 Task: Find connections with filter location Ibi with filter topic #coachingwith filter profile language German with filter current company Accenture in India with filter school IIMT Group of Colleges with filter industry Pet Services with filter service category Outsourcing with filter keywords title Plant Engineer
Action: Mouse moved to (553, 73)
Screenshot: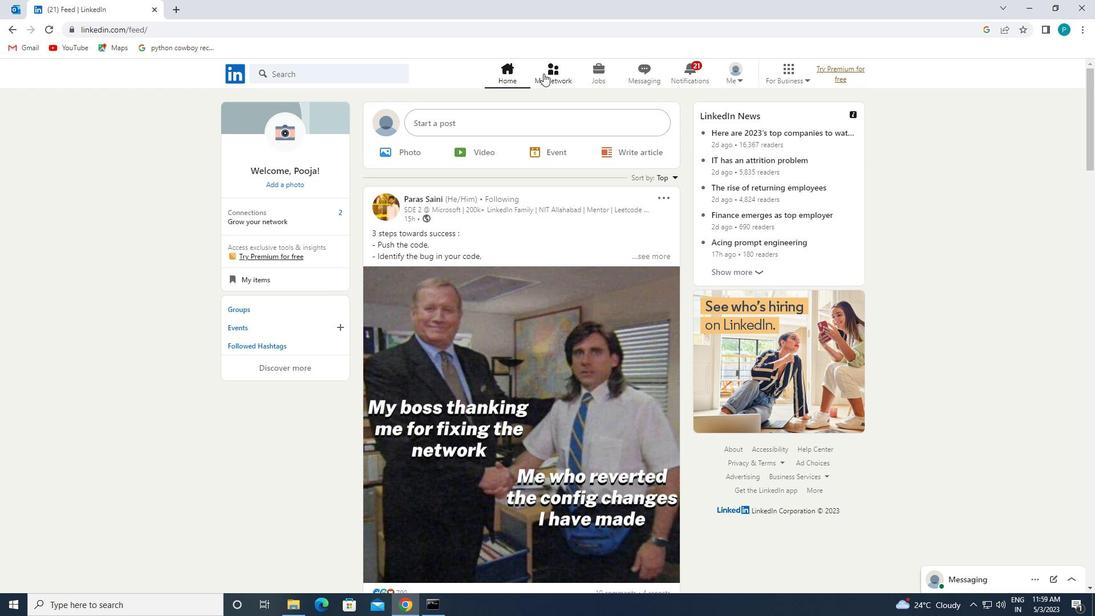 
Action: Mouse pressed left at (553, 73)
Screenshot: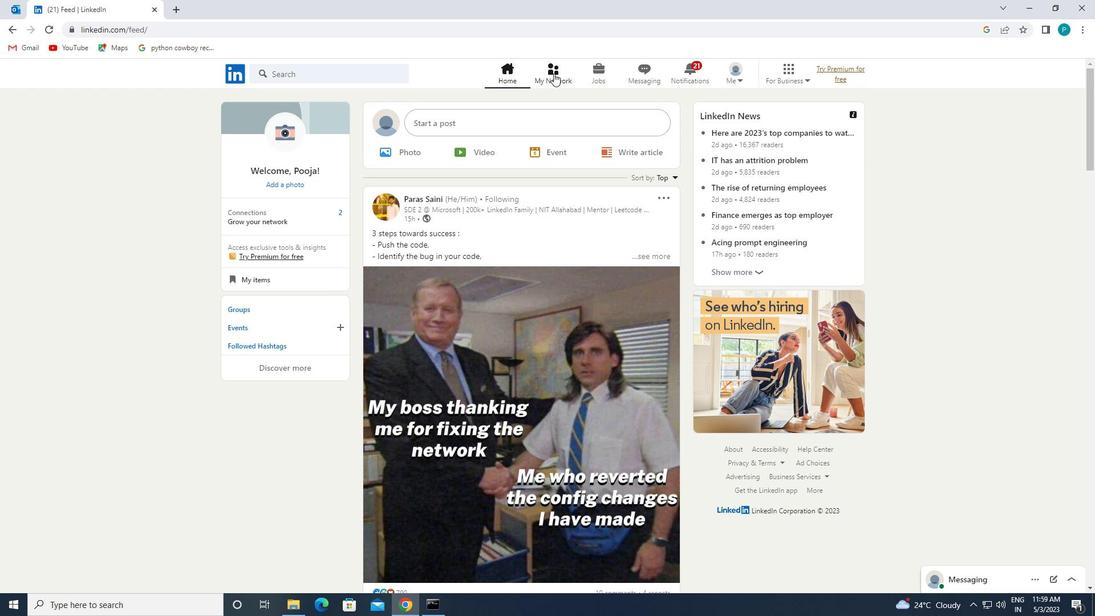 
Action: Mouse moved to (305, 125)
Screenshot: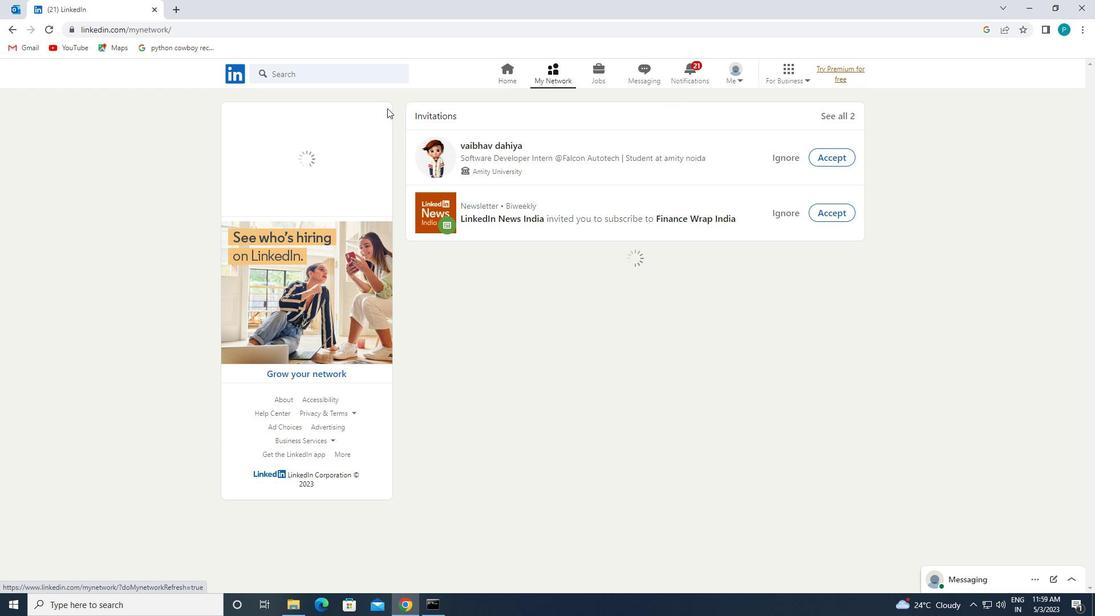 
Action: Mouse pressed left at (305, 125)
Screenshot: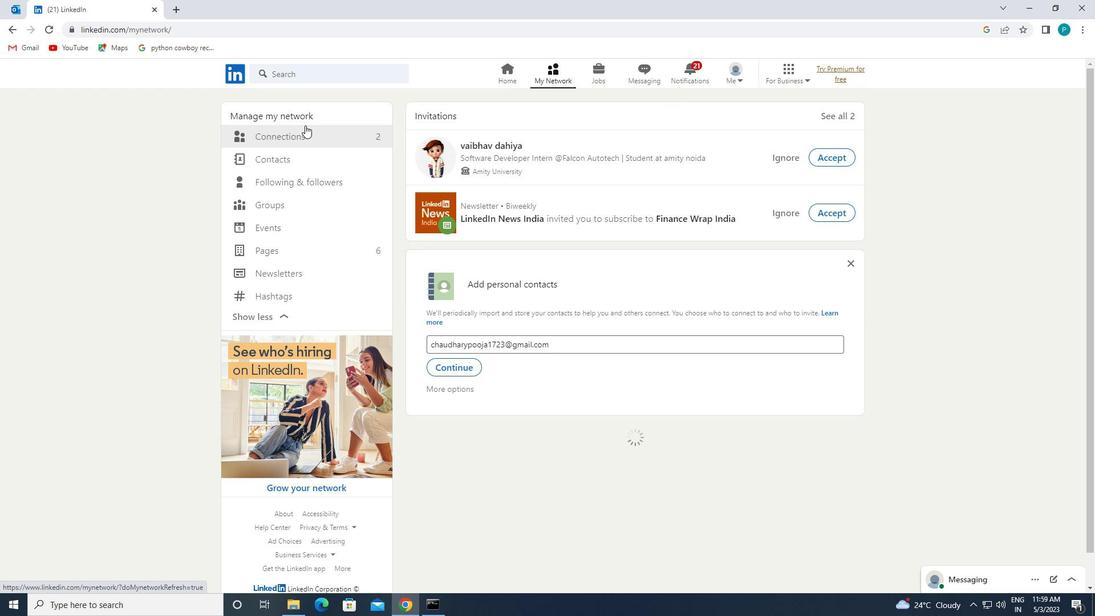 
Action: Mouse moved to (315, 133)
Screenshot: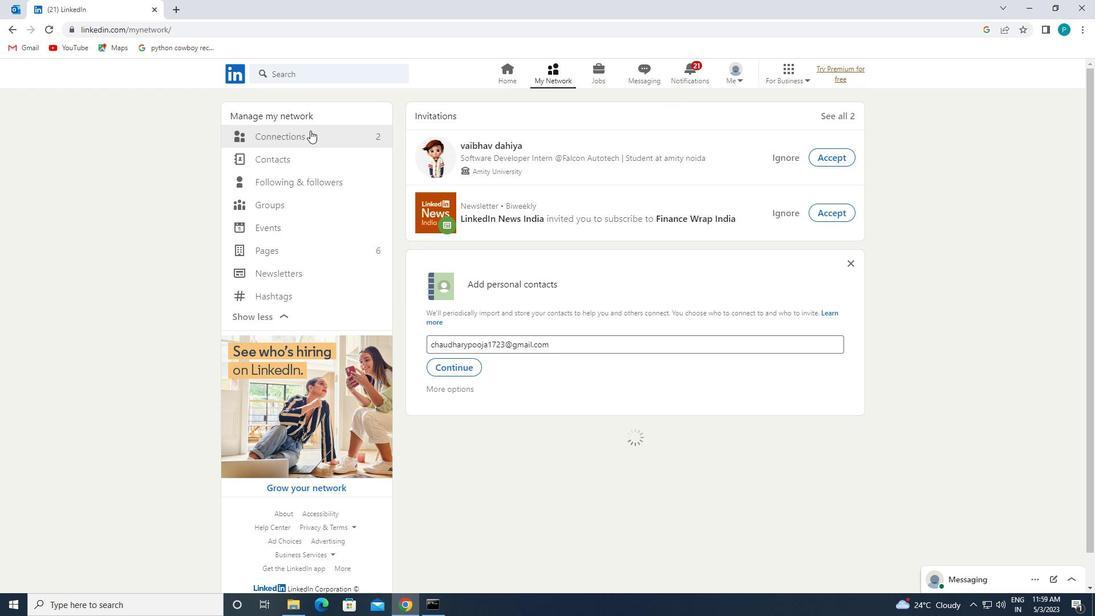 
Action: Mouse pressed left at (315, 133)
Screenshot: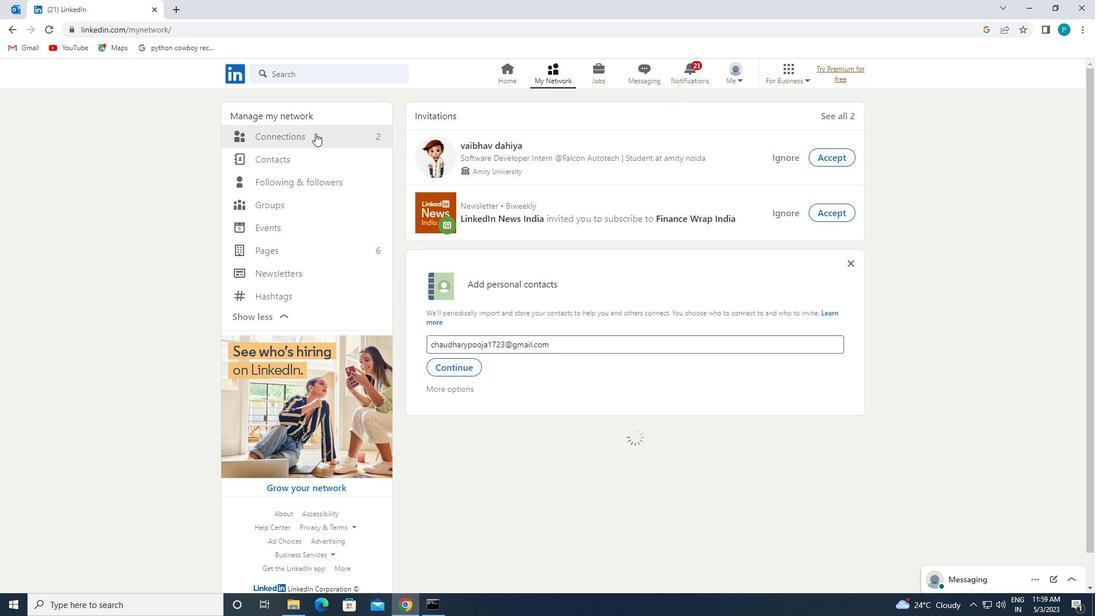 
Action: Mouse moved to (631, 131)
Screenshot: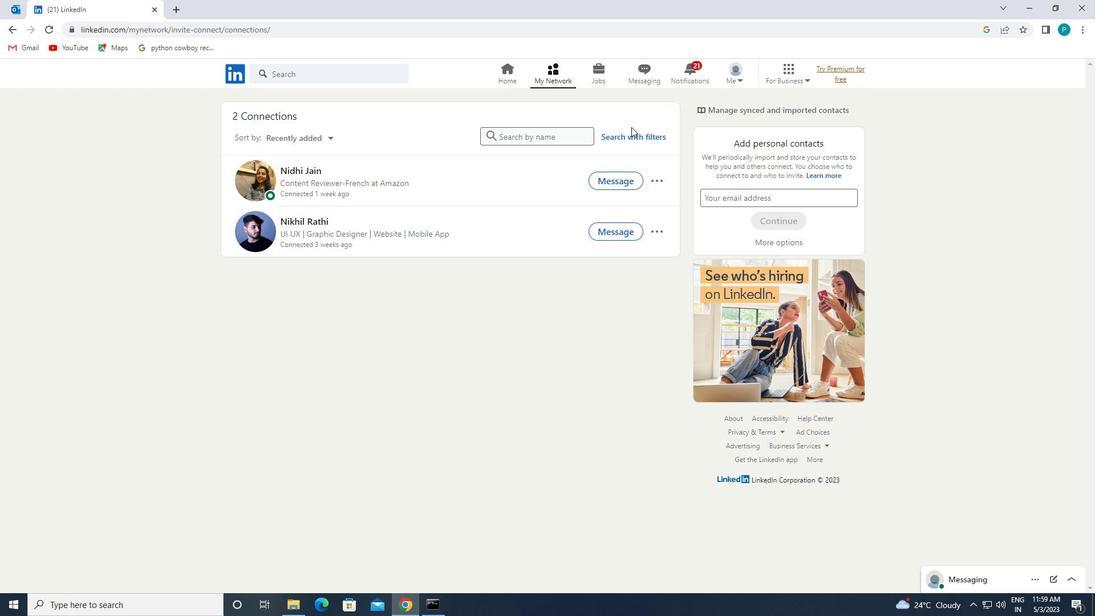 
Action: Mouse pressed left at (631, 131)
Screenshot: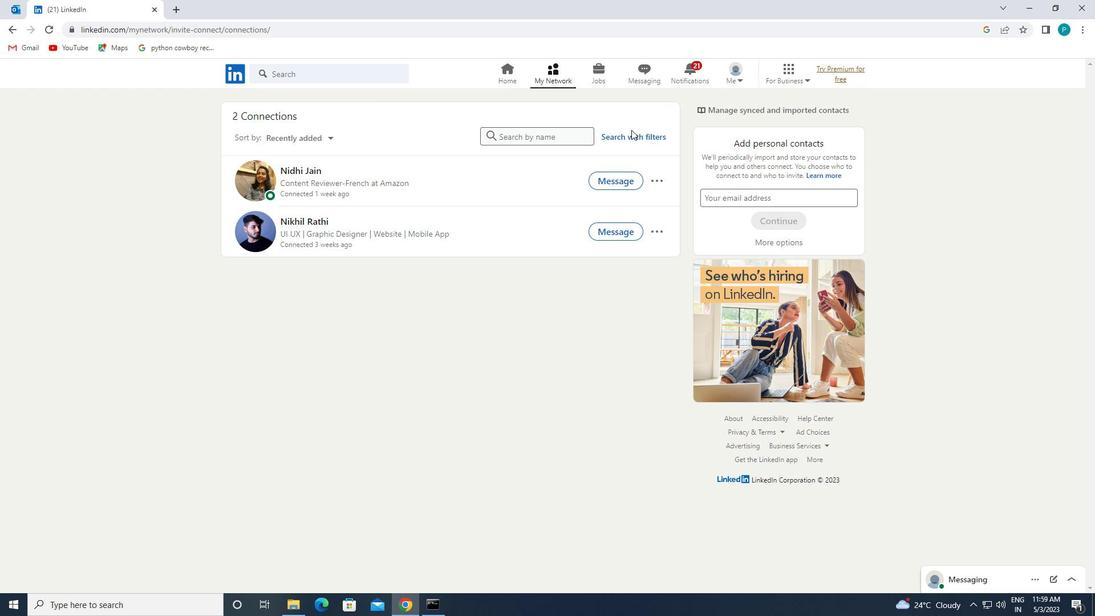 
Action: Mouse moved to (578, 103)
Screenshot: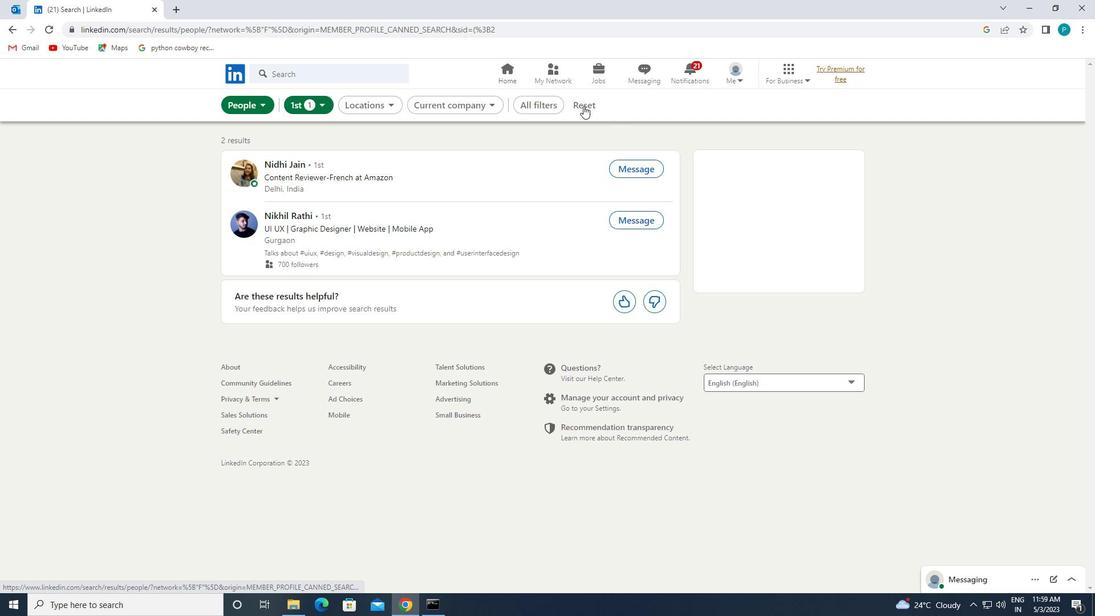 
Action: Mouse pressed left at (578, 103)
Screenshot: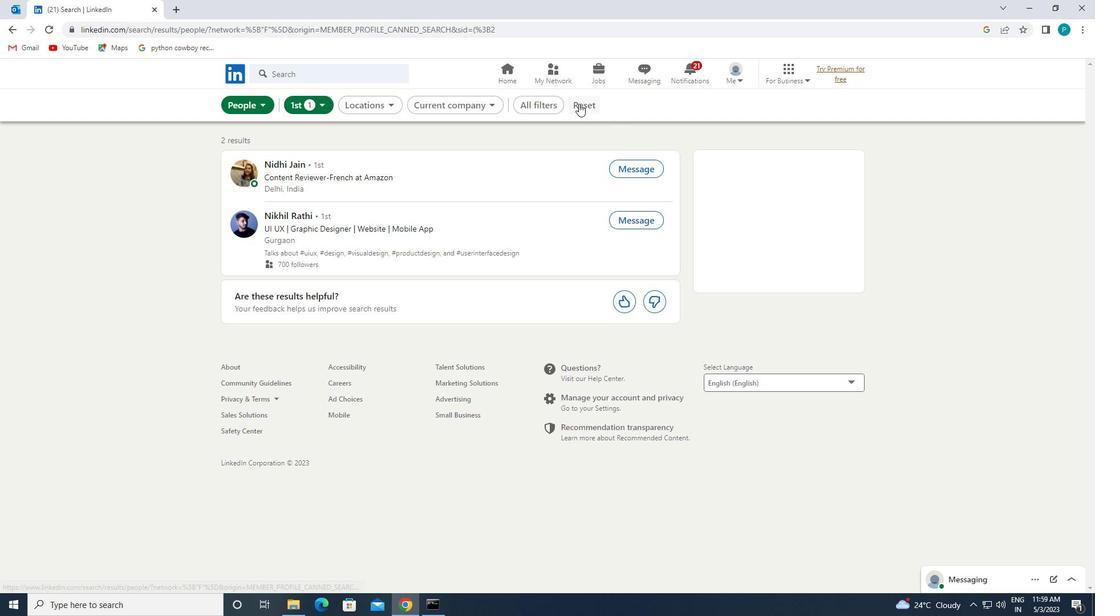 
Action: Mouse moved to (567, 100)
Screenshot: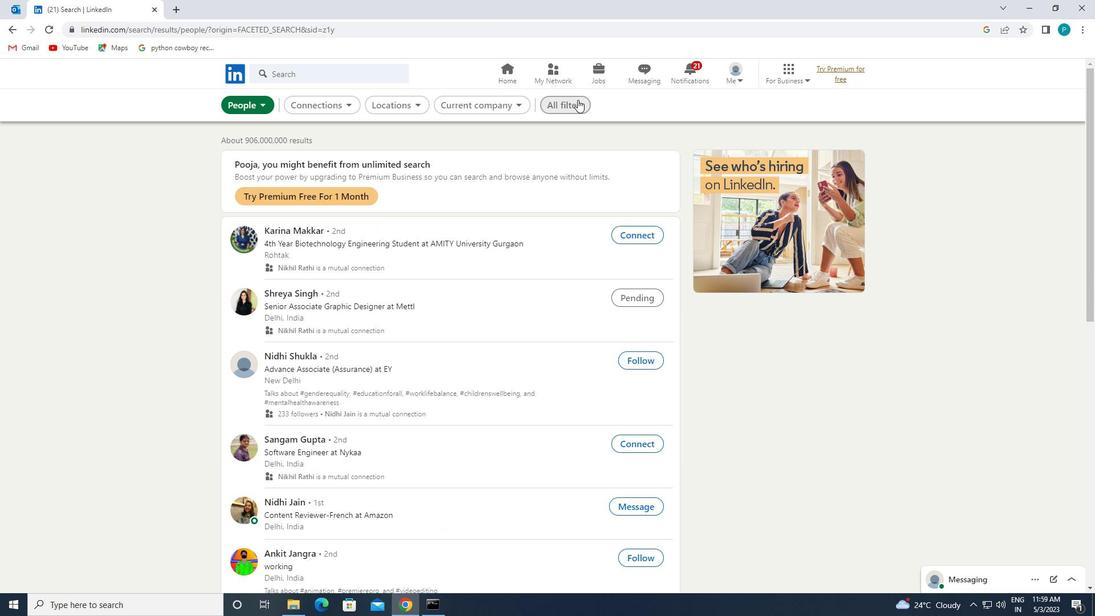 
Action: Mouse pressed left at (567, 100)
Screenshot: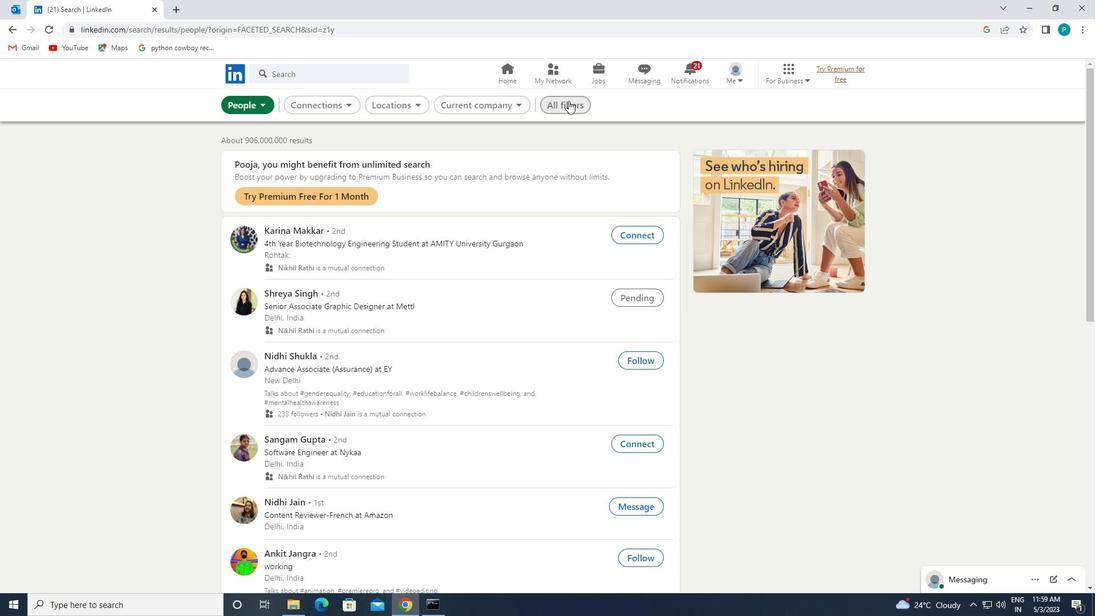 
Action: Mouse moved to (1077, 413)
Screenshot: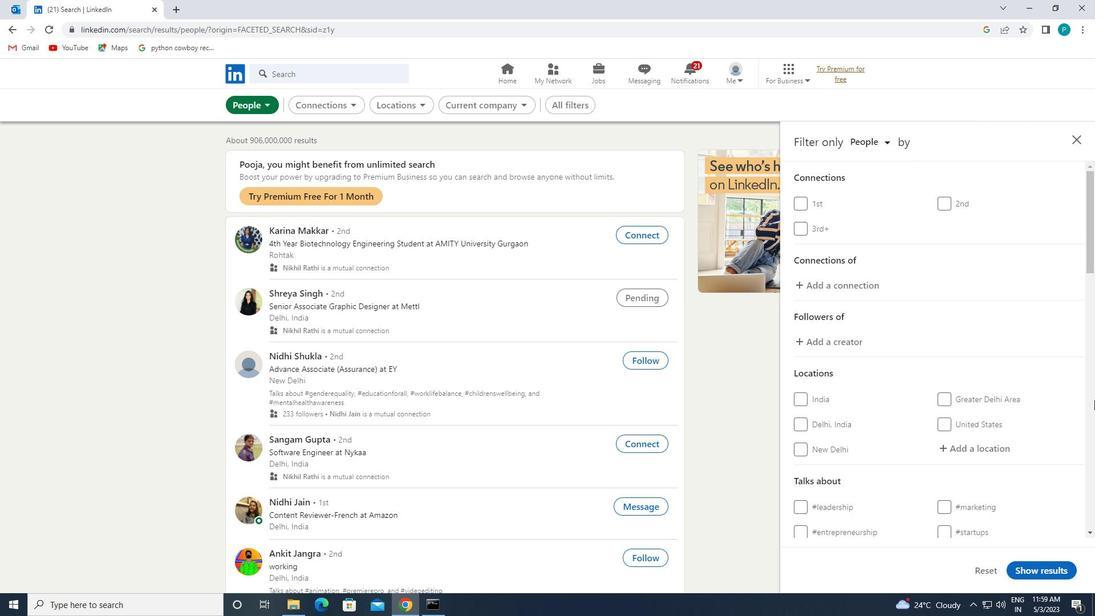 
Action: Mouse scrolled (1077, 412) with delta (0, 0)
Screenshot: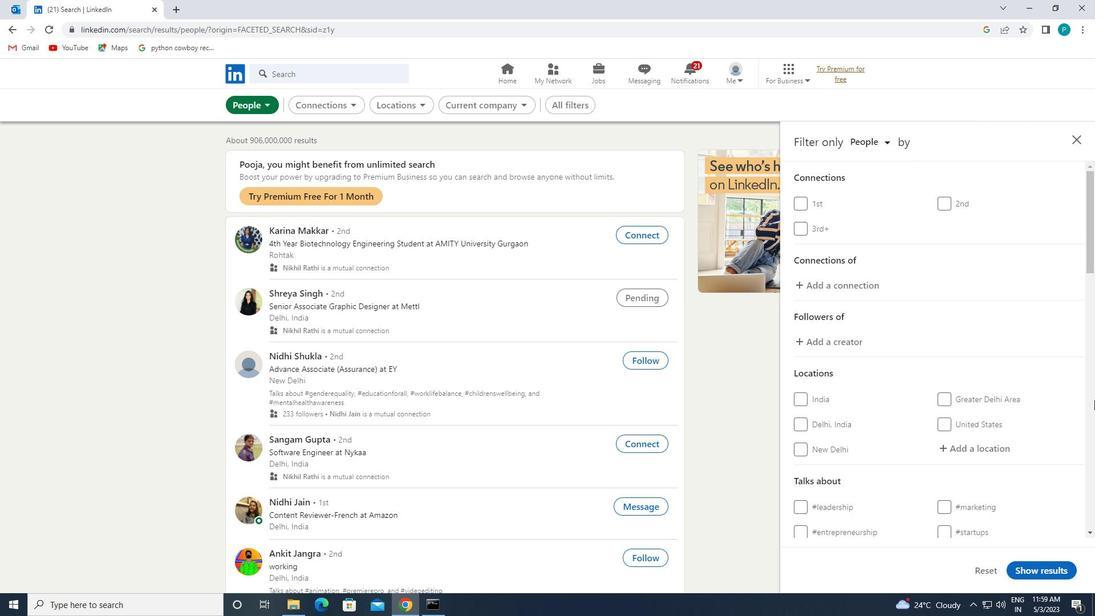 
Action: Mouse moved to (1046, 392)
Screenshot: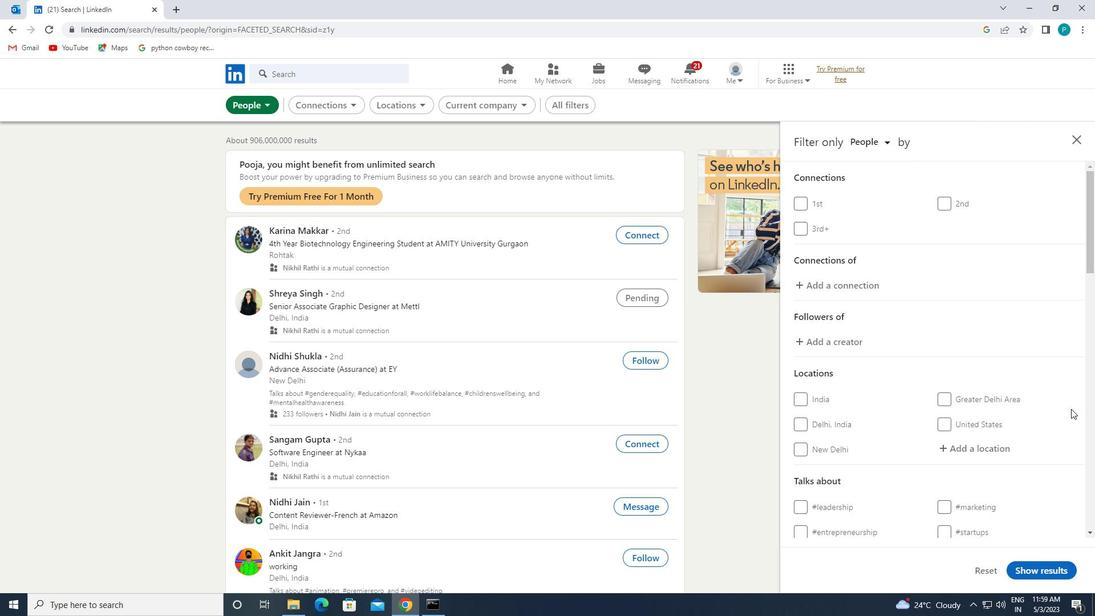 
Action: Mouse scrolled (1046, 392) with delta (0, 0)
Screenshot: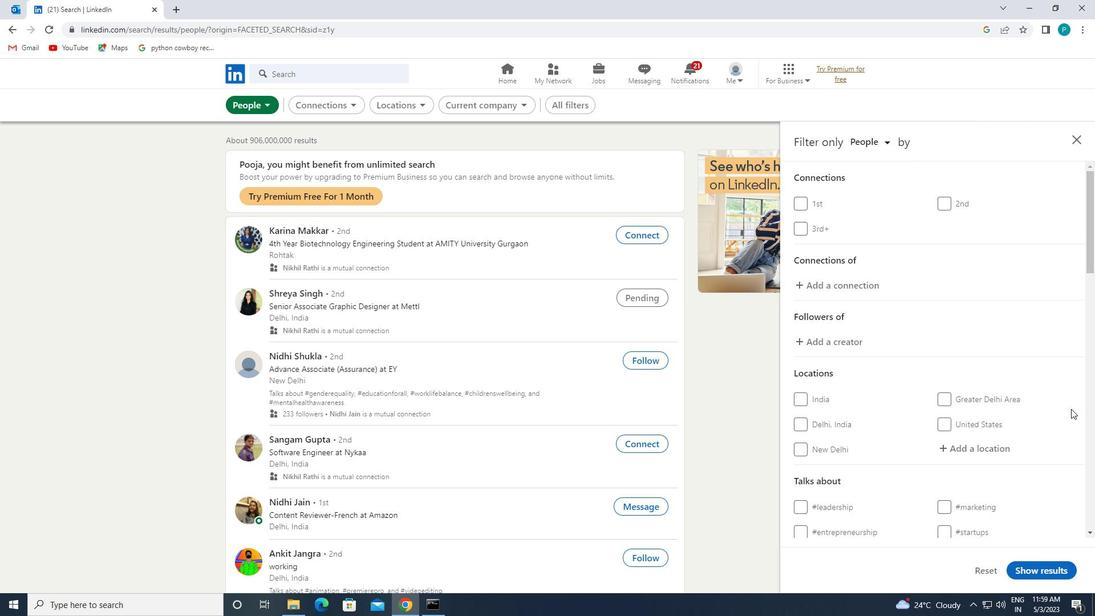 
Action: Mouse moved to (958, 337)
Screenshot: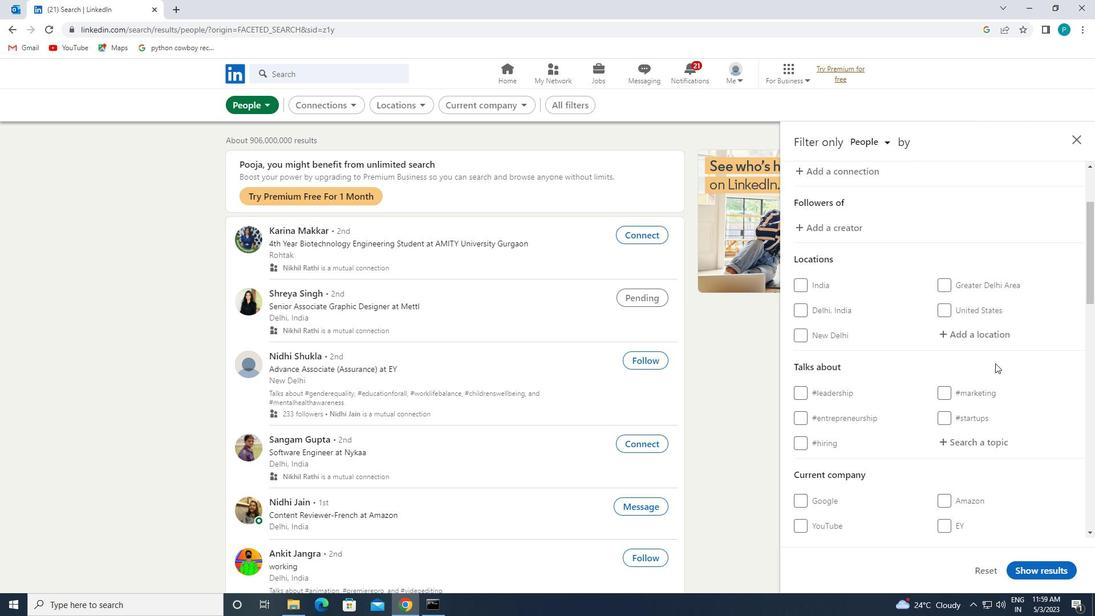 
Action: Mouse pressed left at (958, 337)
Screenshot: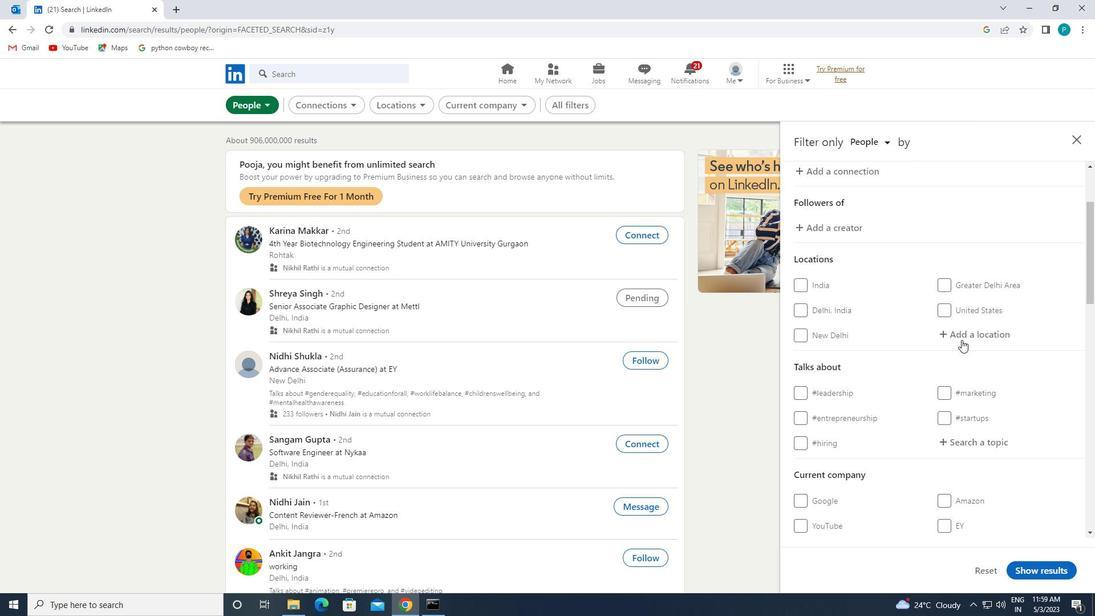 
Action: Key pressed <Key.caps_lock>i<Key.caps_lock>bi
Screenshot: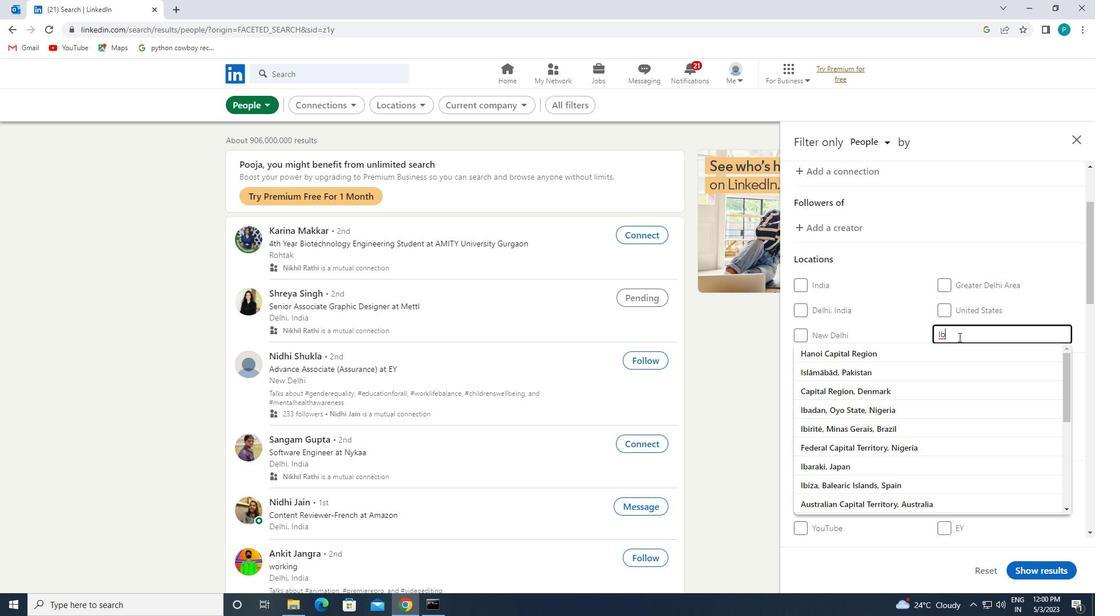 
Action: Mouse moved to (904, 355)
Screenshot: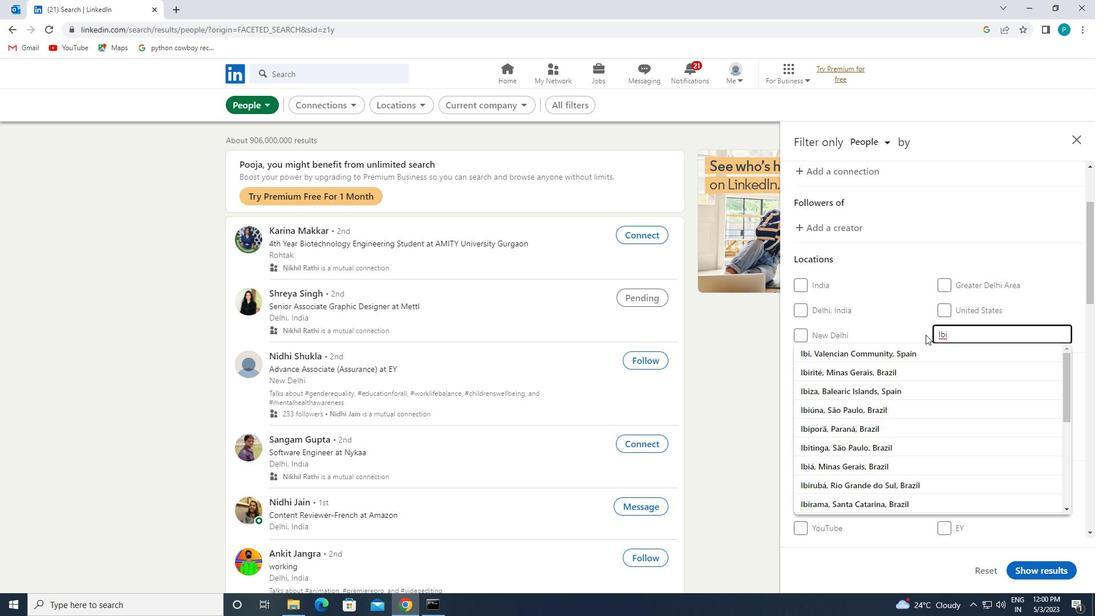 
Action: Mouse pressed left at (904, 355)
Screenshot: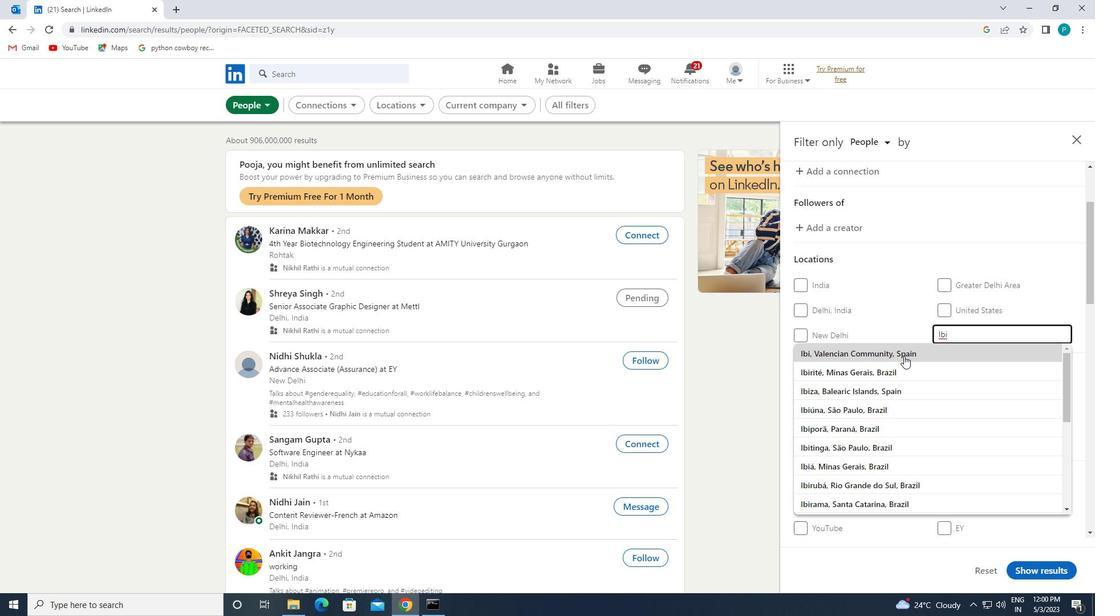 
Action: Mouse moved to (932, 362)
Screenshot: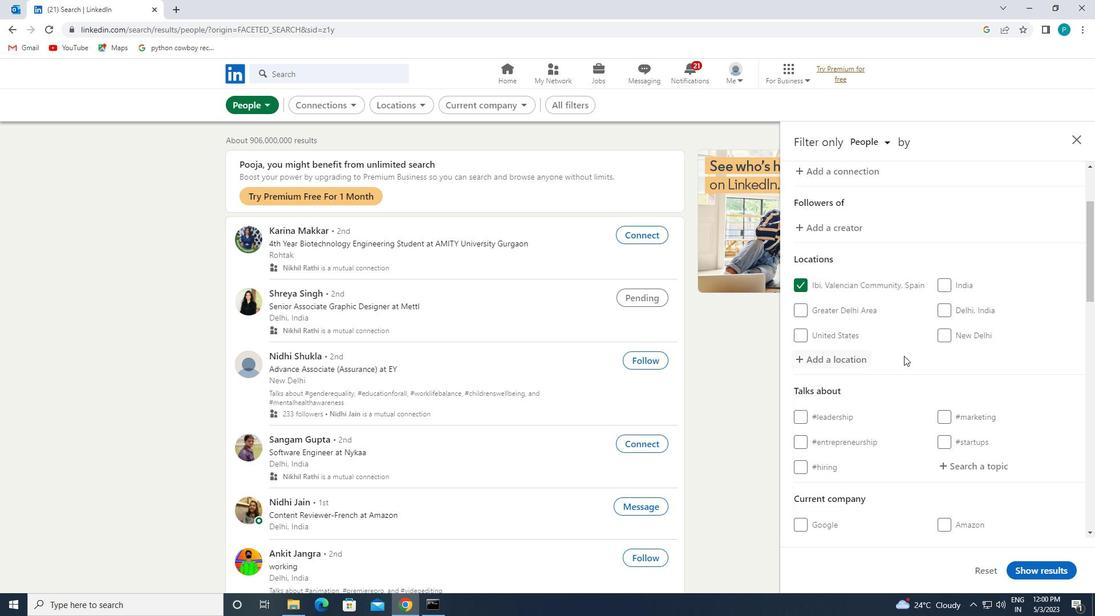 
Action: Mouse scrolled (932, 361) with delta (0, 0)
Screenshot: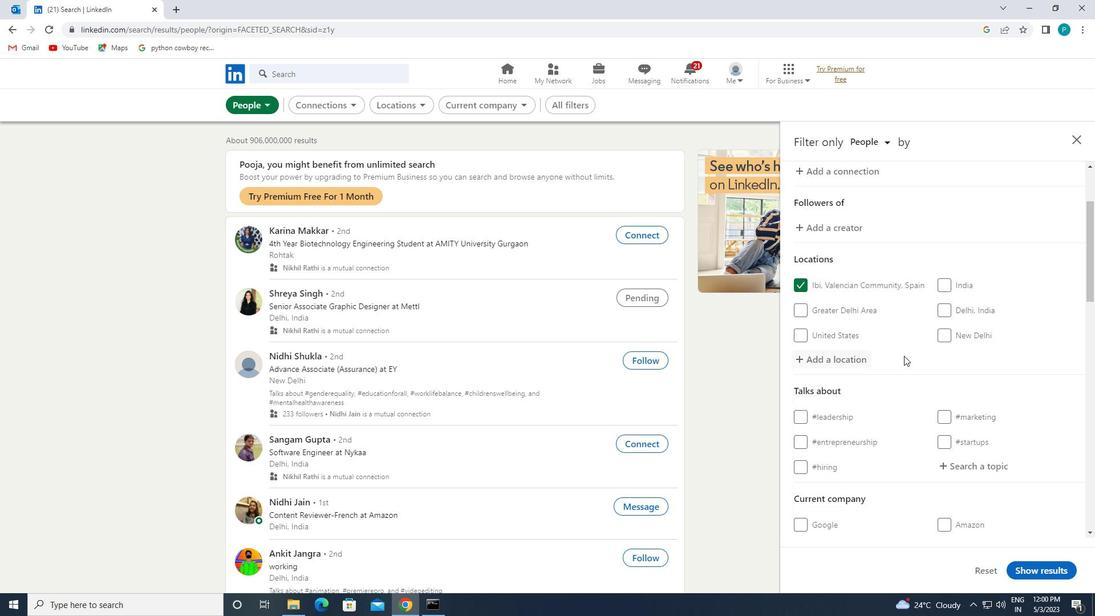 
Action: Mouse scrolled (932, 361) with delta (0, 0)
Screenshot: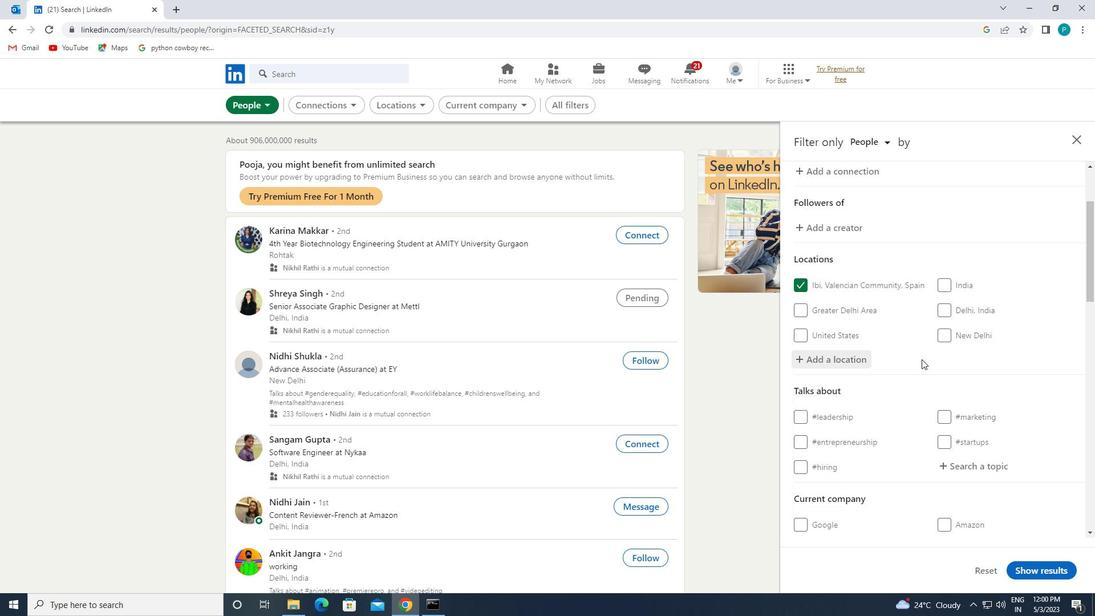 
Action: Mouse moved to (963, 346)
Screenshot: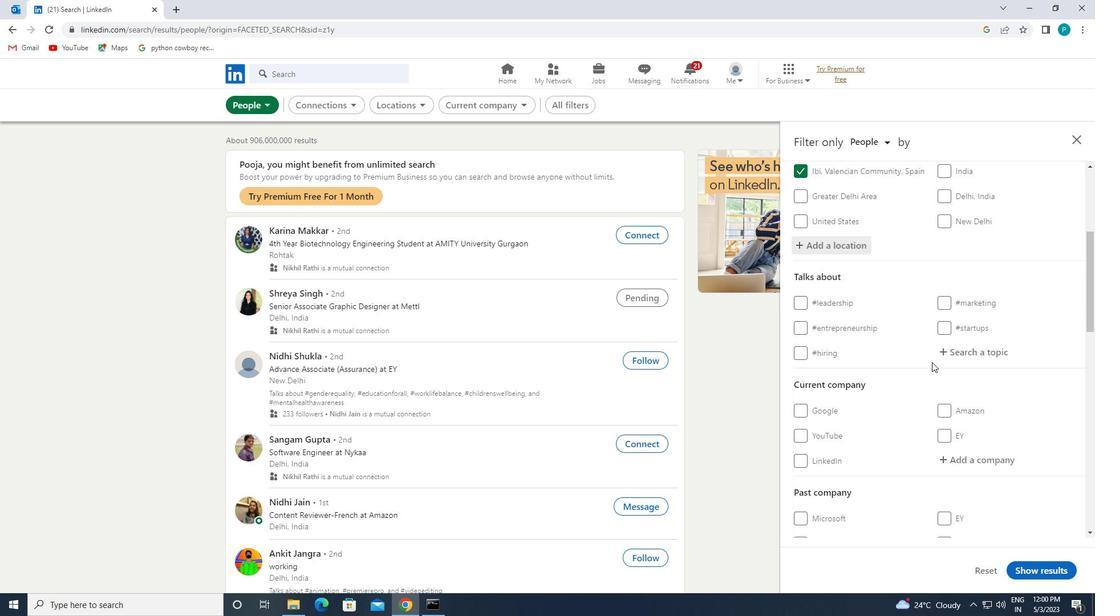 
Action: Mouse pressed left at (963, 346)
Screenshot: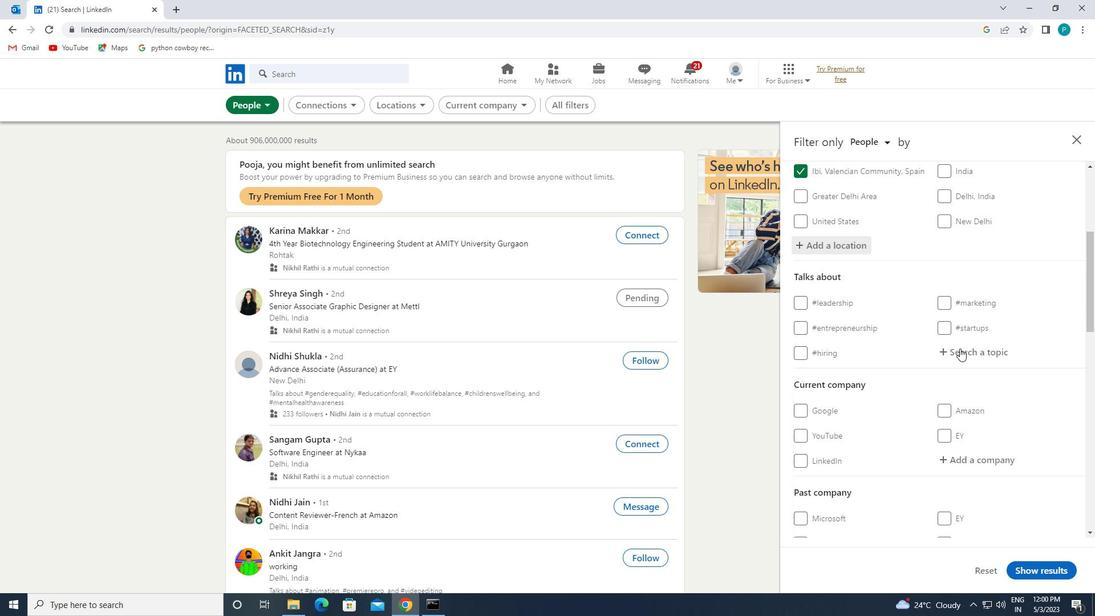 
Action: Key pressed <Key.shift><Key.shift>#COACHING
Screenshot: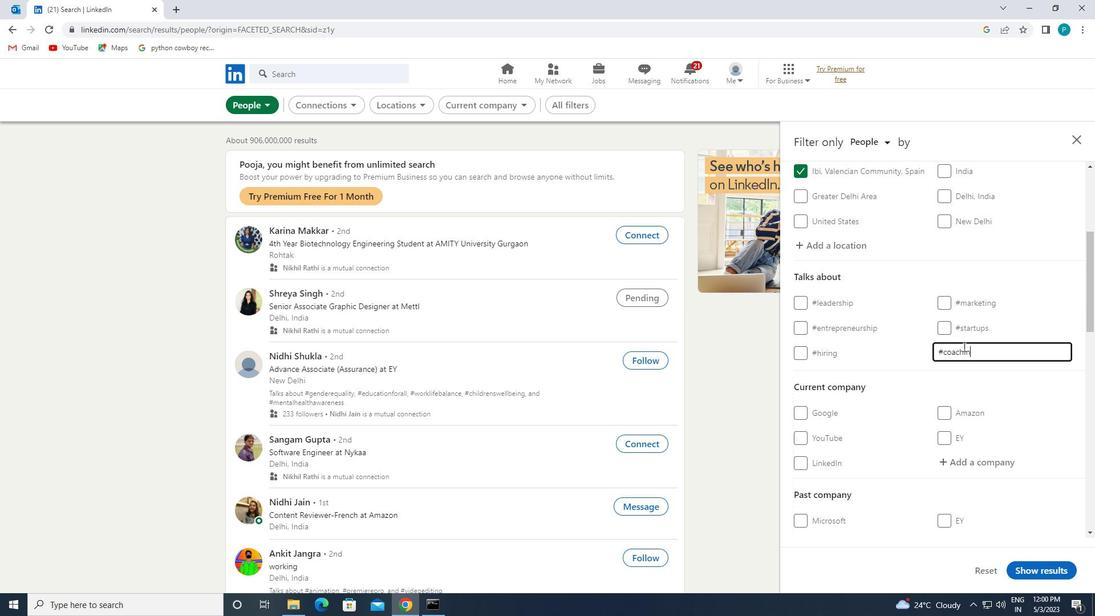 
Action: Mouse moved to (999, 366)
Screenshot: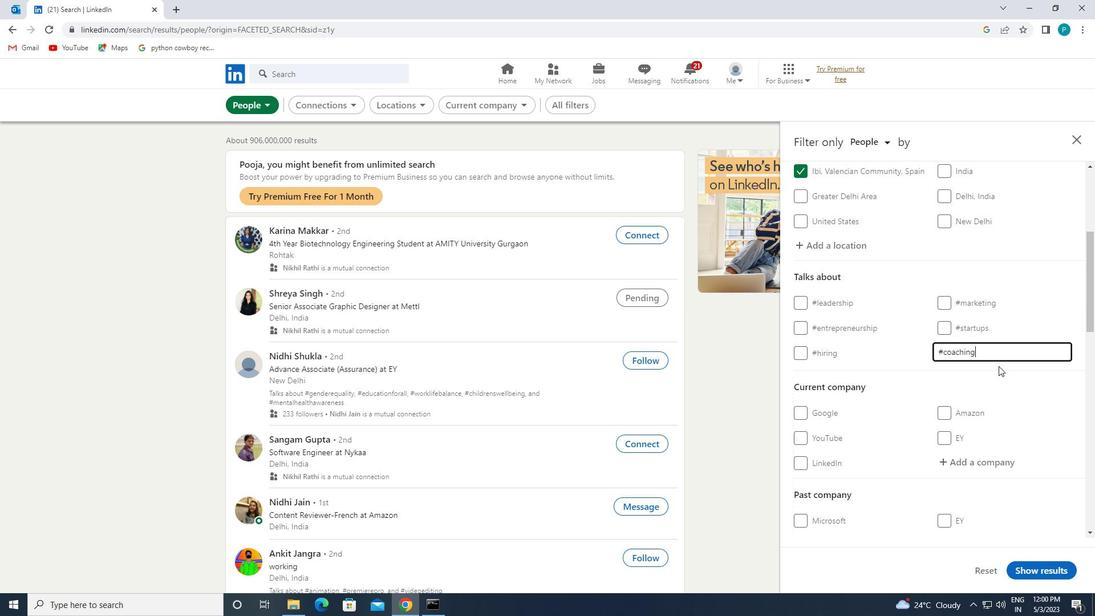 
Action: Mouse scrolled (999, 366) with delta (0, 0)
Screenshot: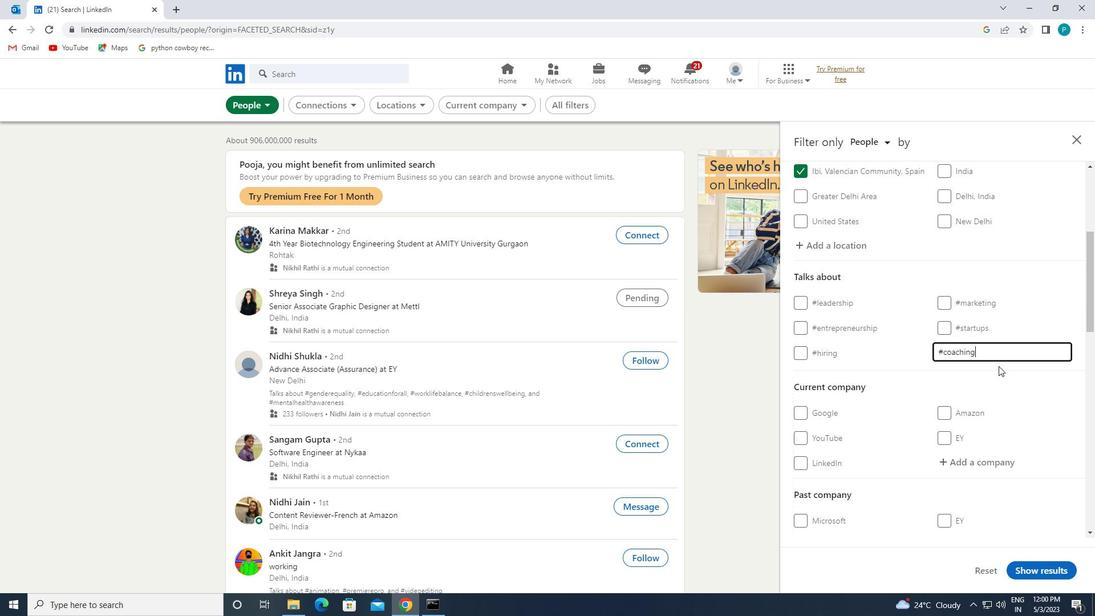 
Action: Mouse moved to (902, 454)
Screenshot: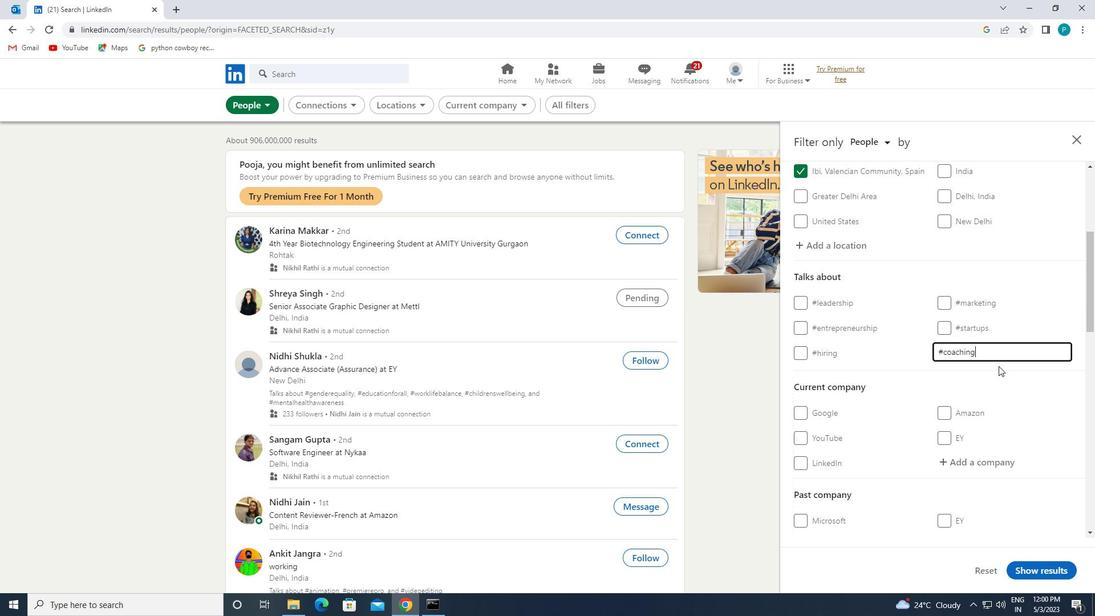 
Action: Mouse scrolled (902, 453) with delta (0, 0)
Screenshot: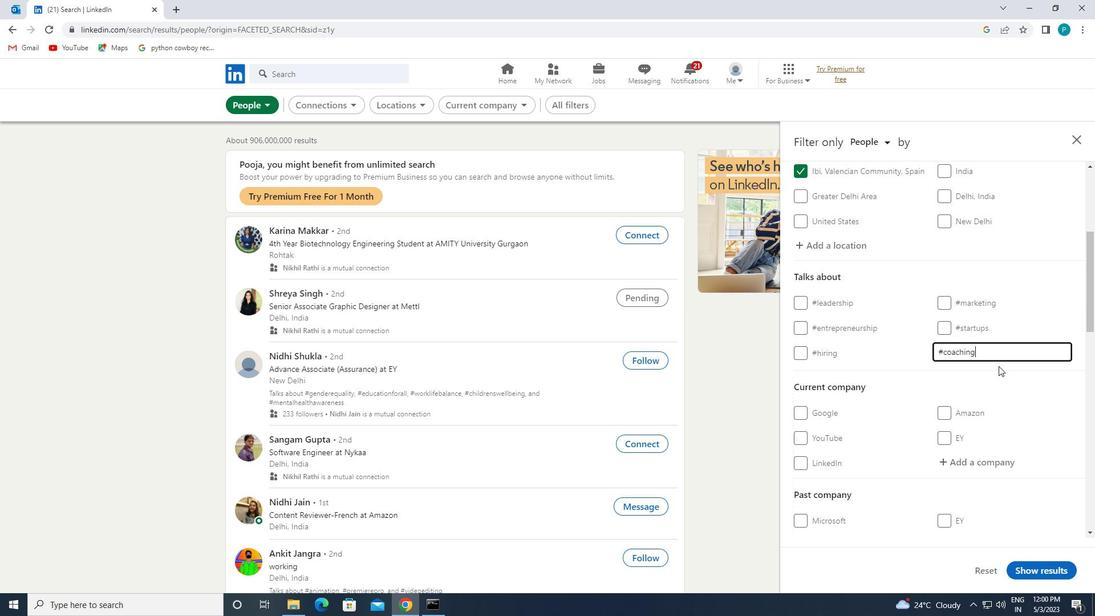 
Action: Mouse moved to (881, 432)
Screenshot: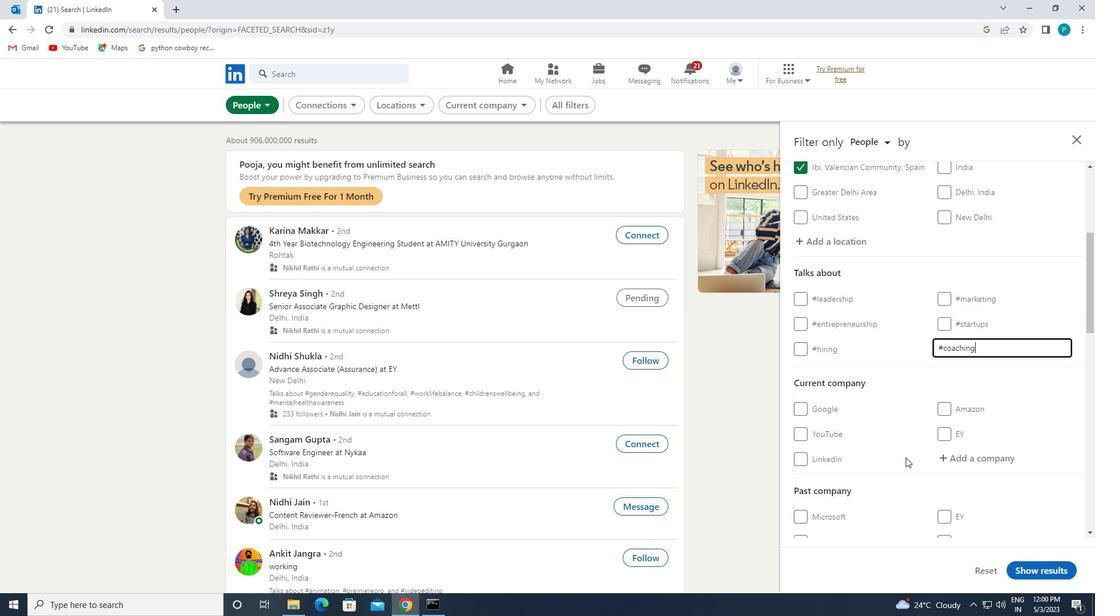 
Action: Mouse scrolled (881, 431) with delta (0, 0)
Screenshot: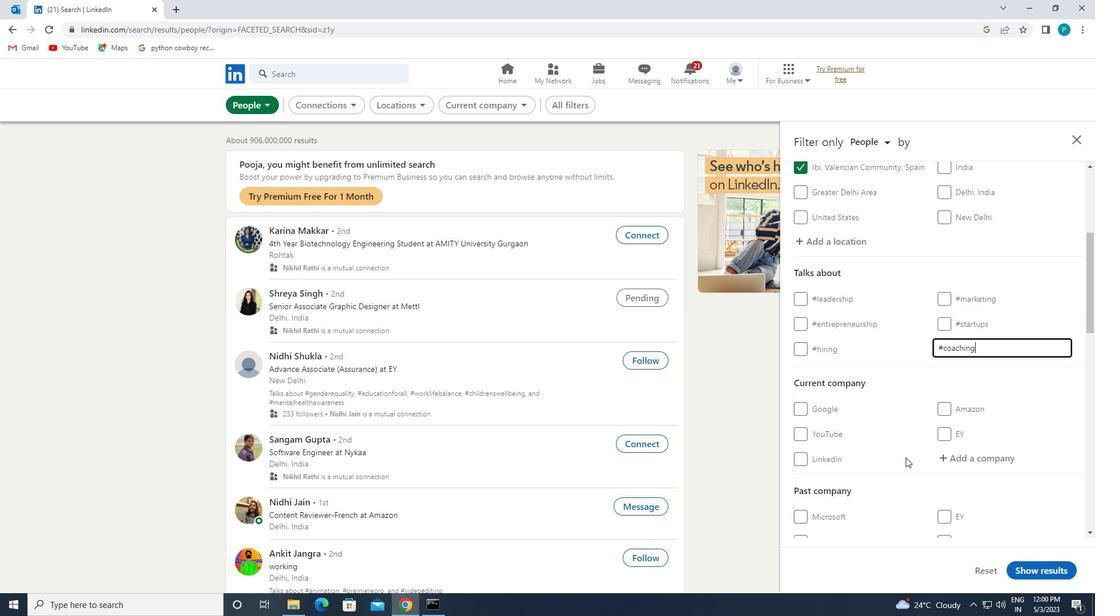 
Action: Mouse moved to (872, 428)
Screenshot: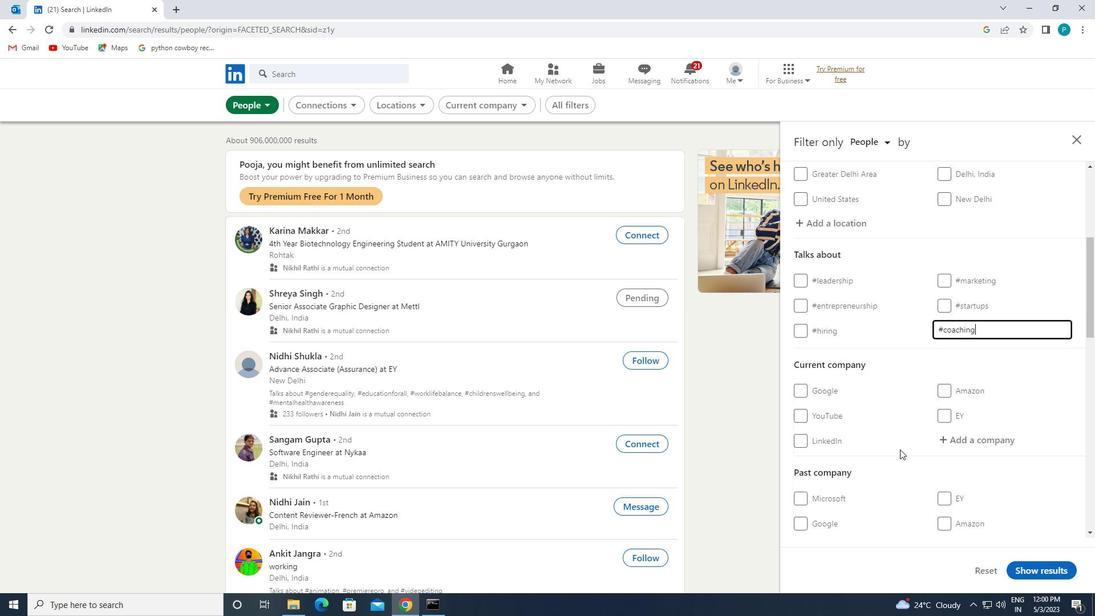
Action: Mouse scrolled (872, 427) with delta (0, 0)
Screenshot: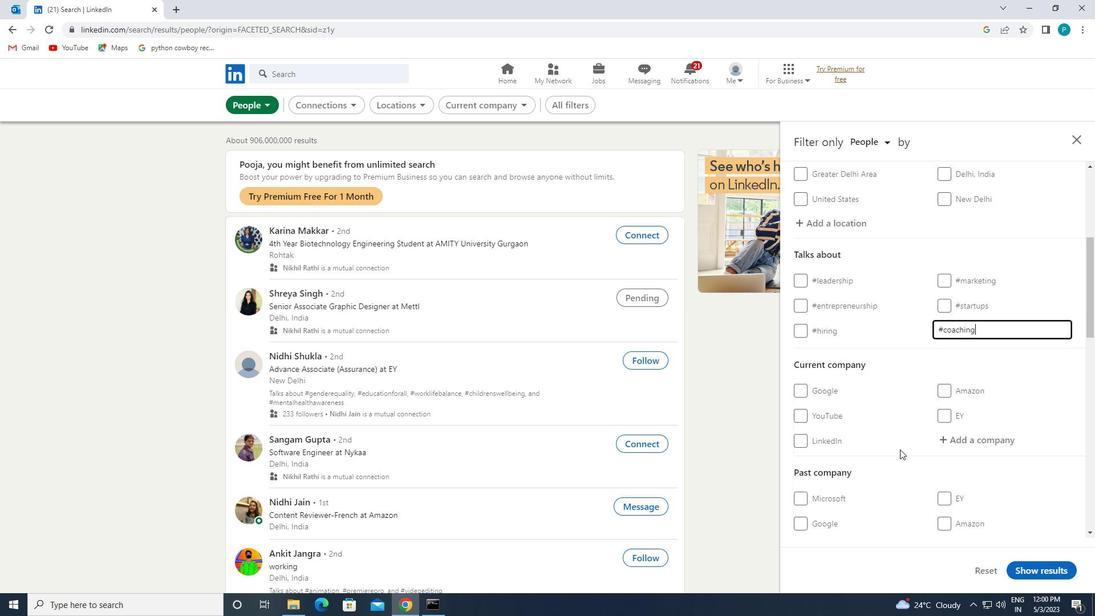 
Action: Mouse moved to (865, 421)
Screenshot: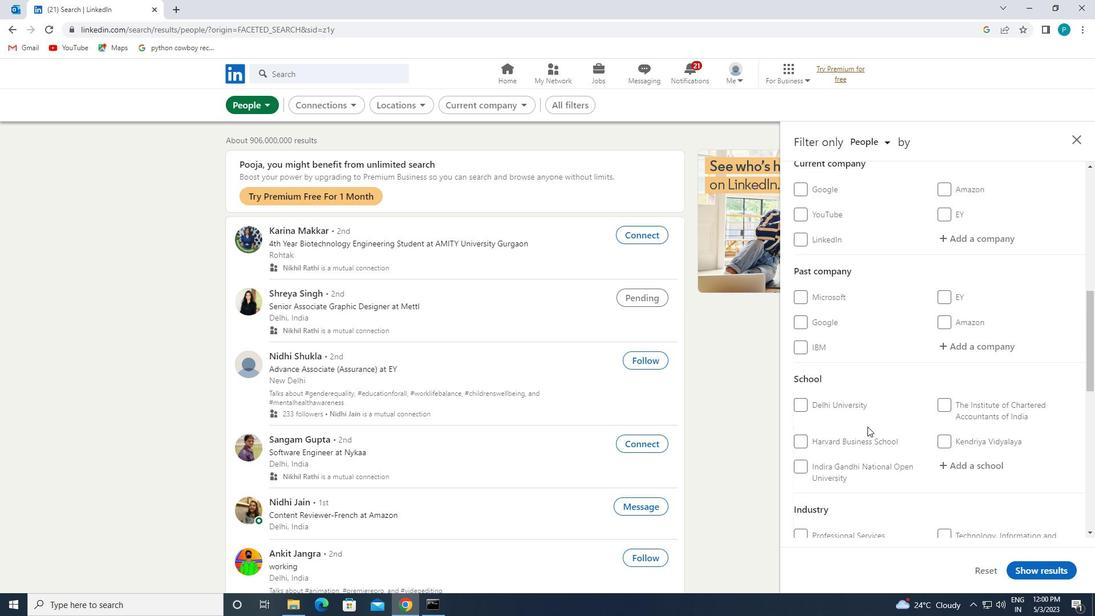 
Action: Mouse scrolled (865, 420) with delta (0, 0)
Screenshot: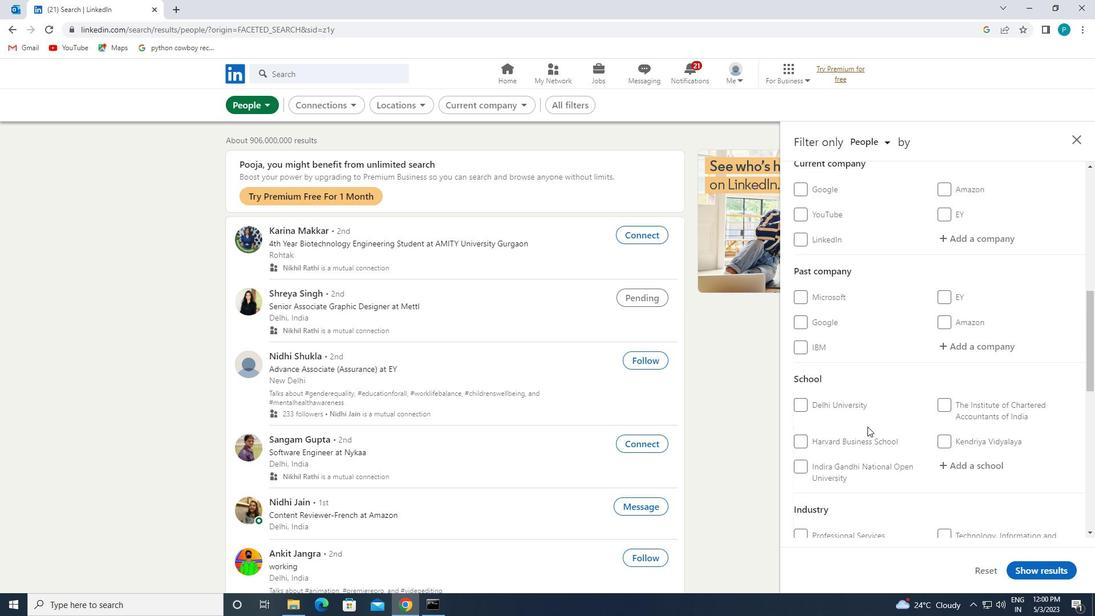 
Action: Mouse scrolled (865, 420) with delta (0, 0)
Screenshot: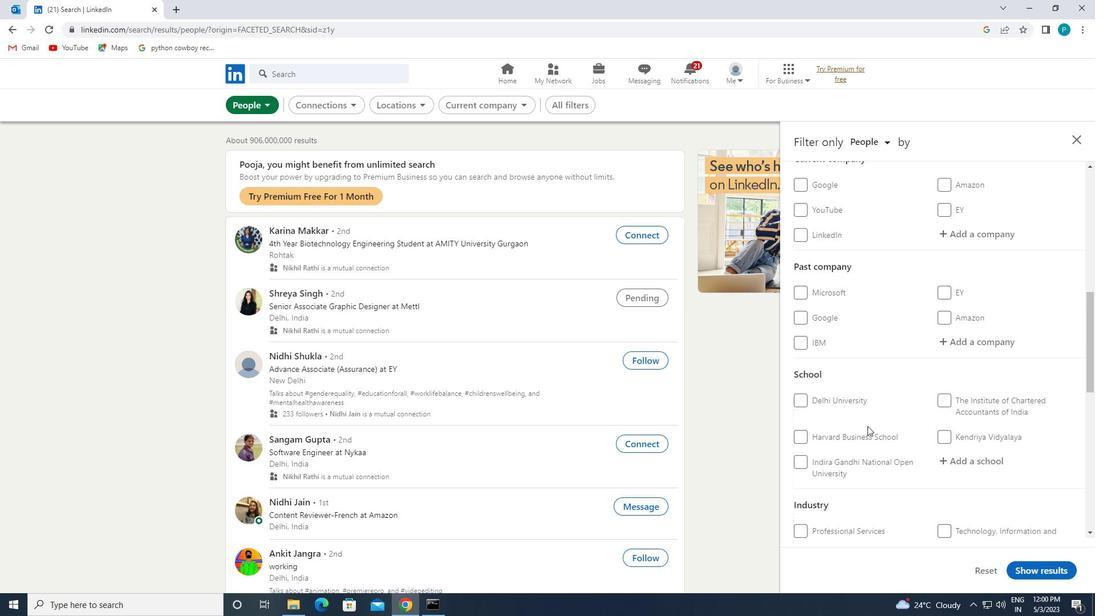 
Action: Mouse moved to (865, 420)
Screenshot: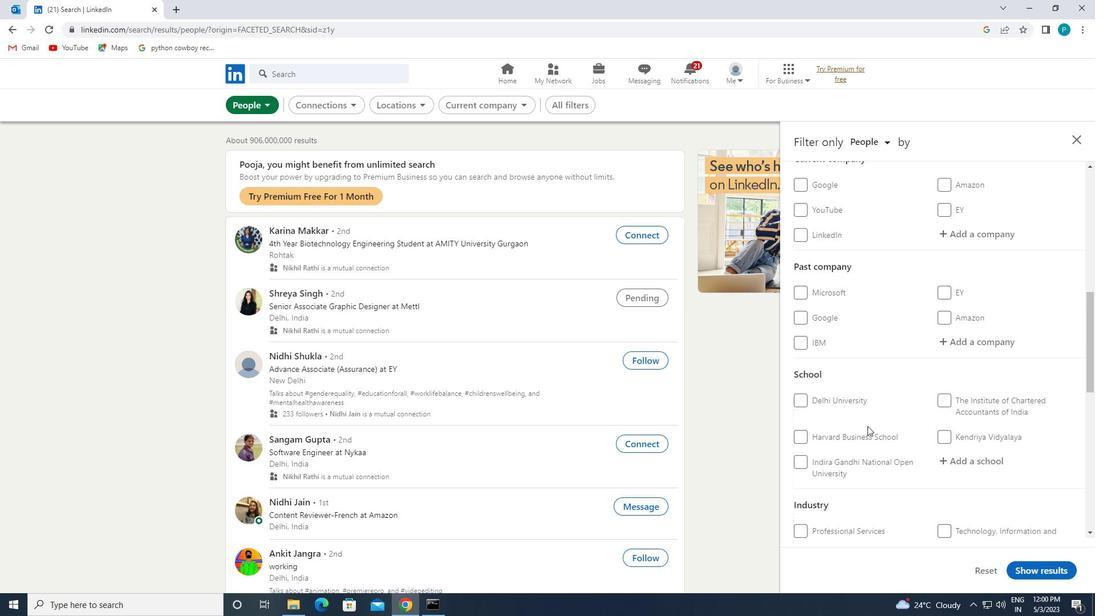 
Action: Mouse scrolled (865, 420) with delta (0, 0)
Screenshot: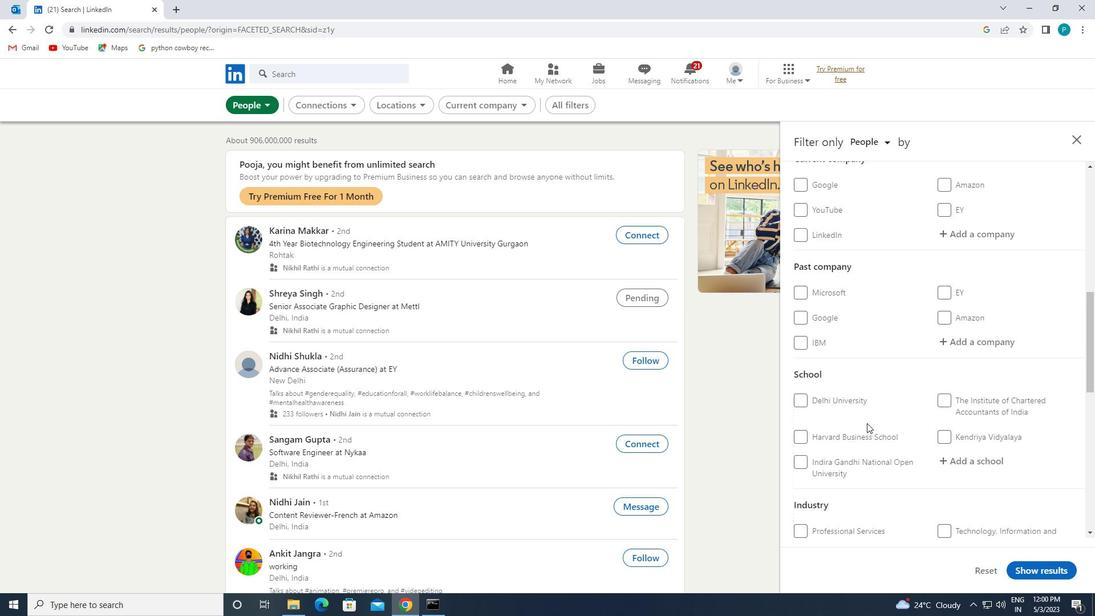 
Action: Mouse moved to (857, 421)
Screenshot: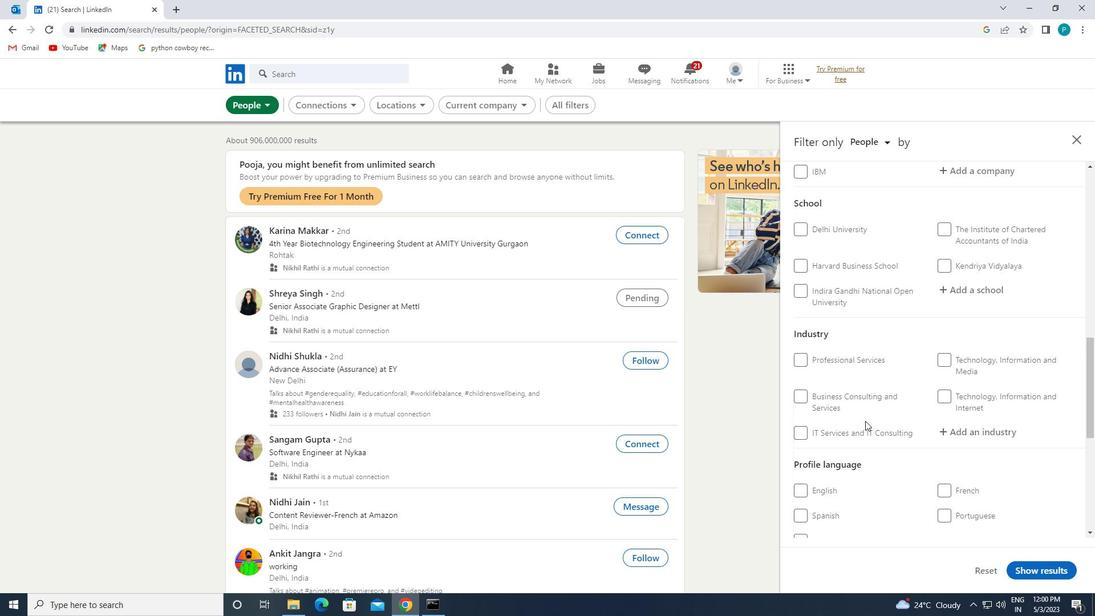 
Action: Mouse scrolled (857, 420) with delta (0, 0)
Screenshot: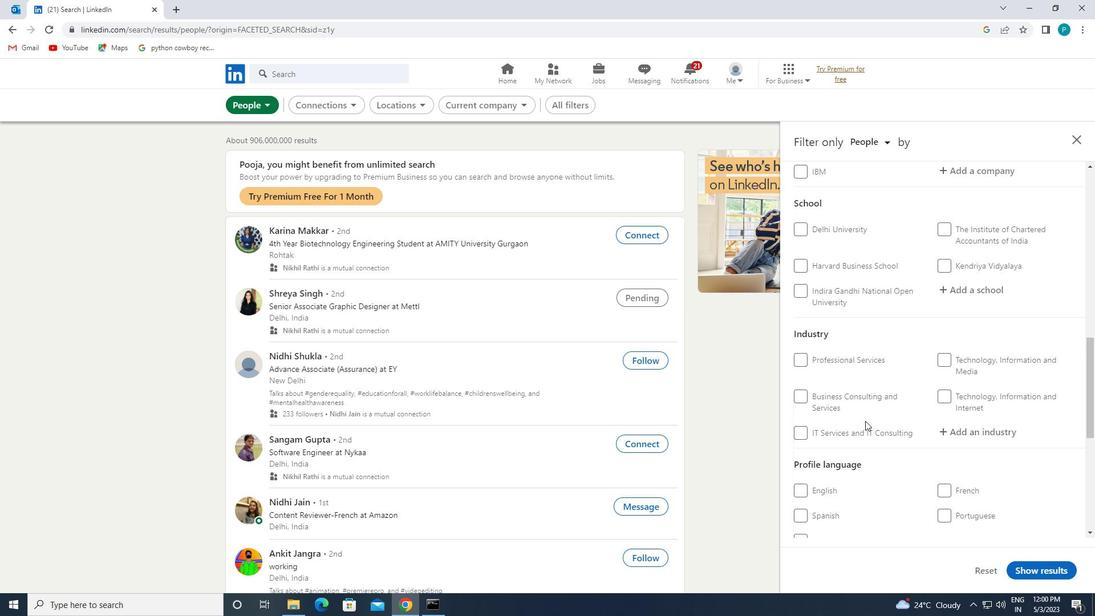 
Action: Mouse scrolled (857, 420) with delta (0, 0)
Screenshot: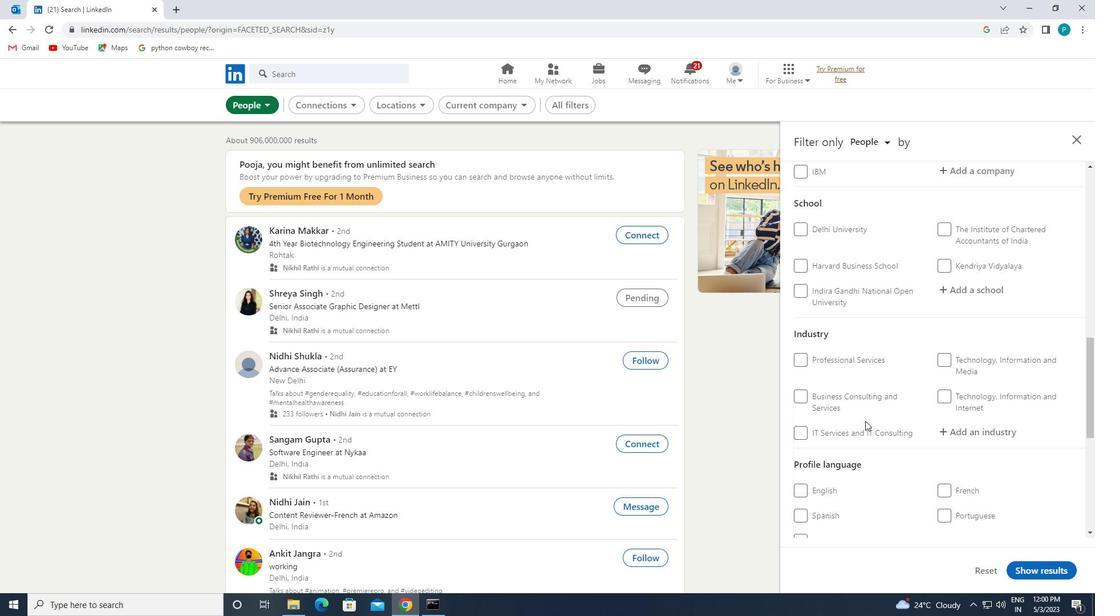 
Action: Mouse moved to (827, 422)
Screenshot: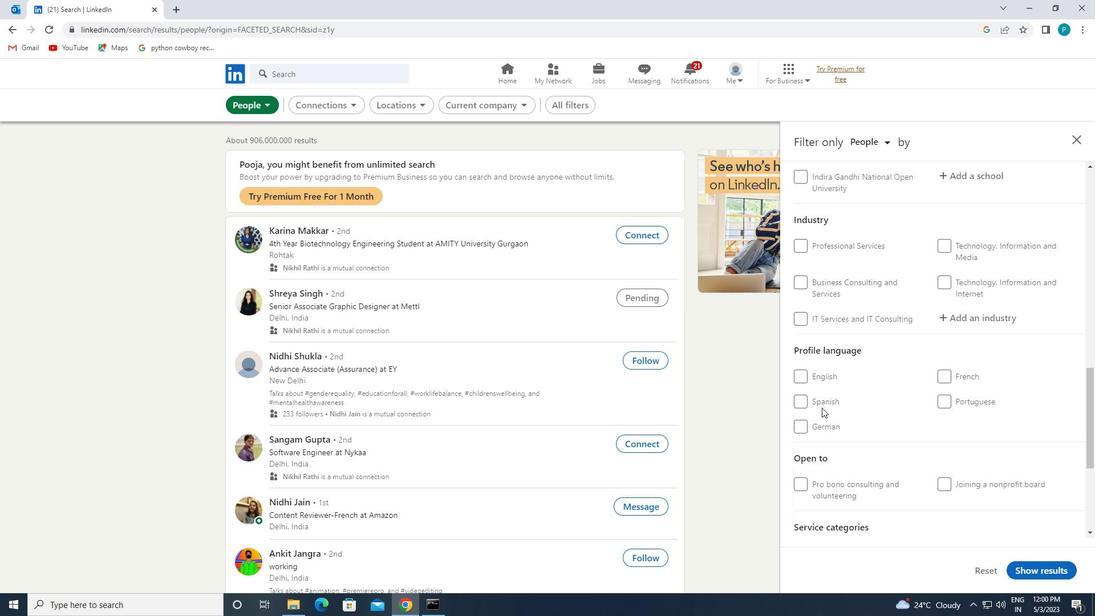 
Action: Mouse pressed left at (827, 422)
Screenshot: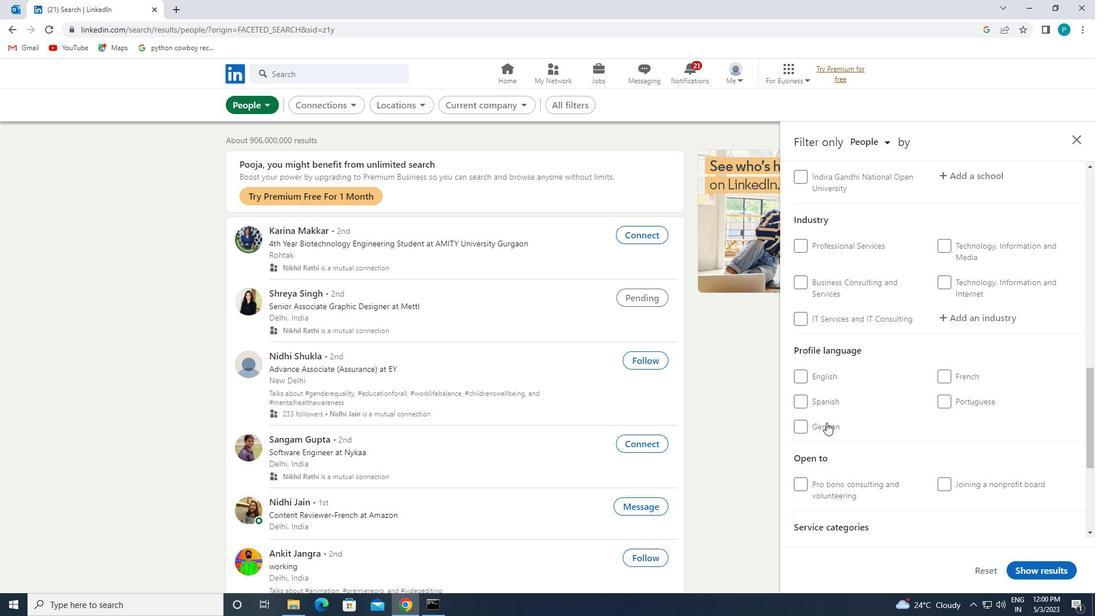 
Action: Mouse moved to (896, 421)
Screenshot: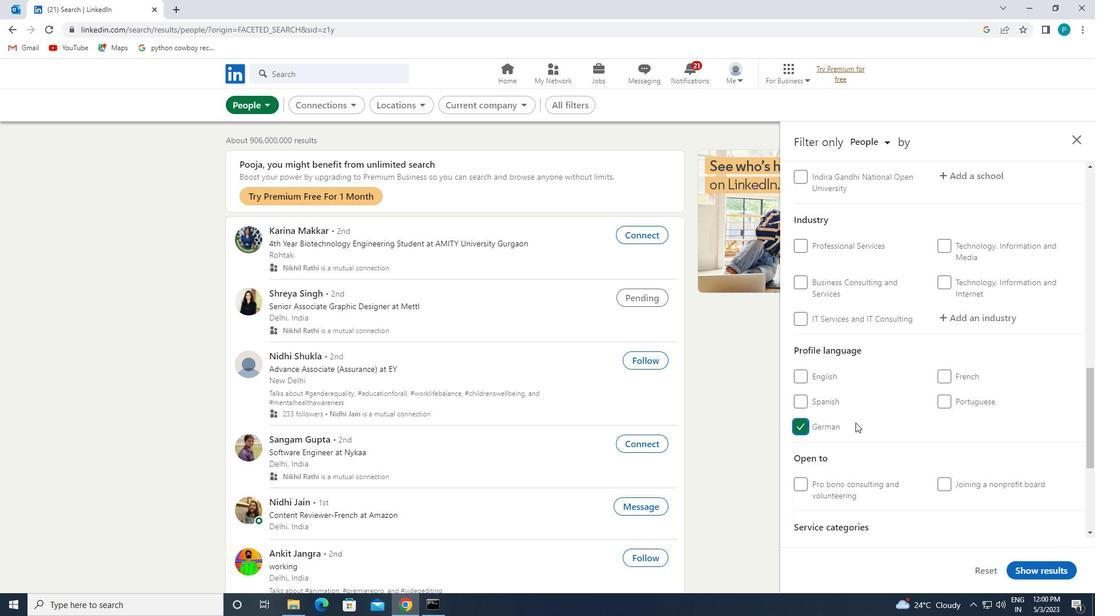 
Action: Mouse scrolled (896, 422) with delta (0, 0)
Screenshot: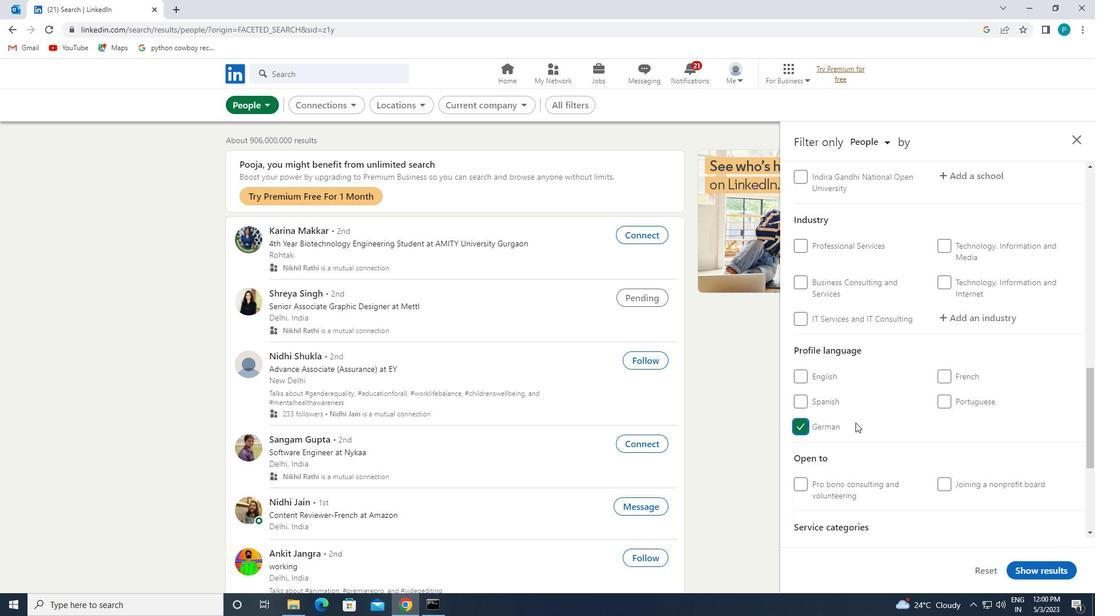 
Action: Mouse scrolled (896, 422) with delta (0, 0)
Screenshot: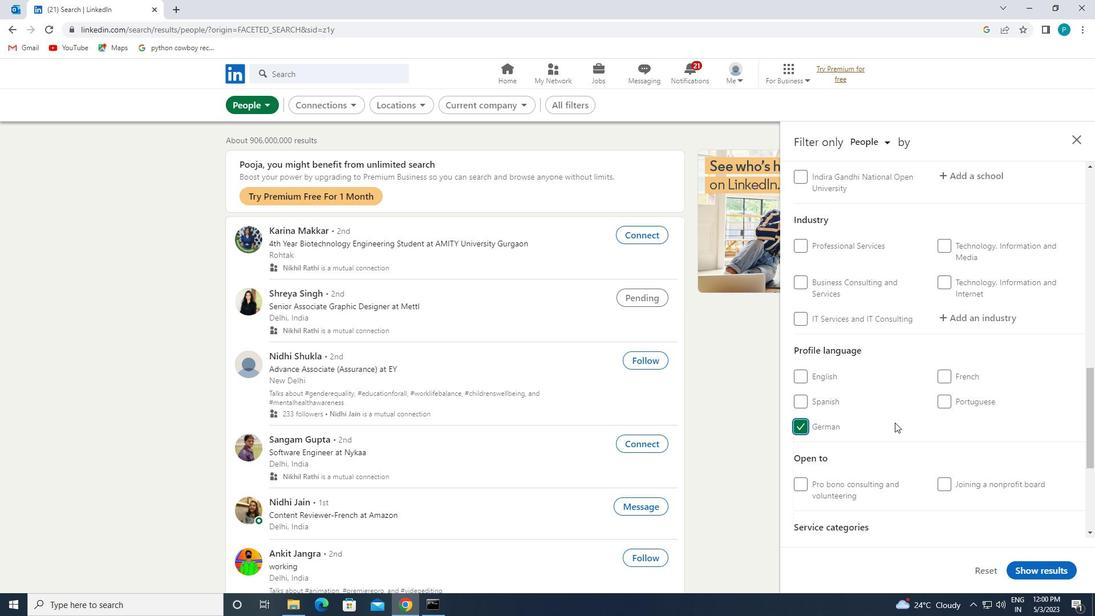 
Action: Mouse scrolled (896, 422) with delta (0, 0)
Screenshot: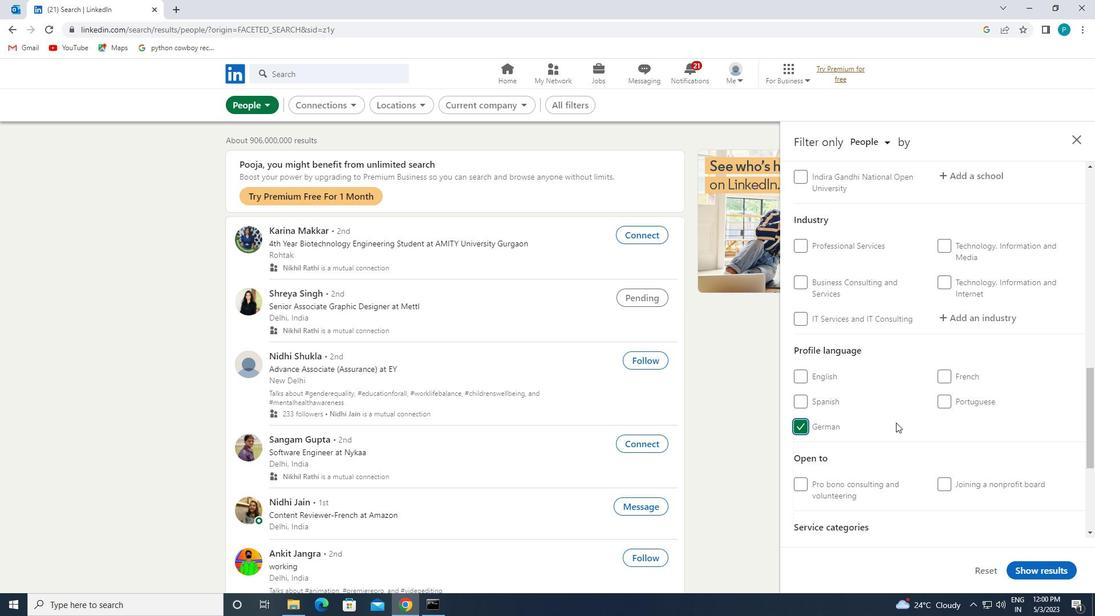 
Action: Mouse moved to (897, 420)
Screenshot: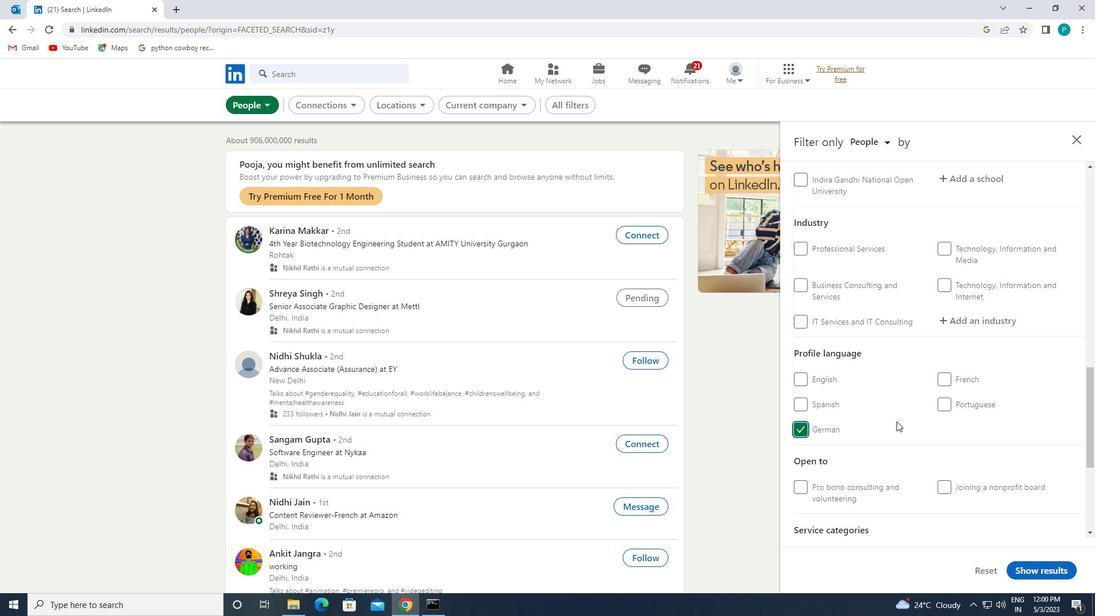 
Action: Mouse scrolled (897, 421) with delta (0, 0)
Screenshot: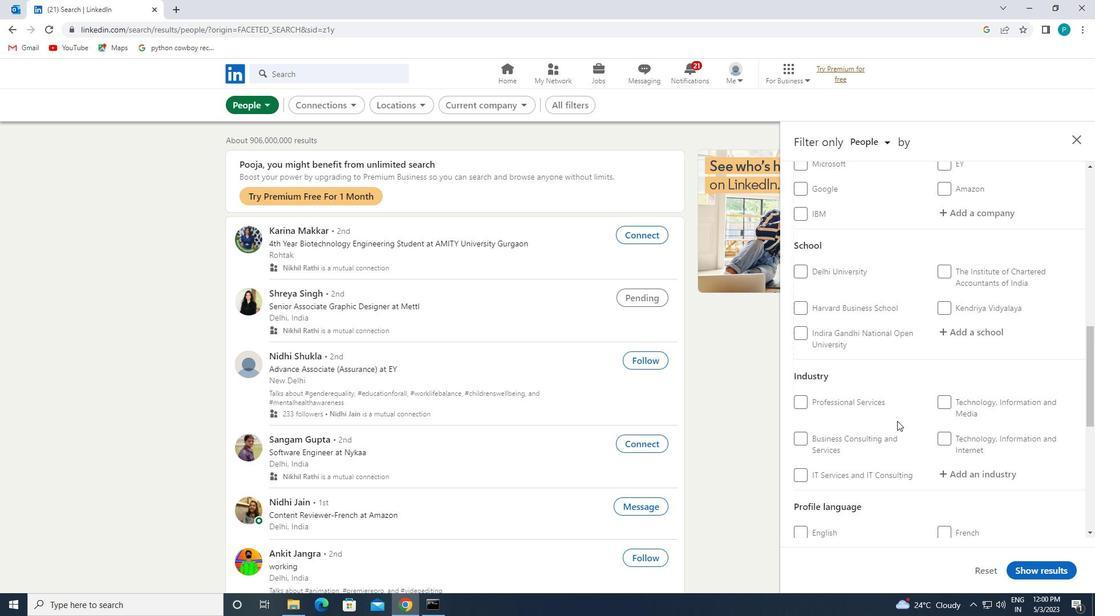 
Action: Mouse scrolled (897, 421) with delta (0, 0)
Screenshot: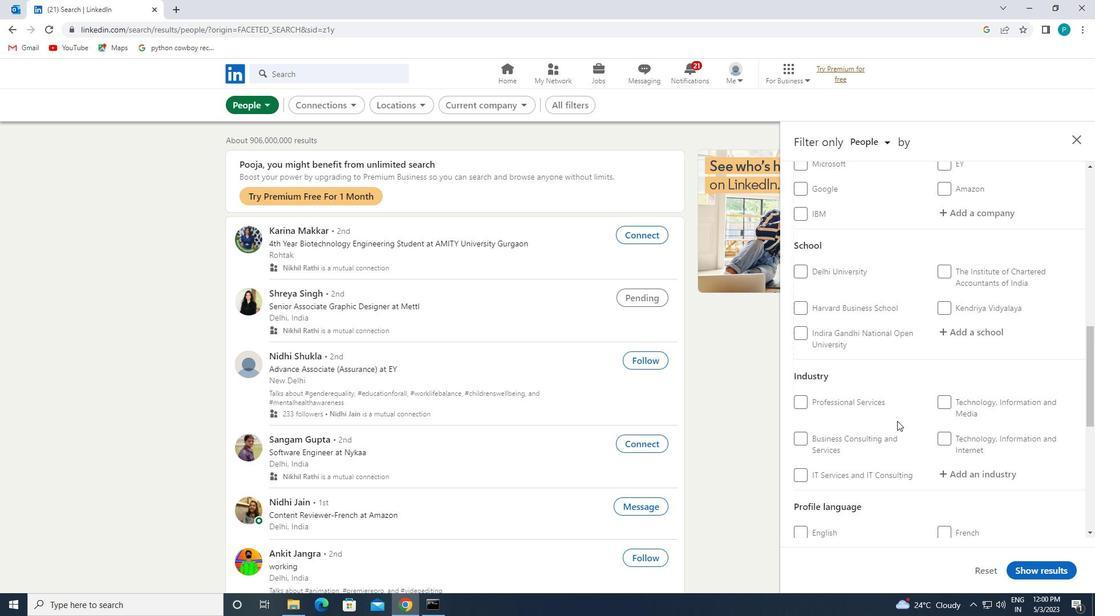 
Action: Mouse scrolled (897, 421) with delta (0, 0)
Screenshot: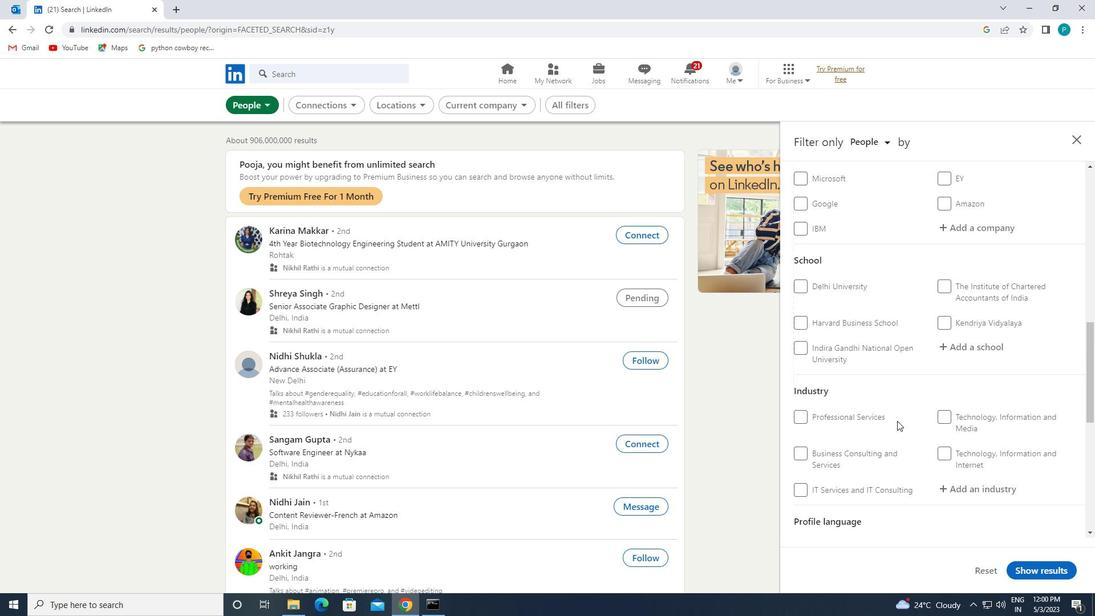 
Action: Mouse moved to (950, 294)
Screenshot: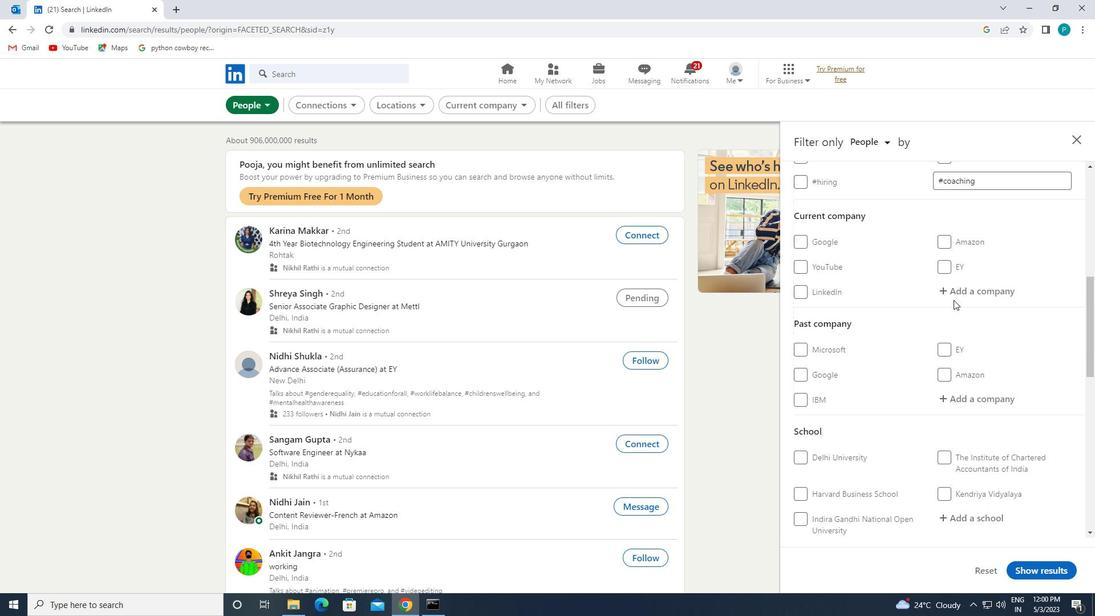 
Action: Mouse scrolled (950, 294) with delta (0, 0)
Screenshot: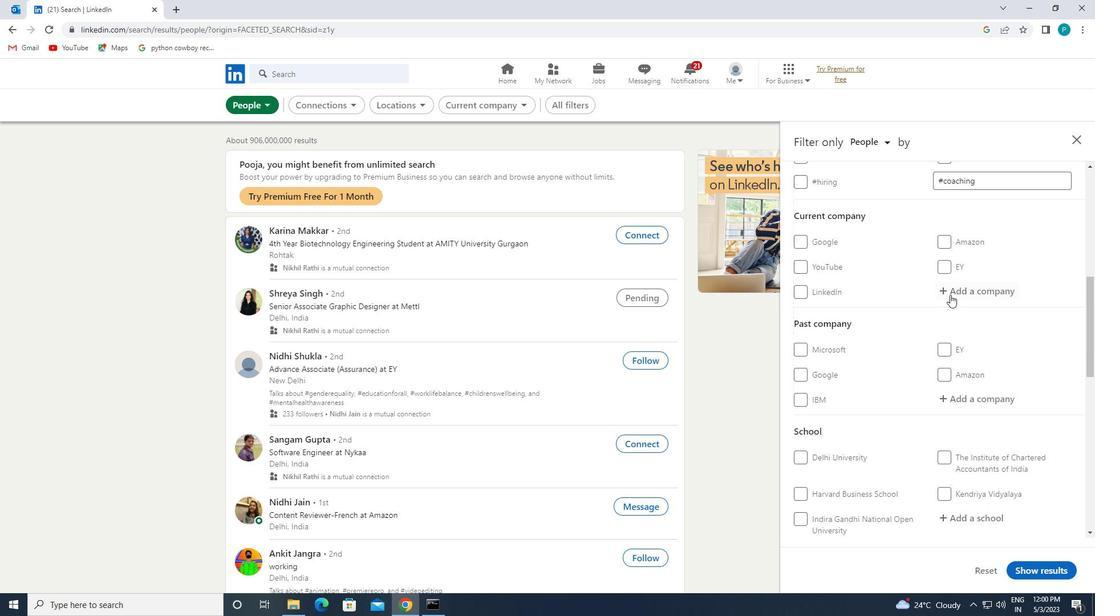 
Action: Mouse moved to (983, 333)
Screenshot: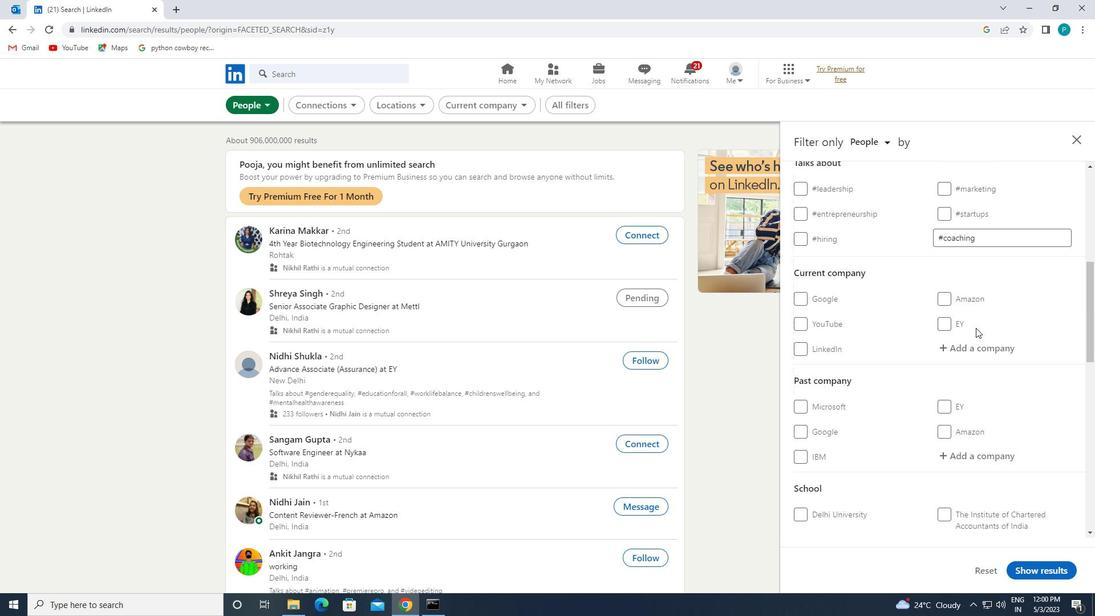 
Action: Mouse pressed left at (983, 333)
Screenshot: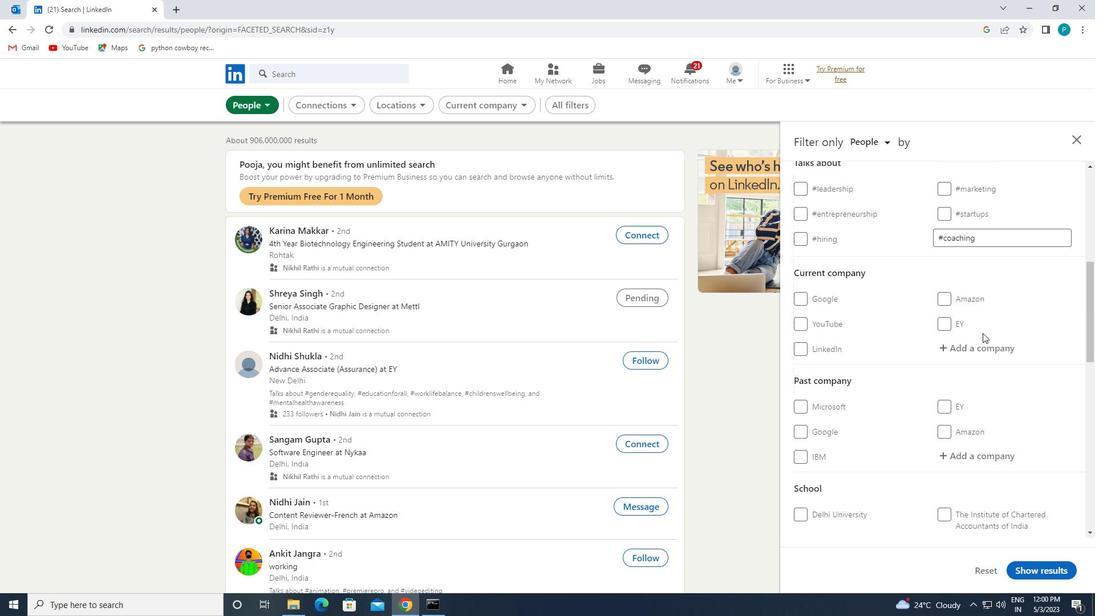 
Action: Mouse moved to (994, 341)
Screenshot: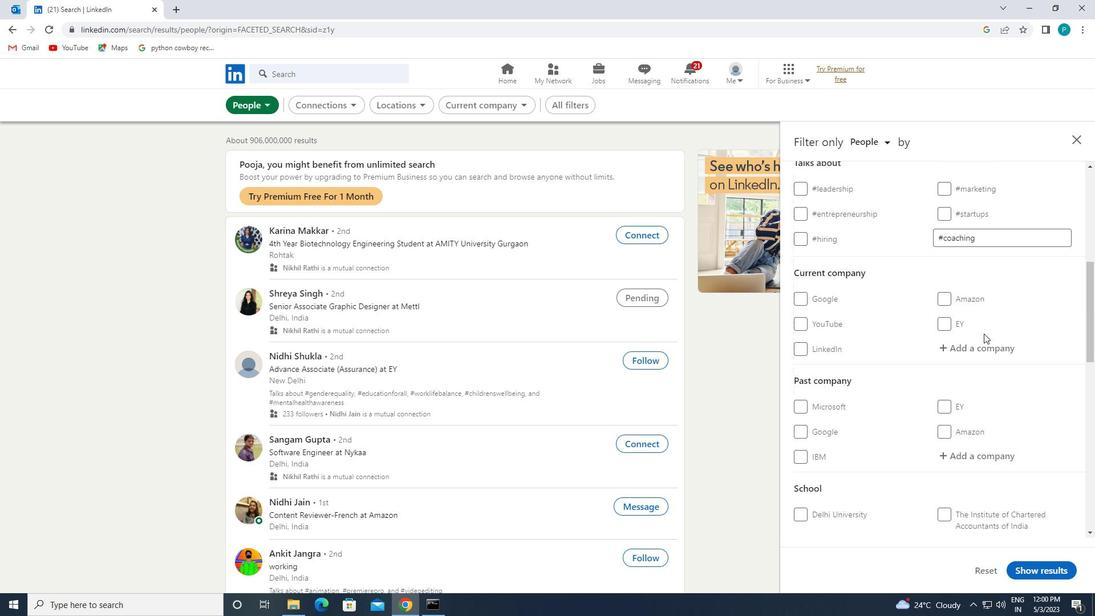 
Action: Mouse pressed left at (994, 341)
Screenshot: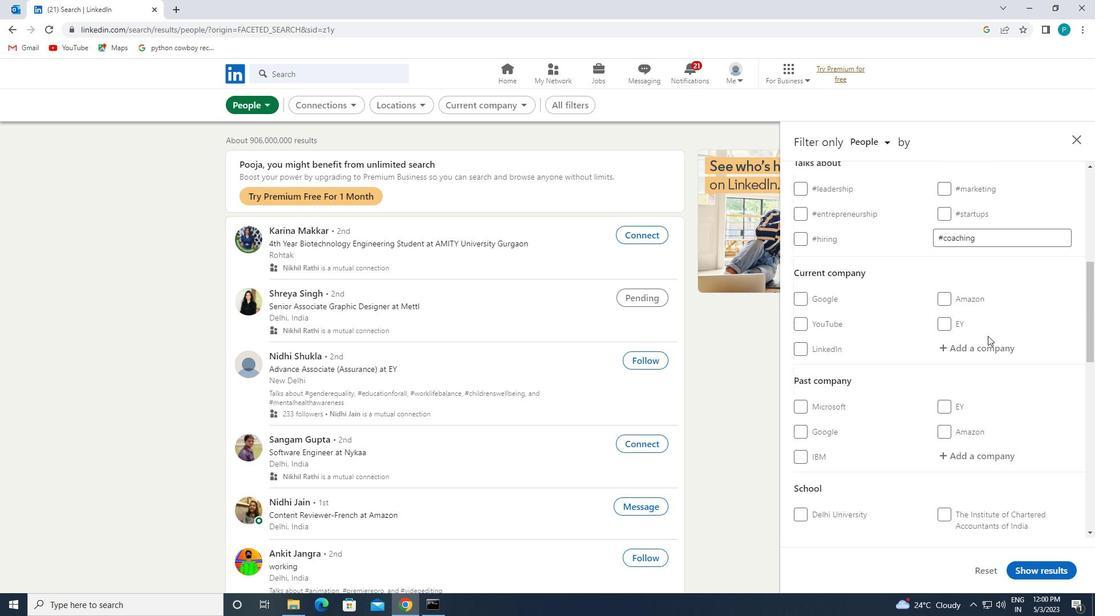 
Action: Mouse moved to (1006, 354)
Screenshot: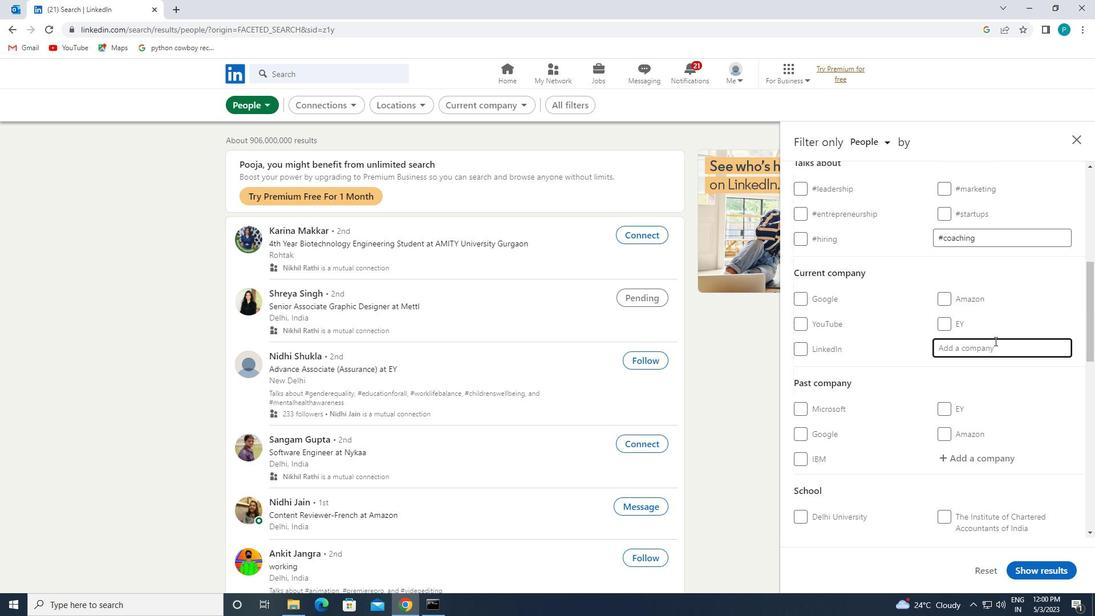 
Action: Key pressed <Key.caps_lock>A<Key.caps_lock>CCENTURE
Screenshot: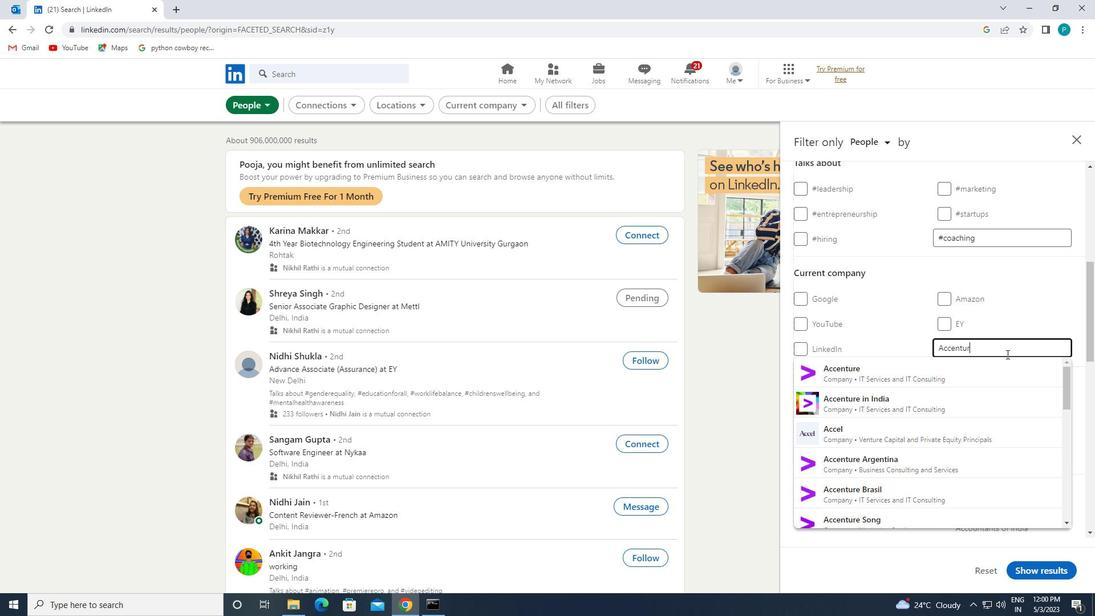 
Action: Mouse moved to (930, 398)
Screenshot: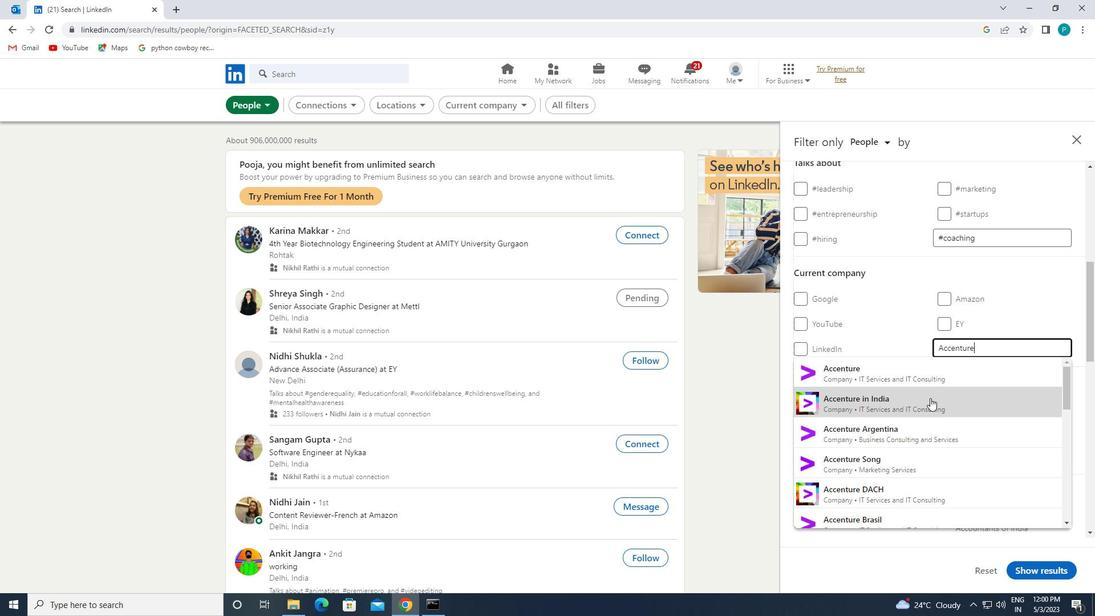 
Action: Mouse pressed left at (930, 398)
Screenshot: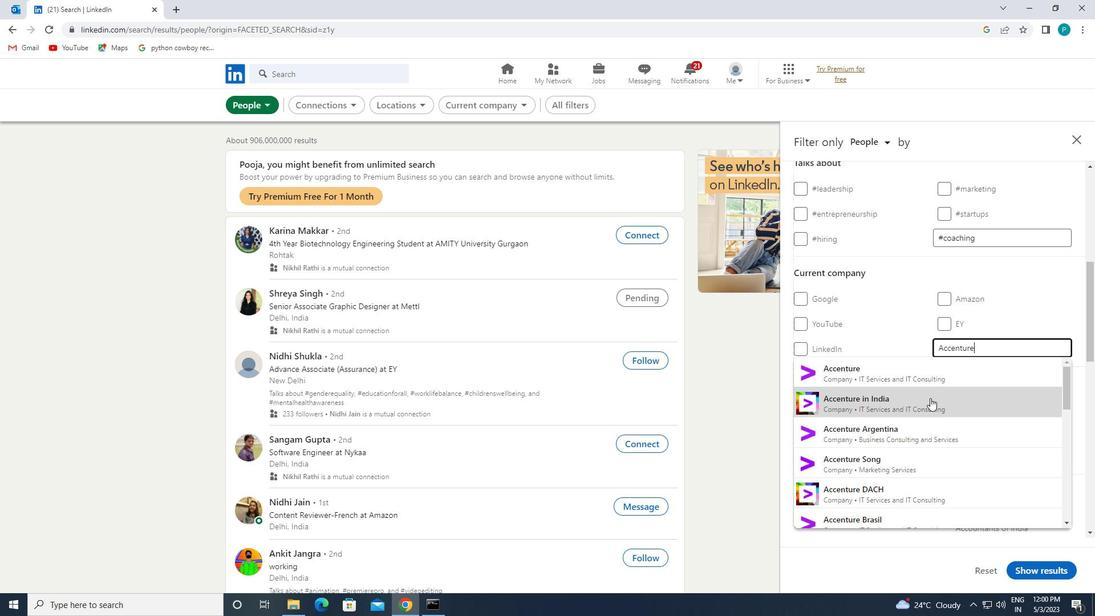 
Action: Mouse scrolled (930, 398) with delta (0, 0)
Screenshot: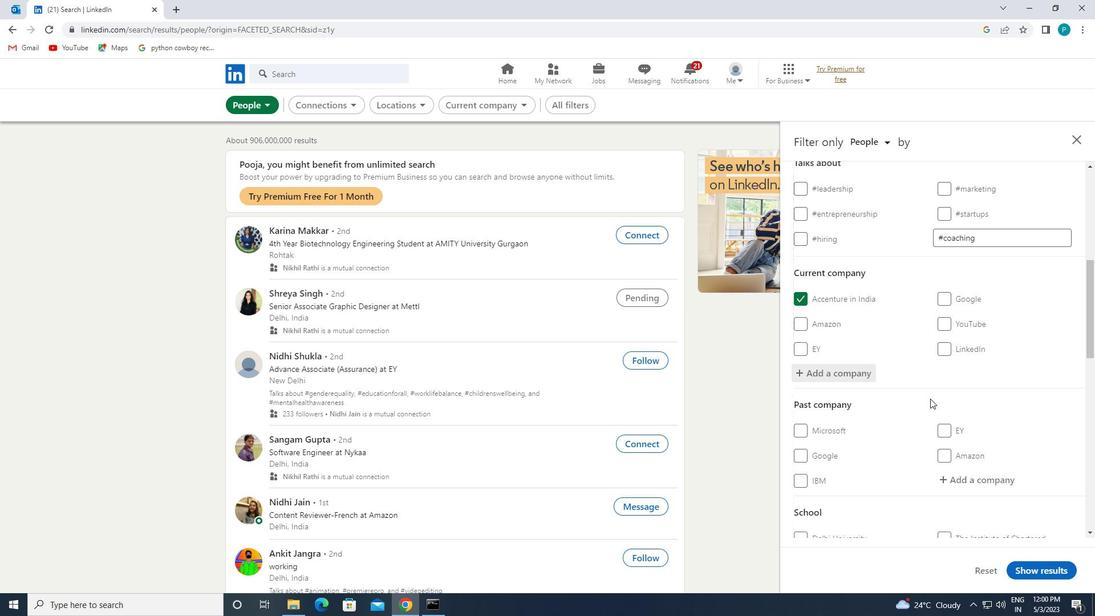 
Action: Mouse scrolled (930, 398) with delta (0, 0)
Screenshot: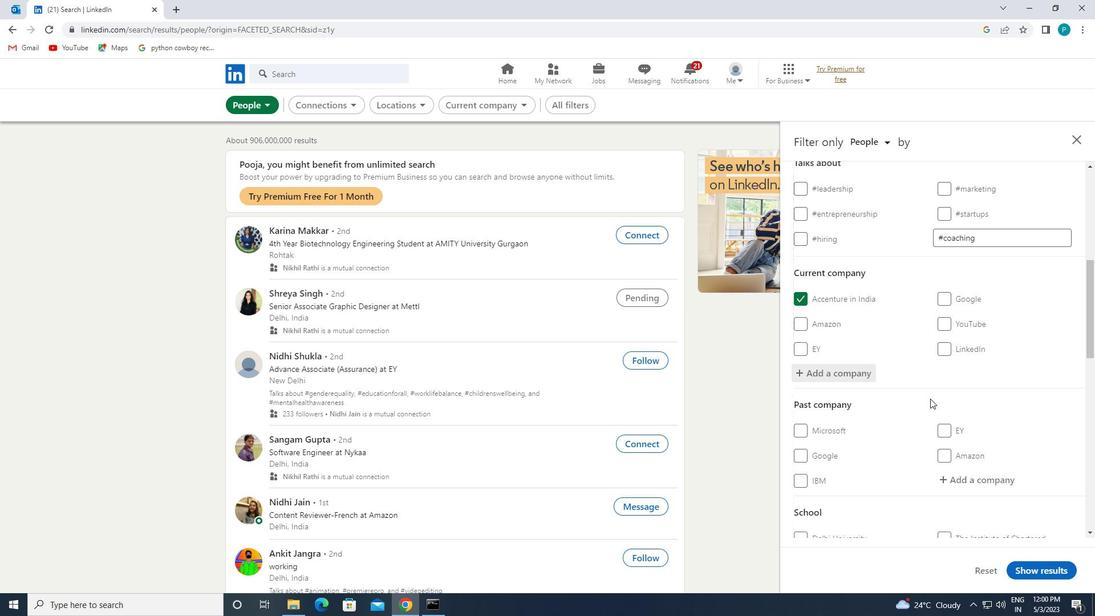 
Action: Mouse scrolled (930, 398) with delta (0, 0)
Screenshot: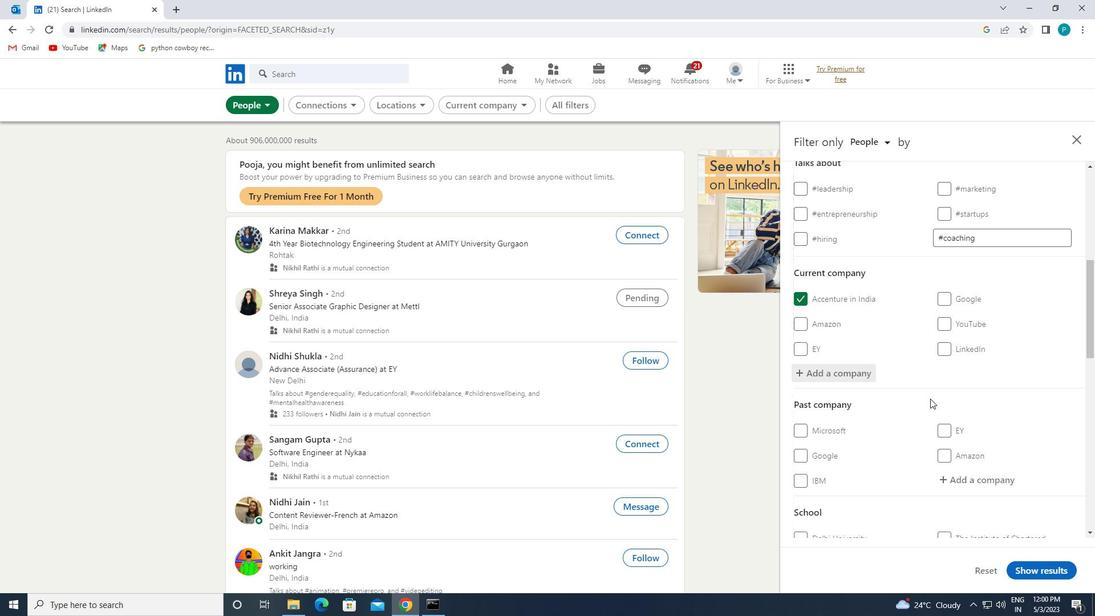 
Action: Mouse moved to (969, 420)
Screenshot: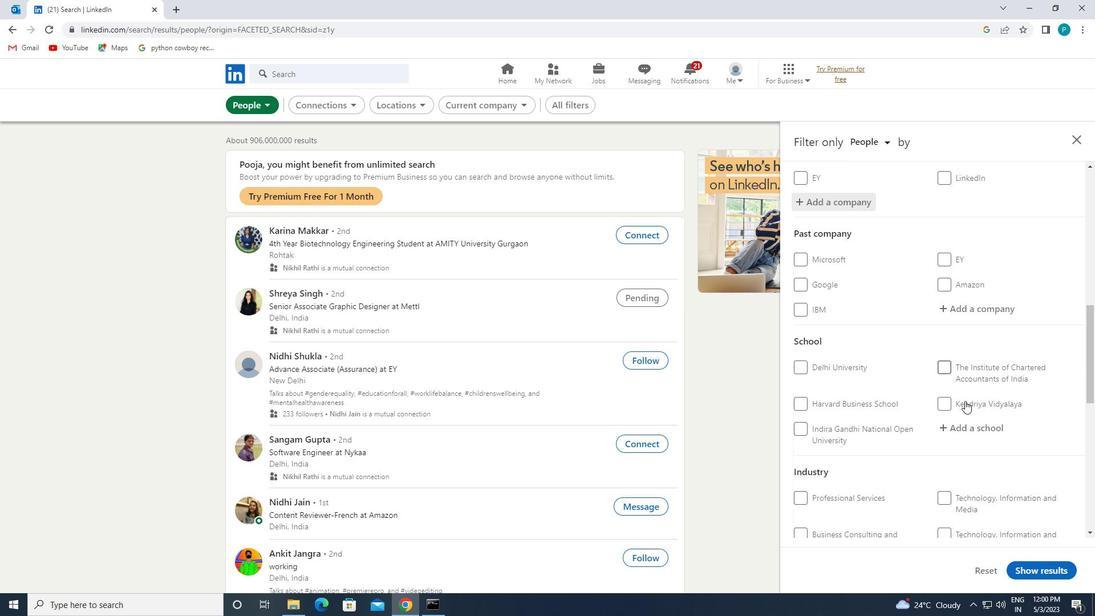 
Action: Mouse pressed left at (969, 420)
Screenshot: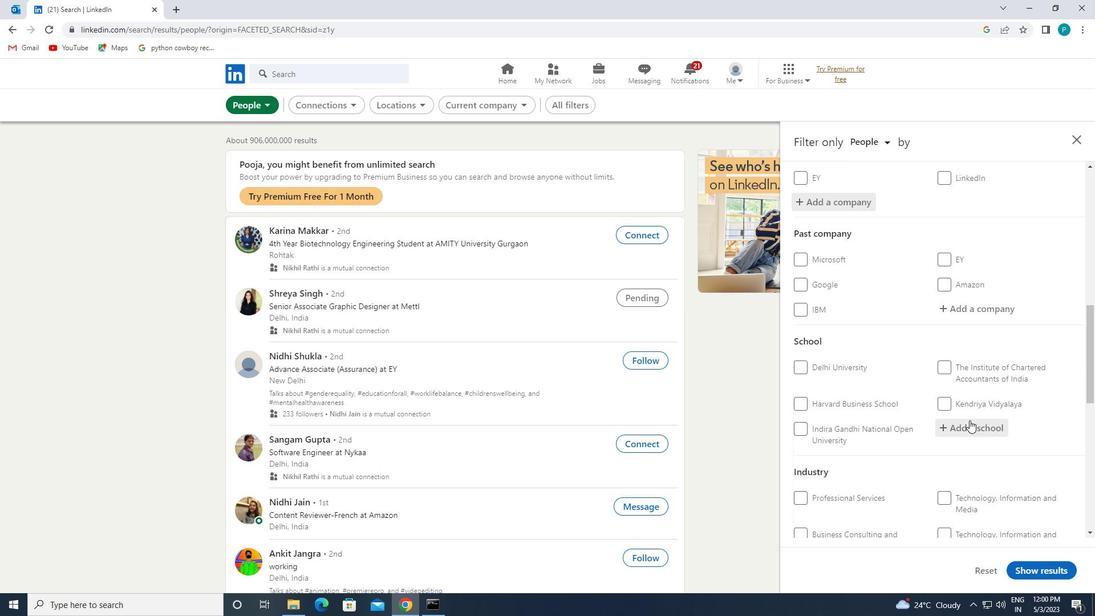 
Action: Mouse moved to (965, 426)
Screenshot: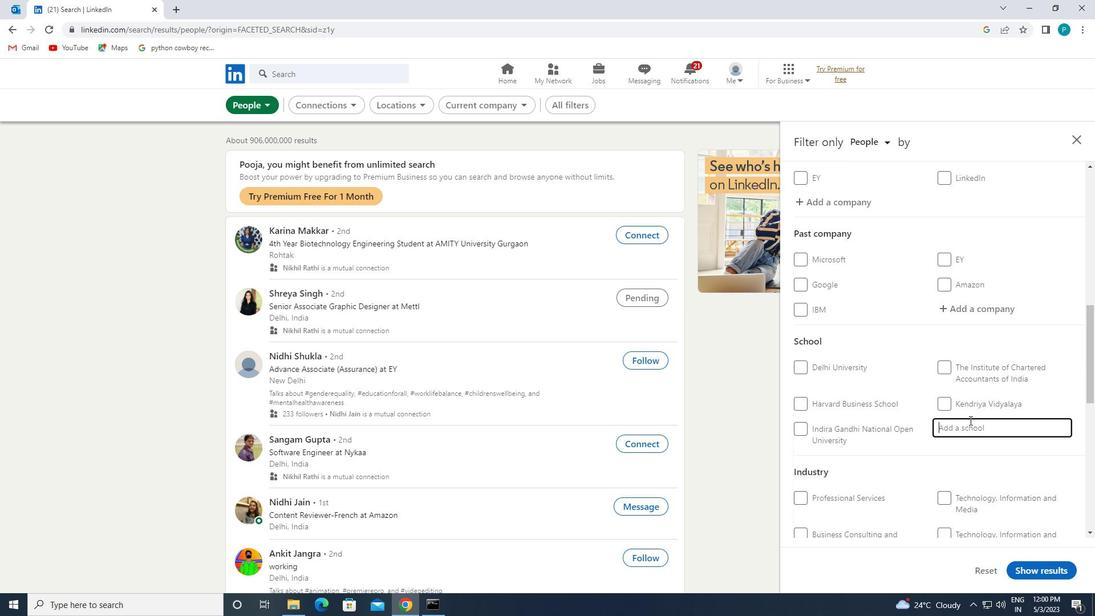 
Action: Key pressed <Key.caps_lock>IIMT
Screenshot: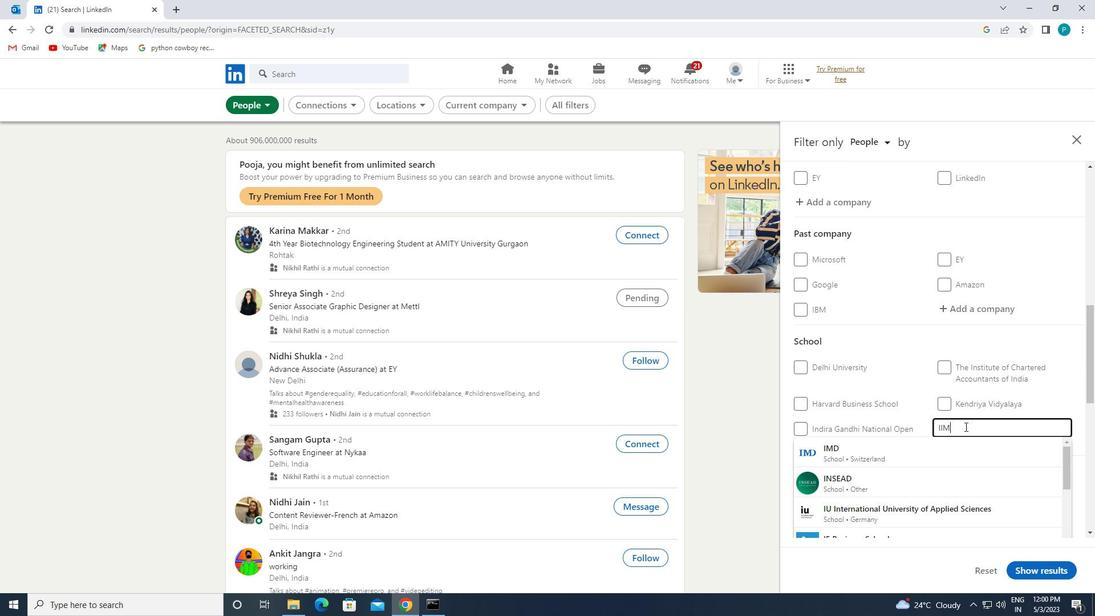 
Action: Mouse moved to (877, 490)
Screenshot: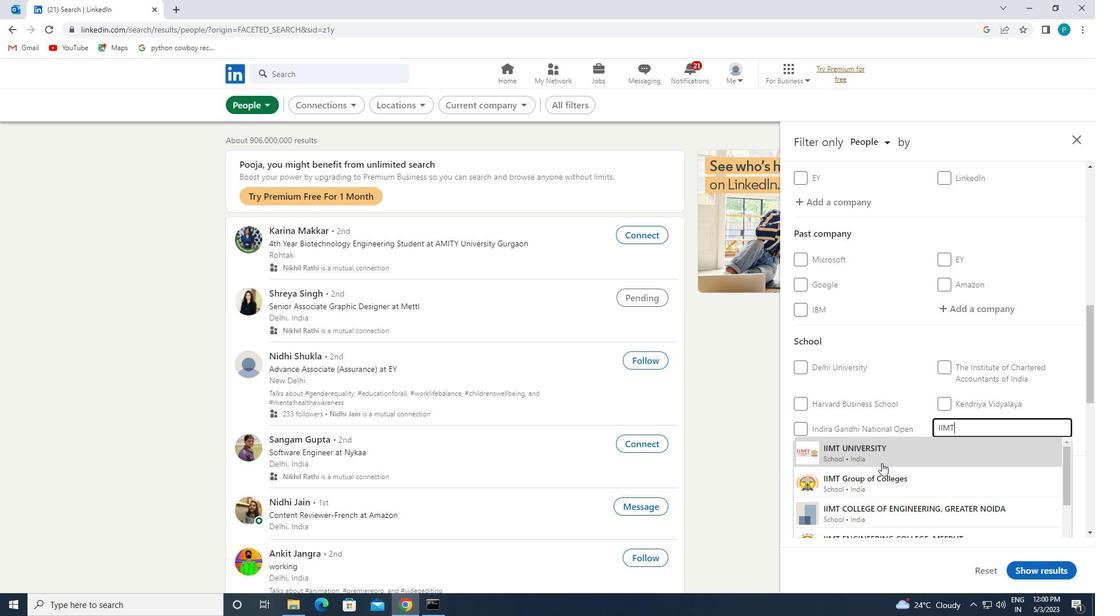 
Action: Mouse pressed left at (877, 490)
Screenshot: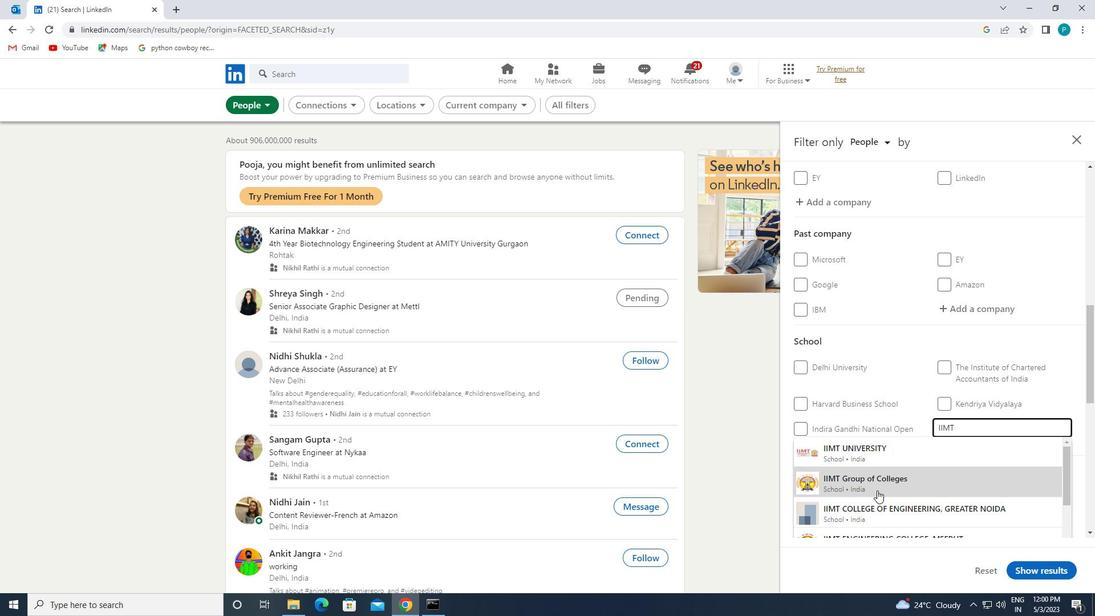 
Action: Mouse moved to (876, 488)
Screenshot: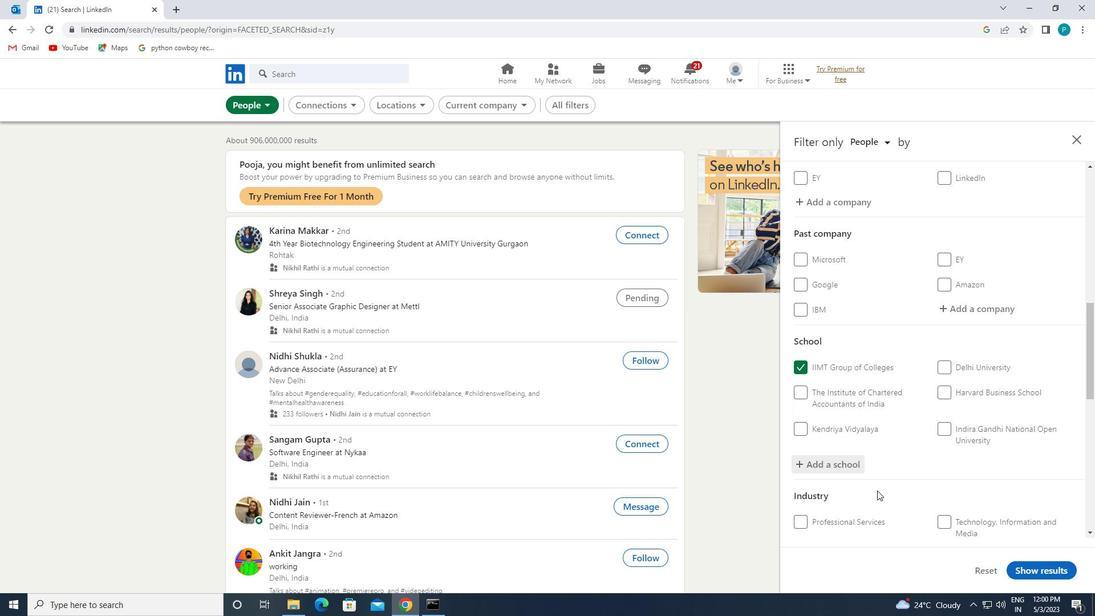 
Action: Mouse scrolled (876, 487) with delta (0, 0)
Screenshot: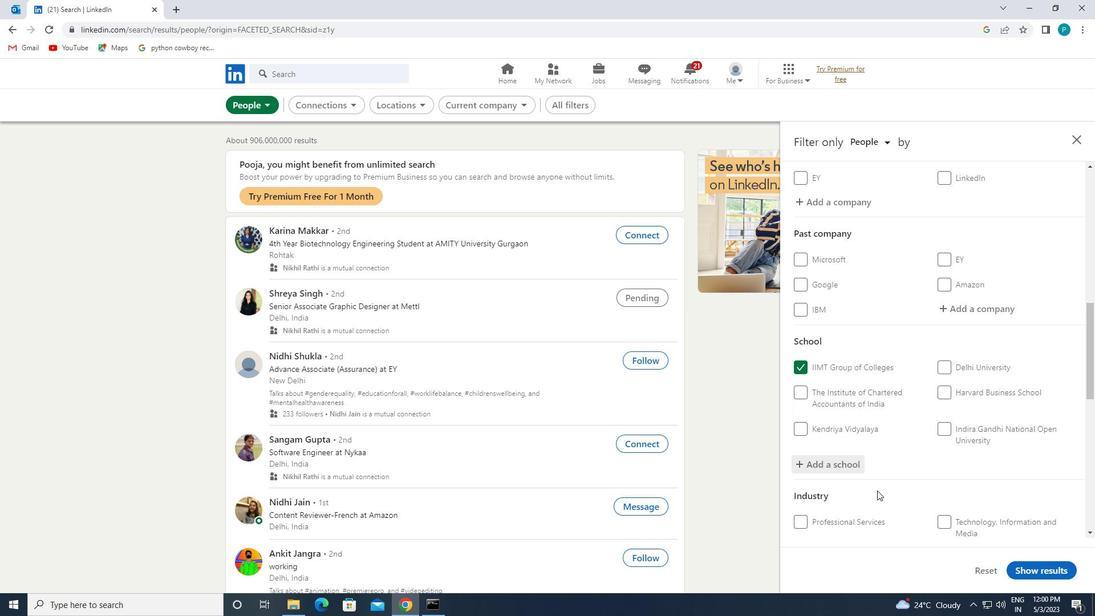 
Action: Mouse moved to (874, 484)
Screenshot: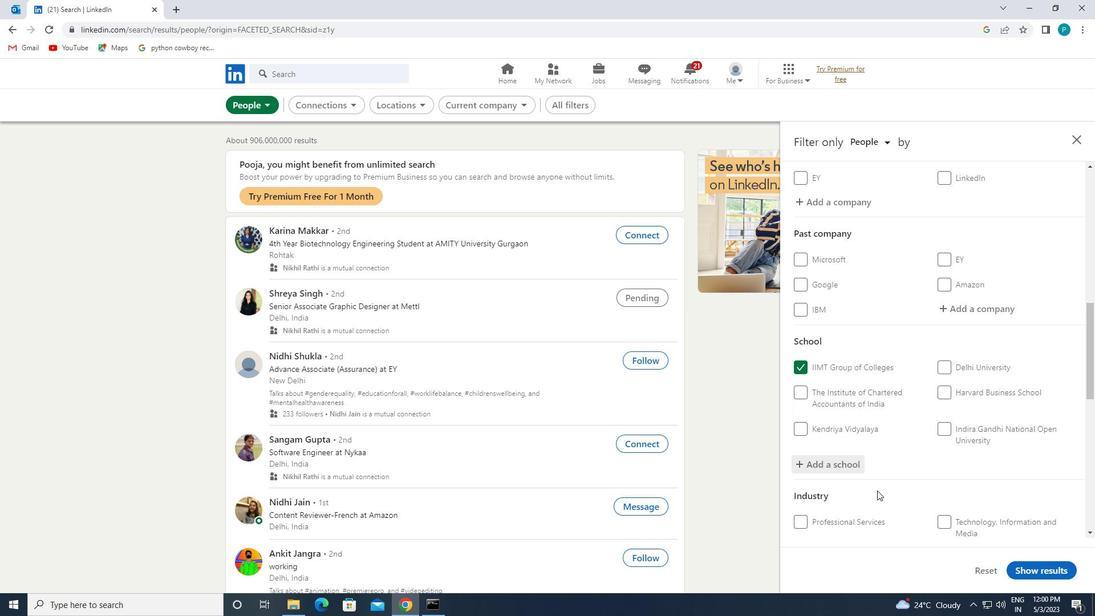 
Action: Mouse scrolled (874, 484) with delta (0, 0)
Screenshot: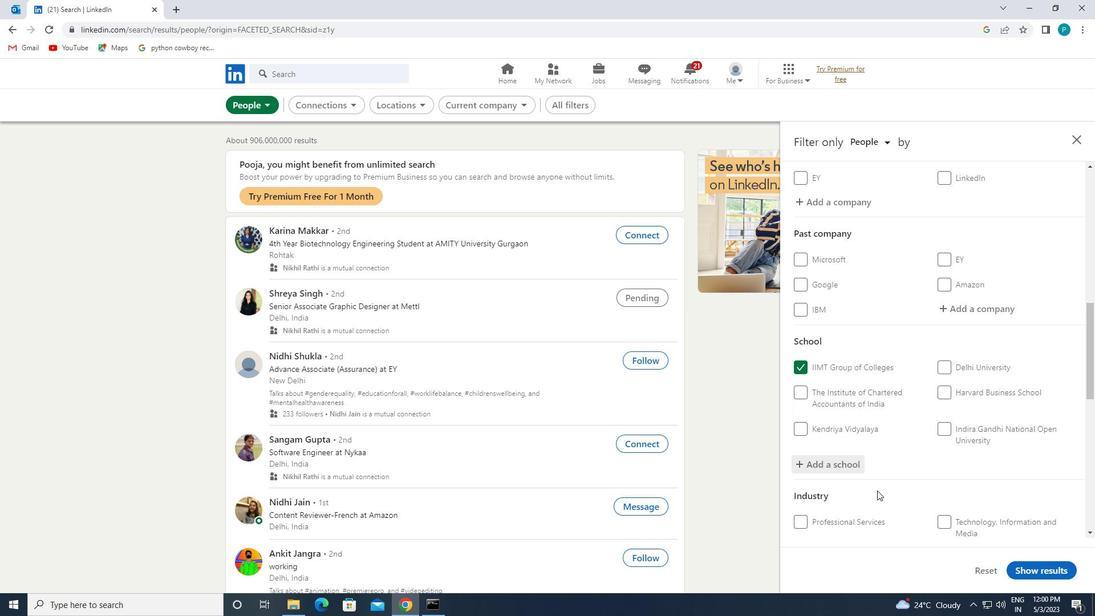 
Action: Mouse moved to (873, 481)
Screenshot: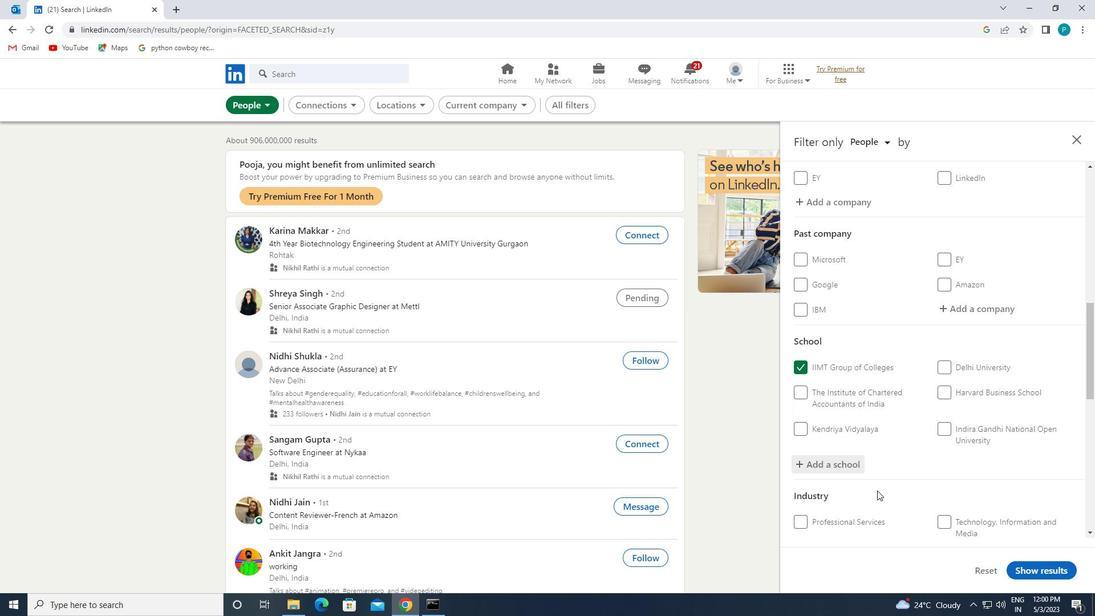 
Action: Mouse scrolled (873, 480) with delta (0, 0)
Screenshot: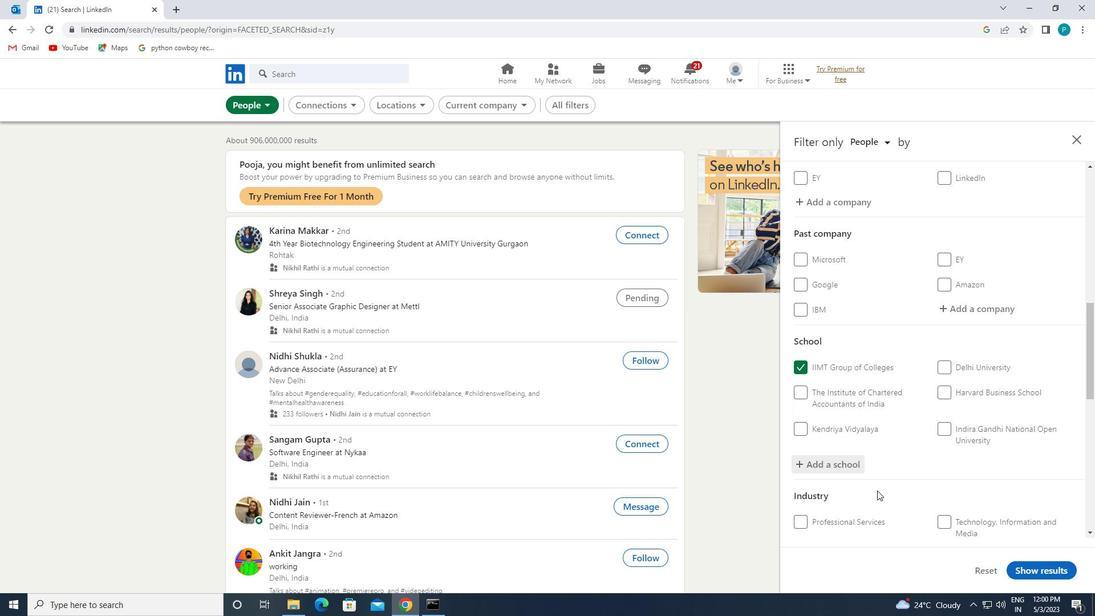 
Action: Mouse moved to (871, 476)
Screenshot: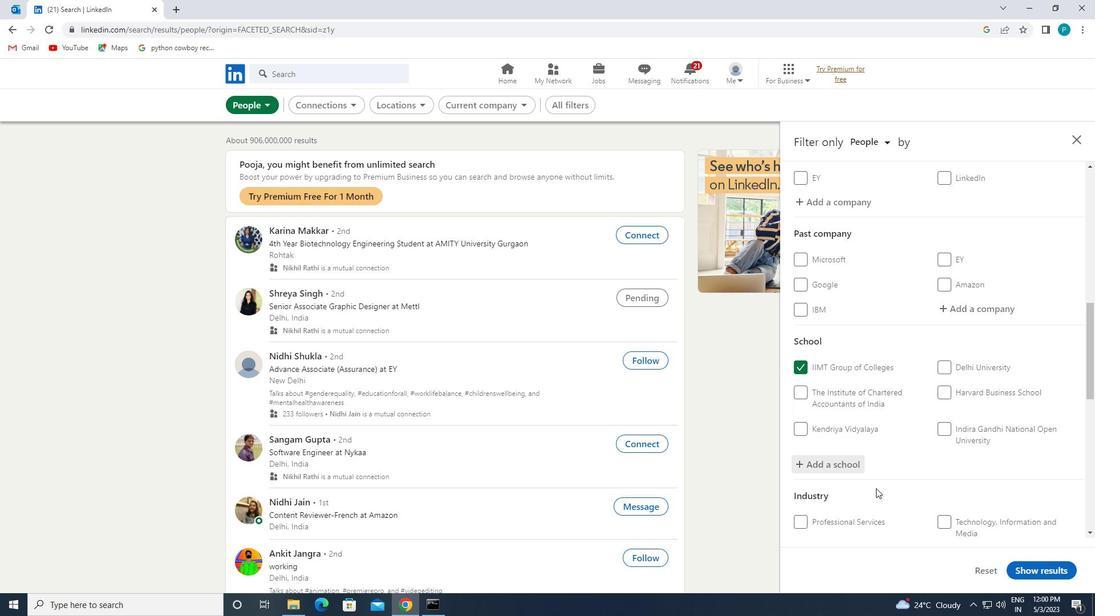 
Action: Mouse scrolled (871, 476) with delta (0, 0)
Screenshot: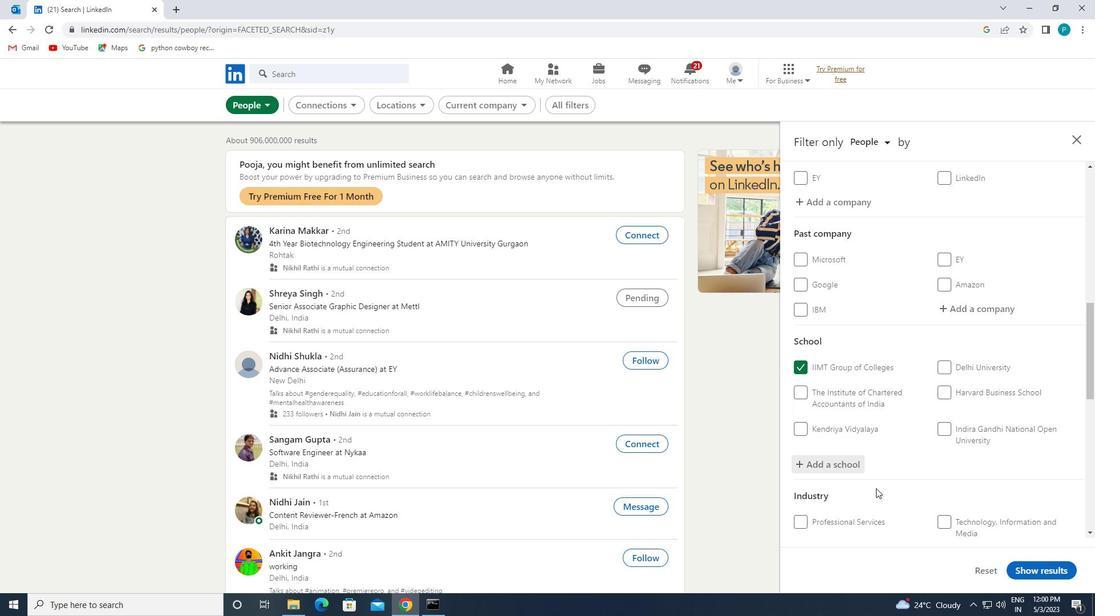 
Action: Mouse moved to (955, 373)
Screenshot: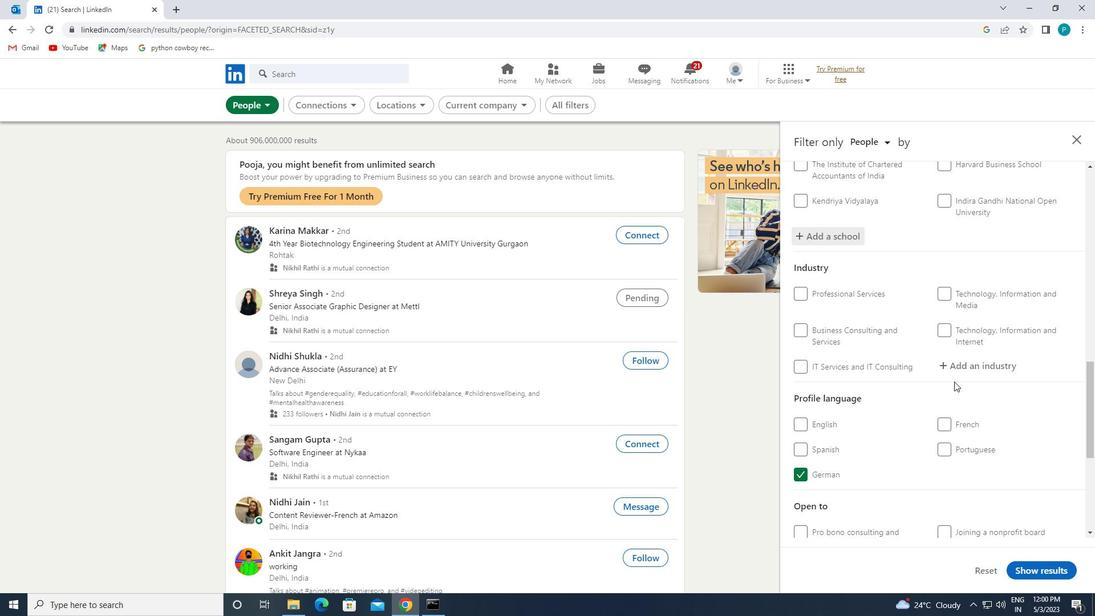
Action: Mouse pressed left at (955, 373)
Screenshot: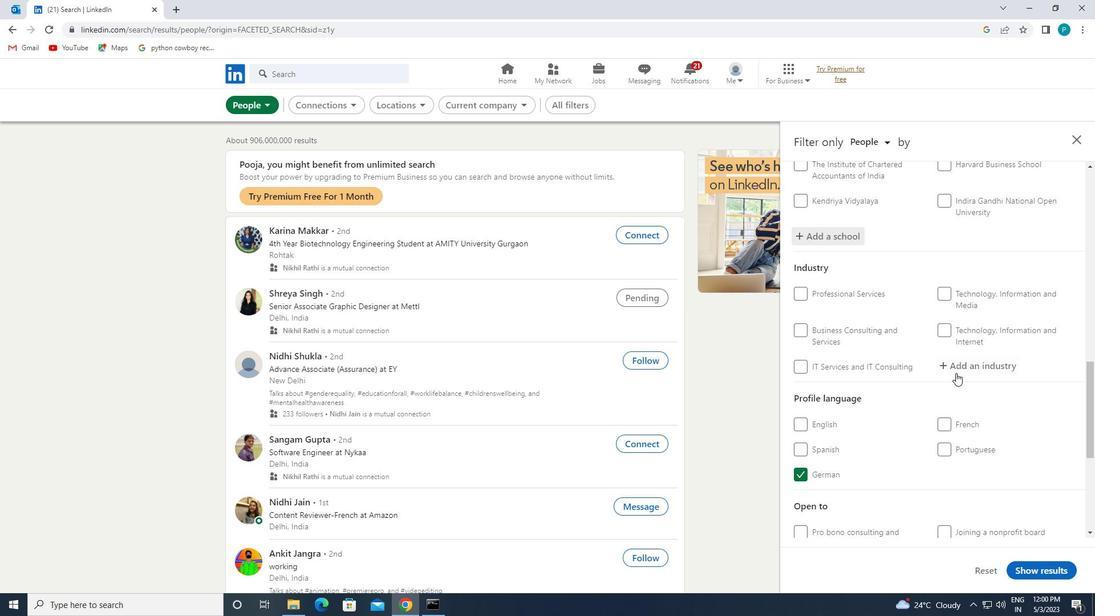 
Action: Key pressed <Key.caps_lock>P<Key.caps_lock>ET<Key.backspace><Key.backspace><Key.backspace>P<Key.caps_lock>ET
Screenshot: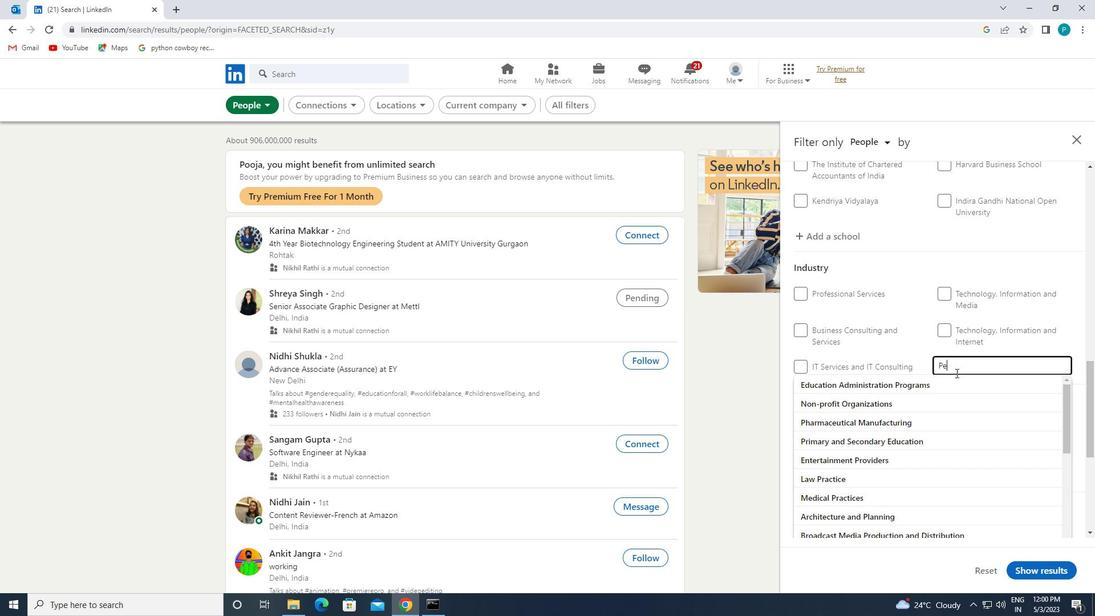 
Action: Mouse moved to (902, 381)
Screenshot: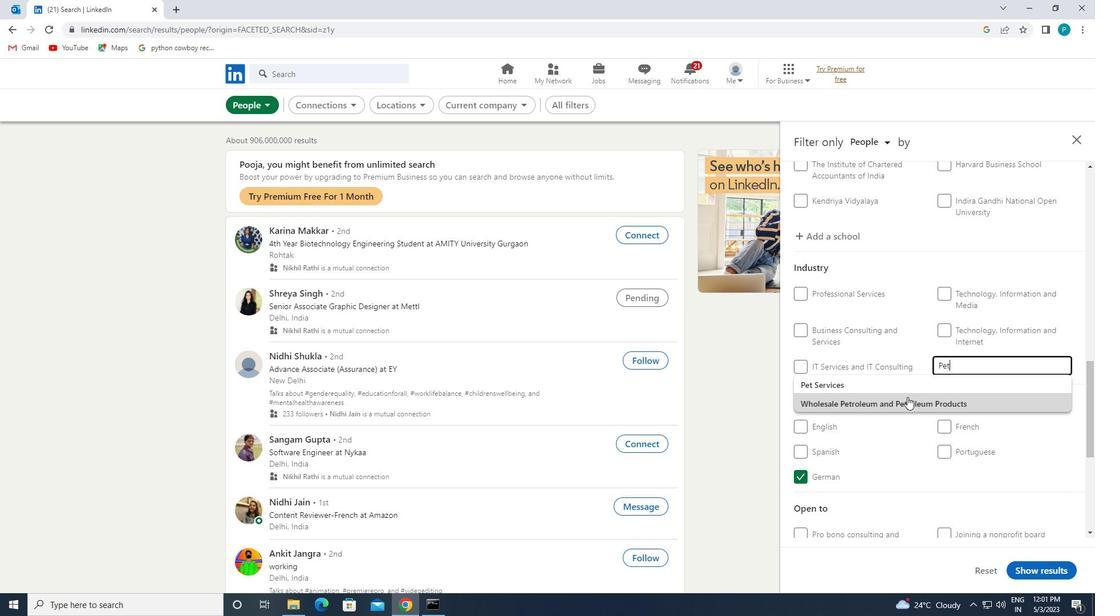 
Action: Mouse pressed left at (902, 381)
Screenshot: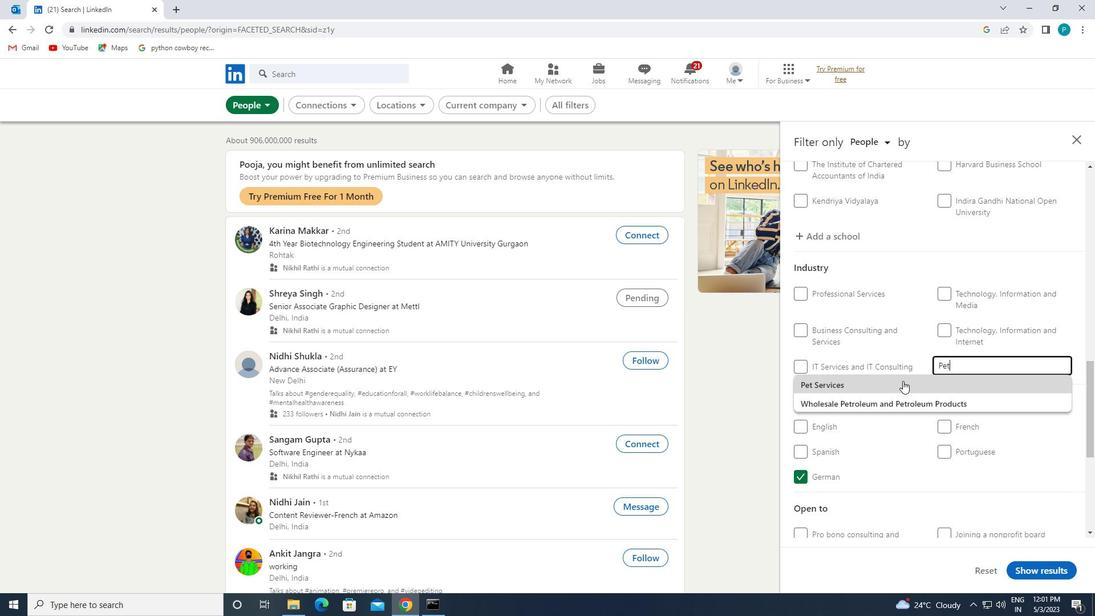 
Action: Mouse moved to (1006, 451)
Screenshot: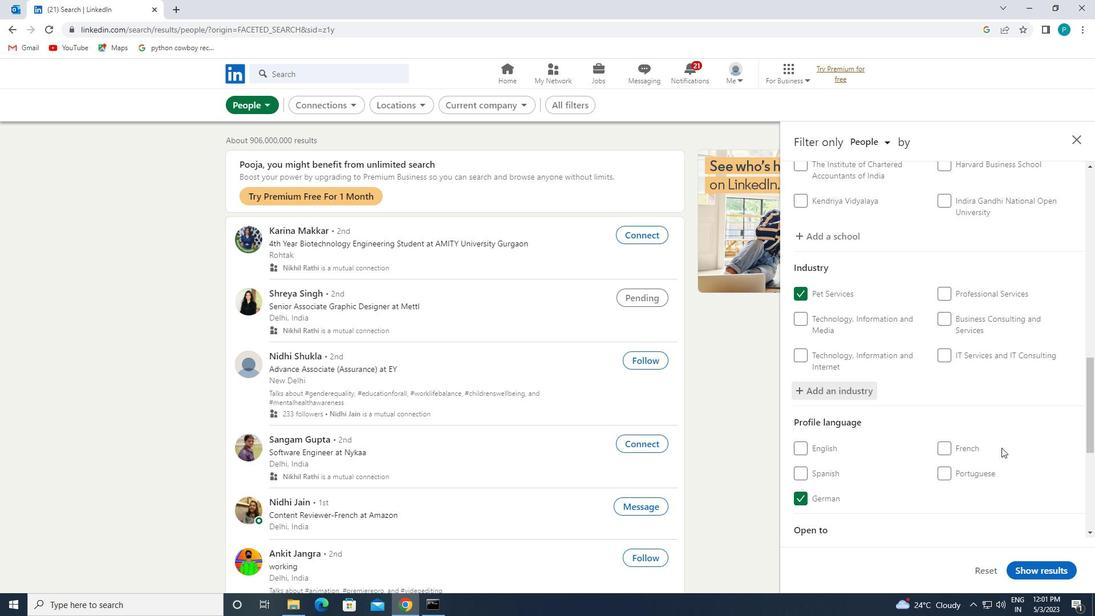 
Action: Mouse scrolled (1006, 451) with delta (0, 0)
Screenshot: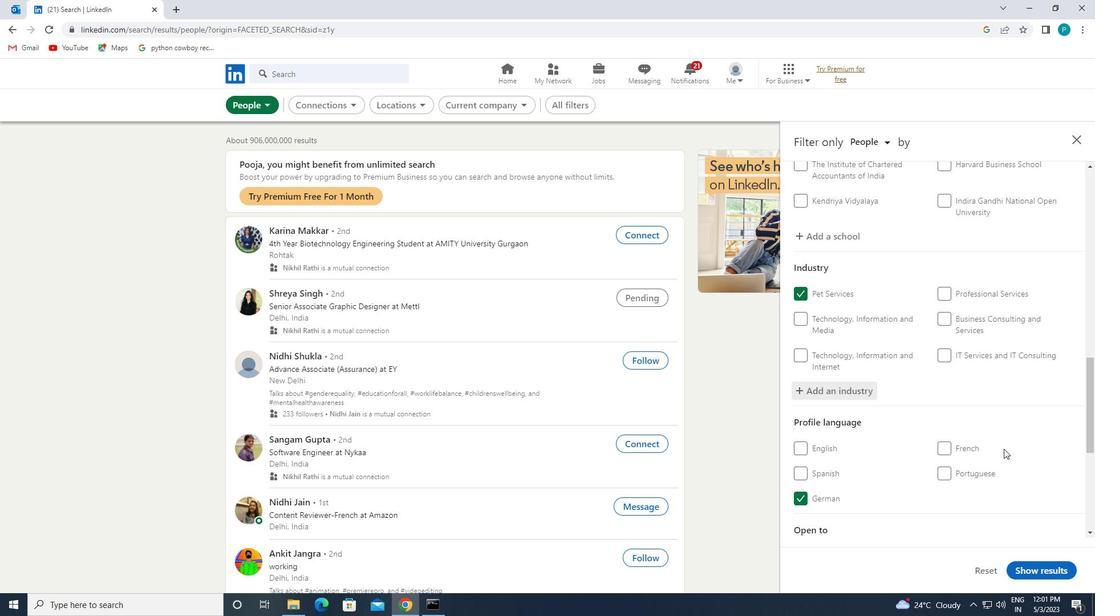 
Action: Mouse moved to (1006, 451)
Screenshot: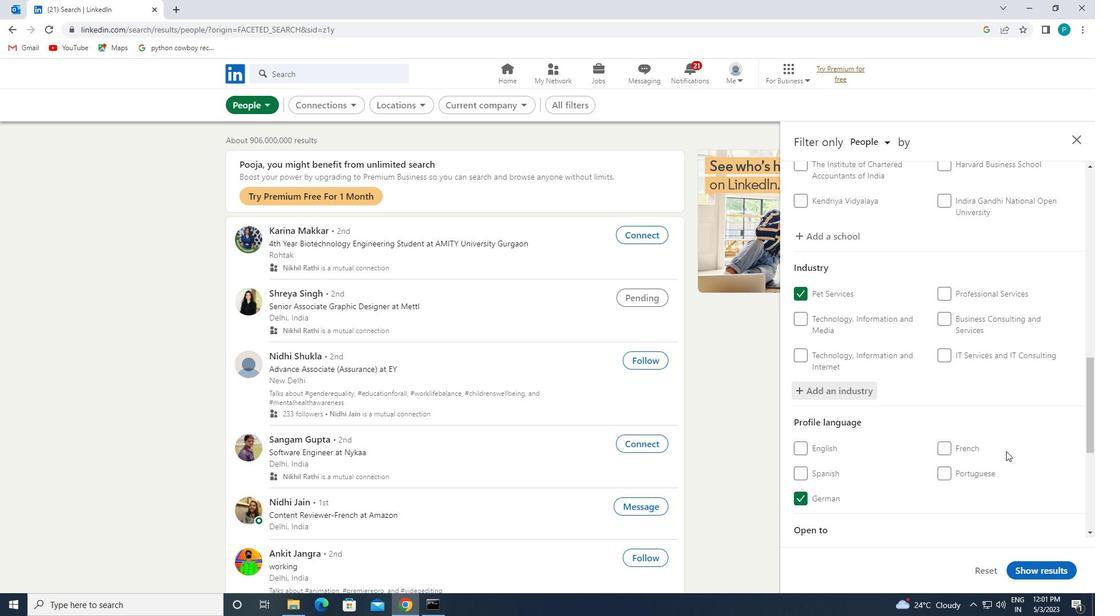 
Action: Mouse scrolled (1006, 451) with delta (0, 0)
Screenshot: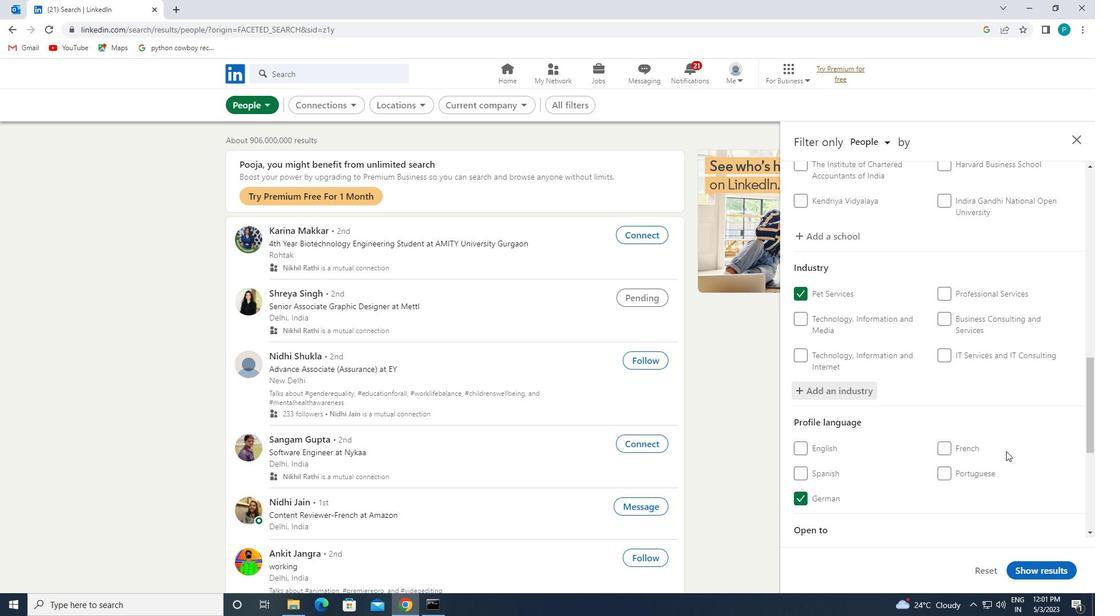 
Action: Mouse moved to (1013, 454)
Screenshot: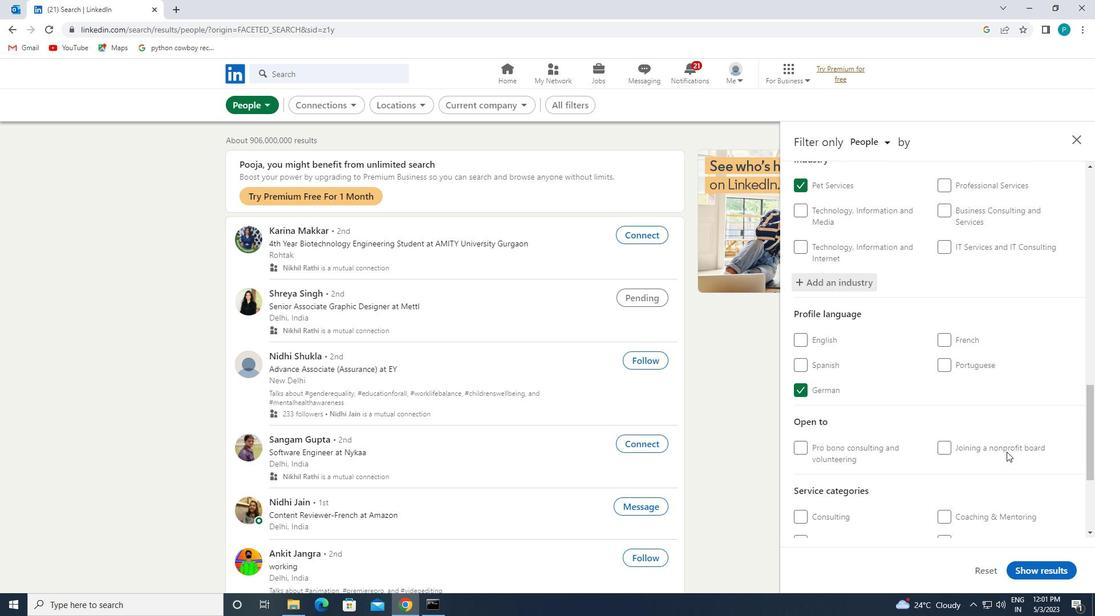 
Action: Mouse scrolled (1013, 453) with delta (0, 0)
Screenshot: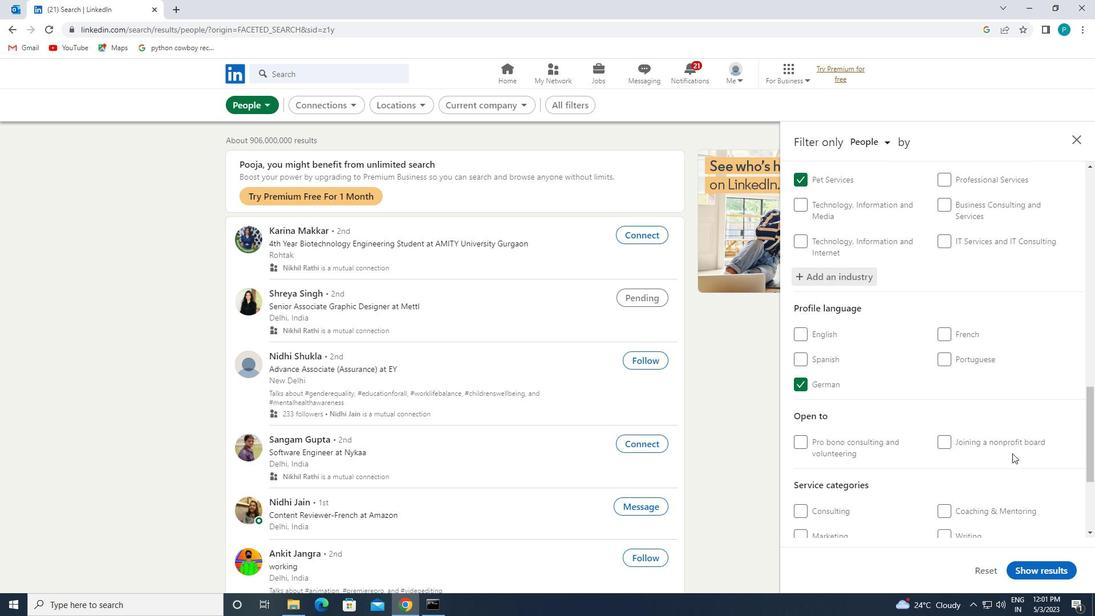 
Action: Mouse scrolled (1013, 453) with delta (0, 0)
Screenshot: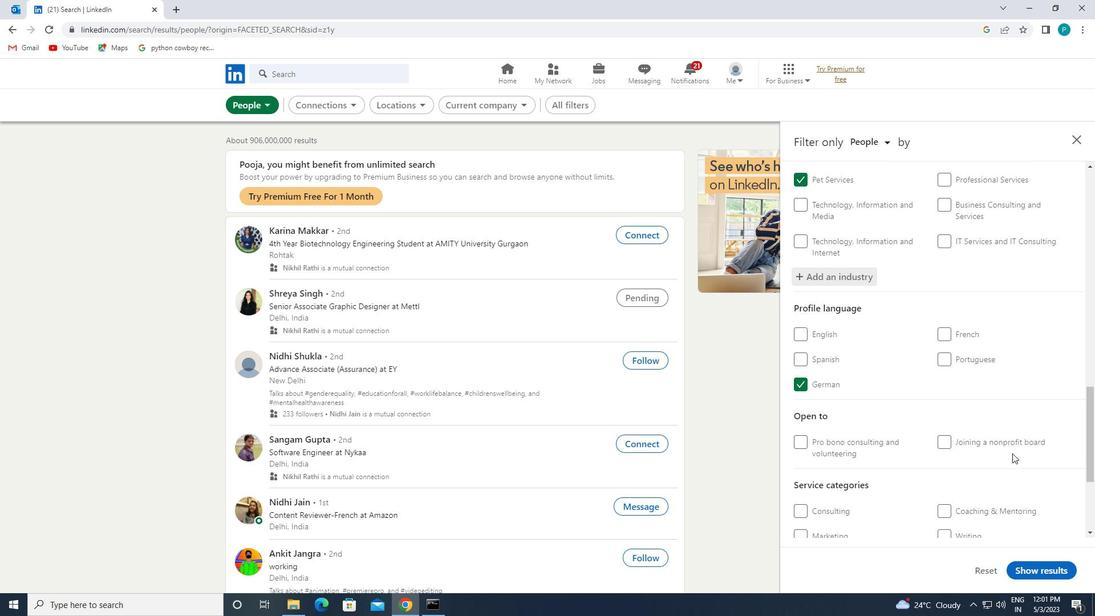 
Action: Mouse moved to (987, 444)
Screenshot: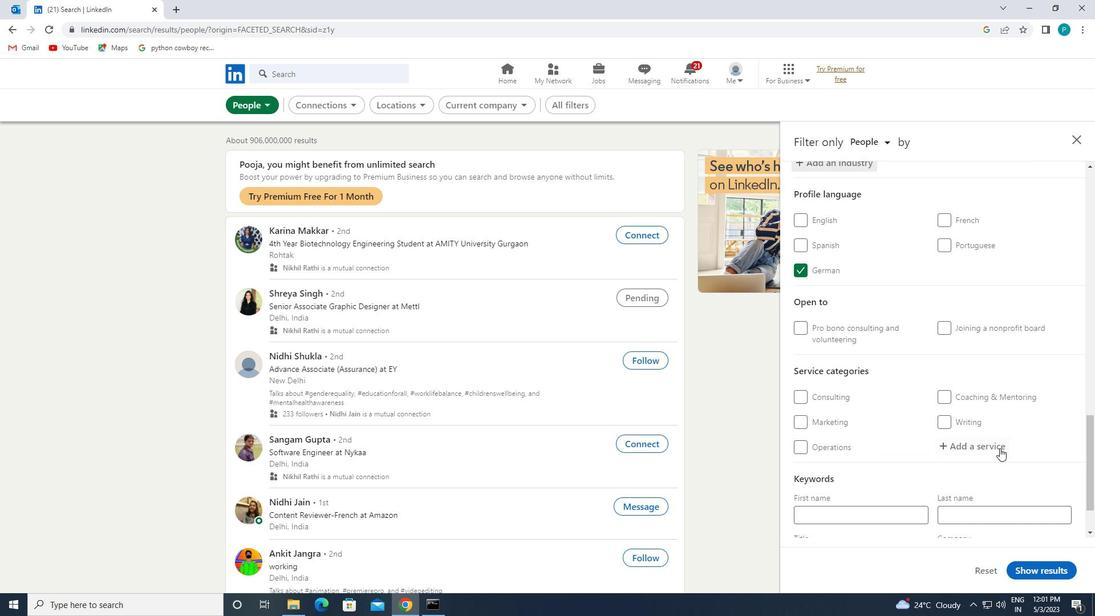 
Action: Mouse pressed left at (987, 444)
Screenshot: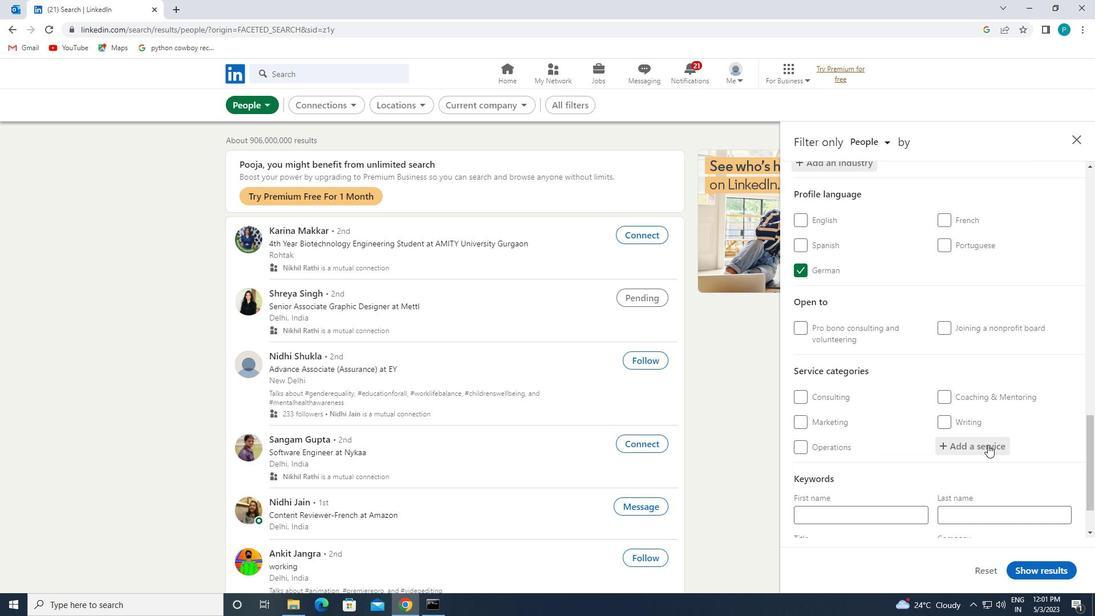 
Action: Mouse moved to (991, 447)
Screenshot: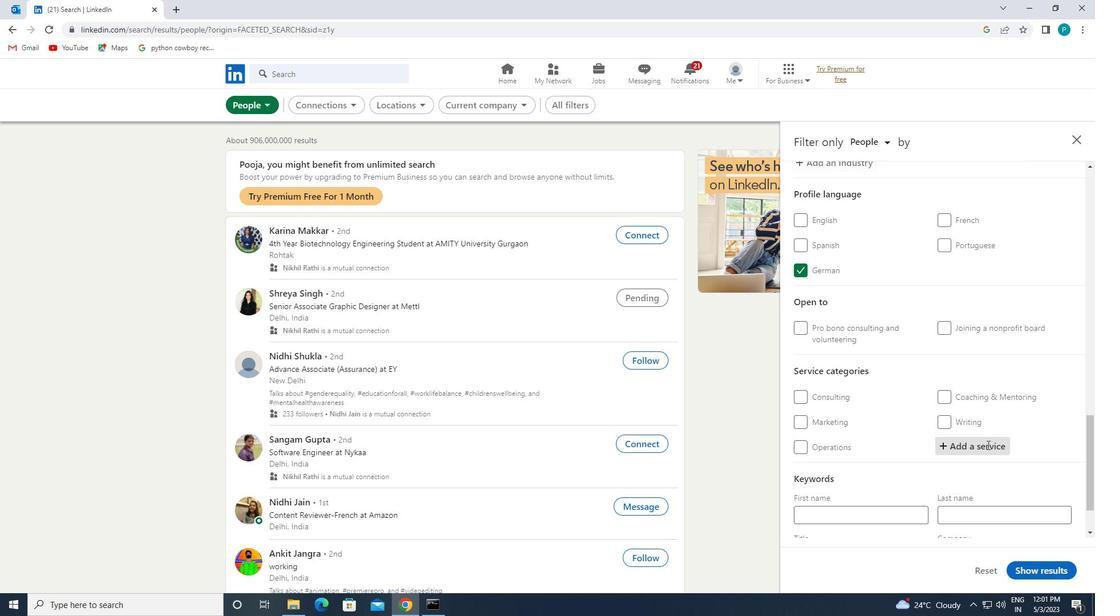 
Action: Key pressed <Key.caps_lock>O<Key.caps_lock>UTSOURC
Screenshot: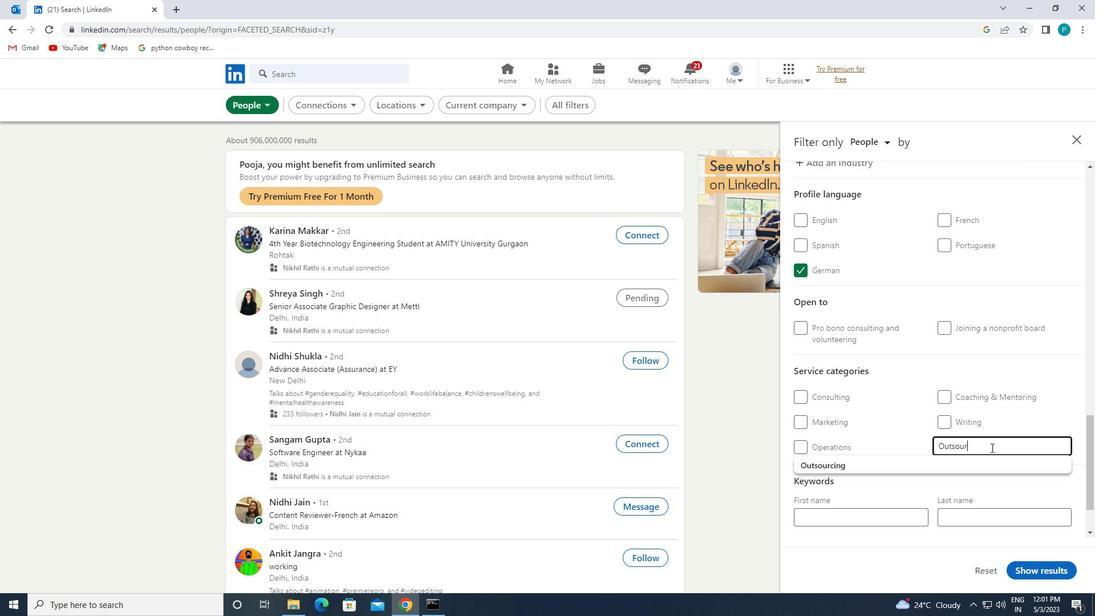 
Action: Mouse moved to (880, 469)
Screenshot: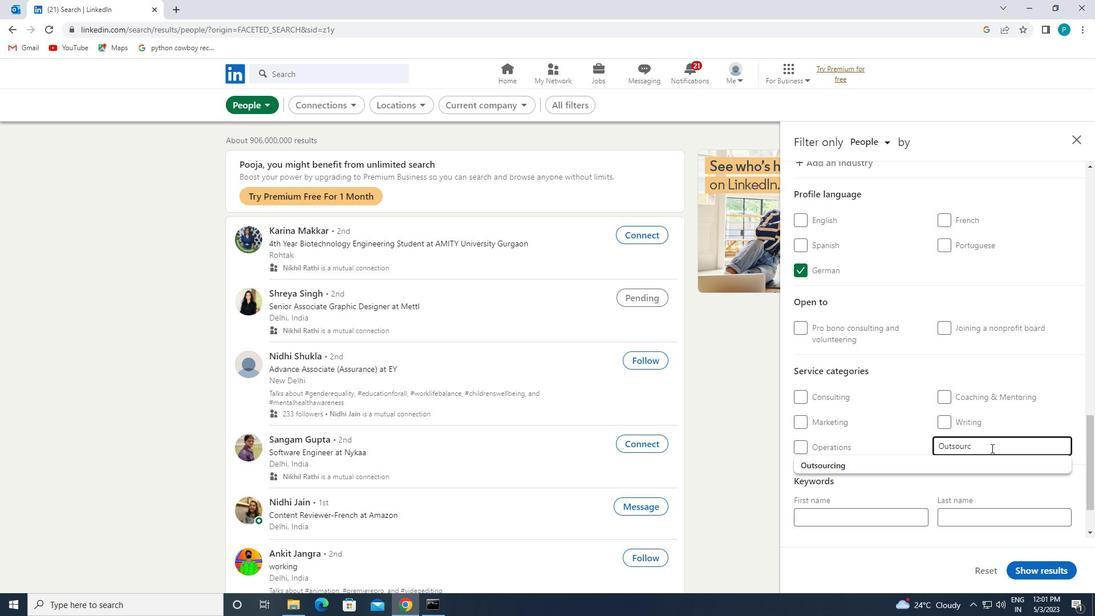 
Action: Mouse pressed left at (880, 469)
Screenshot: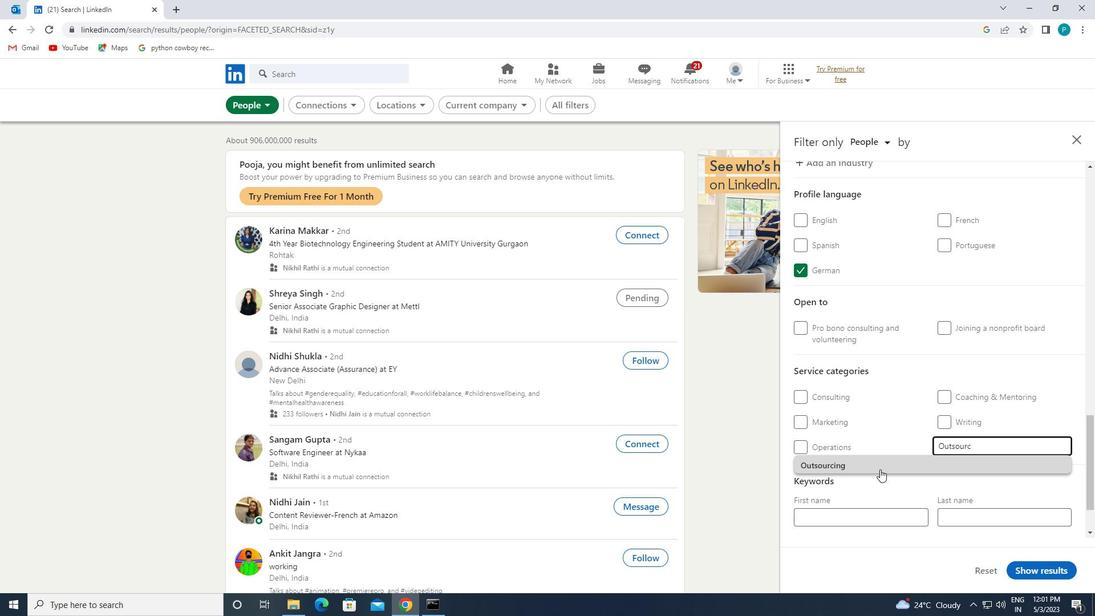 
Action: Mouse scrolled (880, 468) with delta (0, 0)
Screenshot: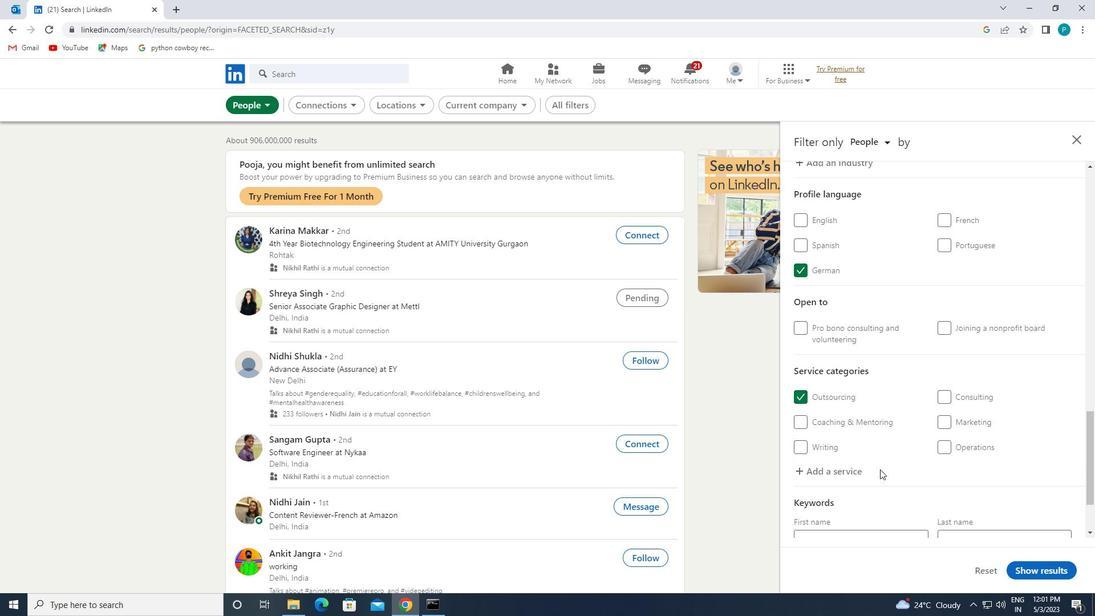 
Action: Mouse scrolled (880, 468) with delta (0, 0)
Screenshot: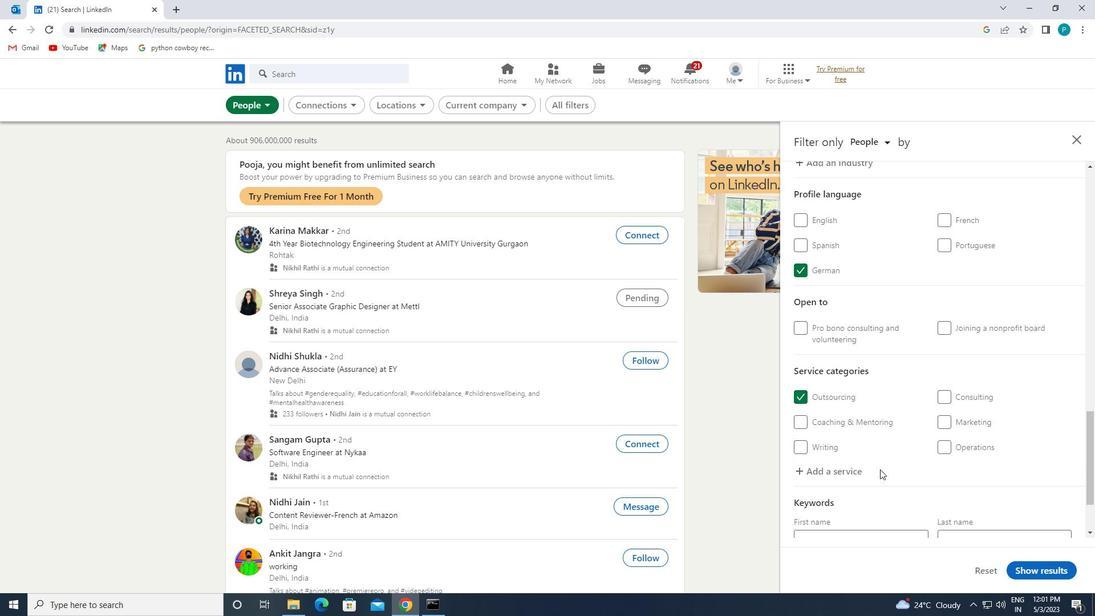 
Action: Mouse scrolled (880, 468) with delta (0, 0)
Screenshot: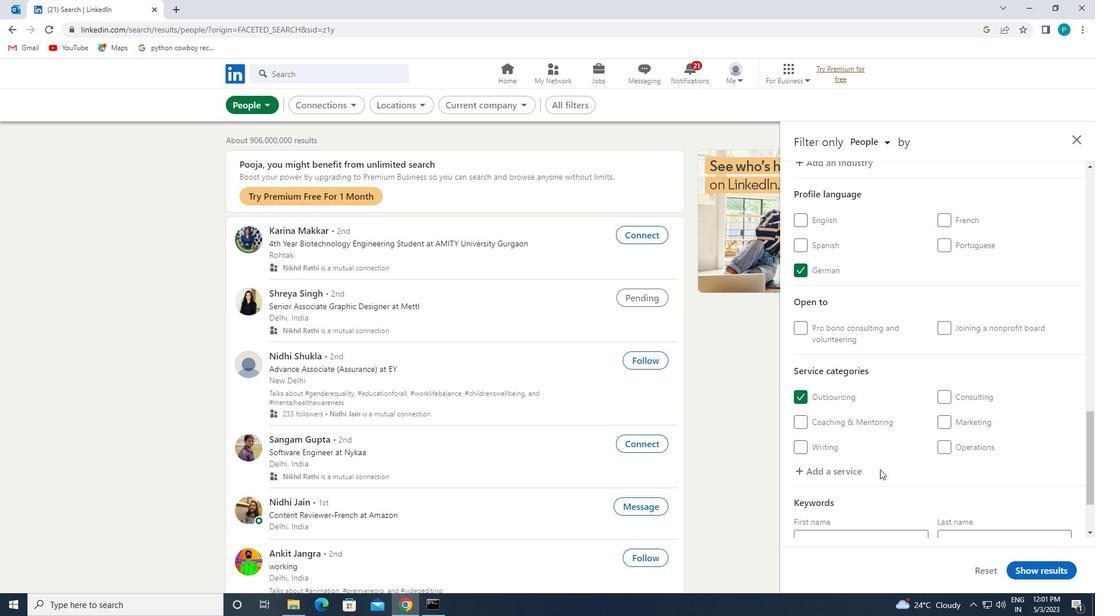 
Action: Mouse moved to (879, 477)
Screenshot: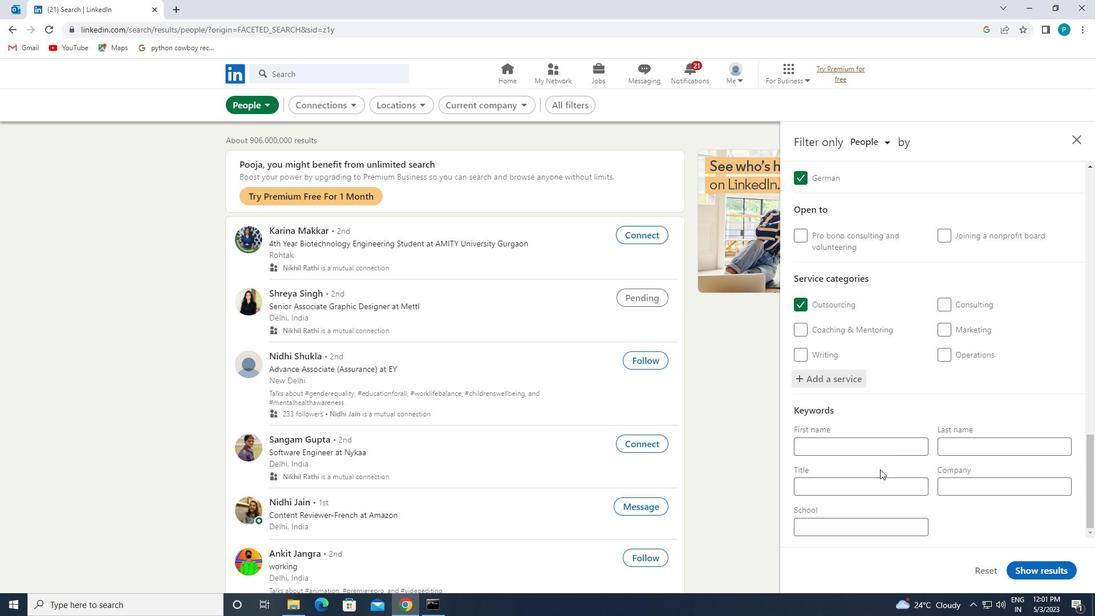
Action: Mouse pressed left at (879, 477)
Screenshot: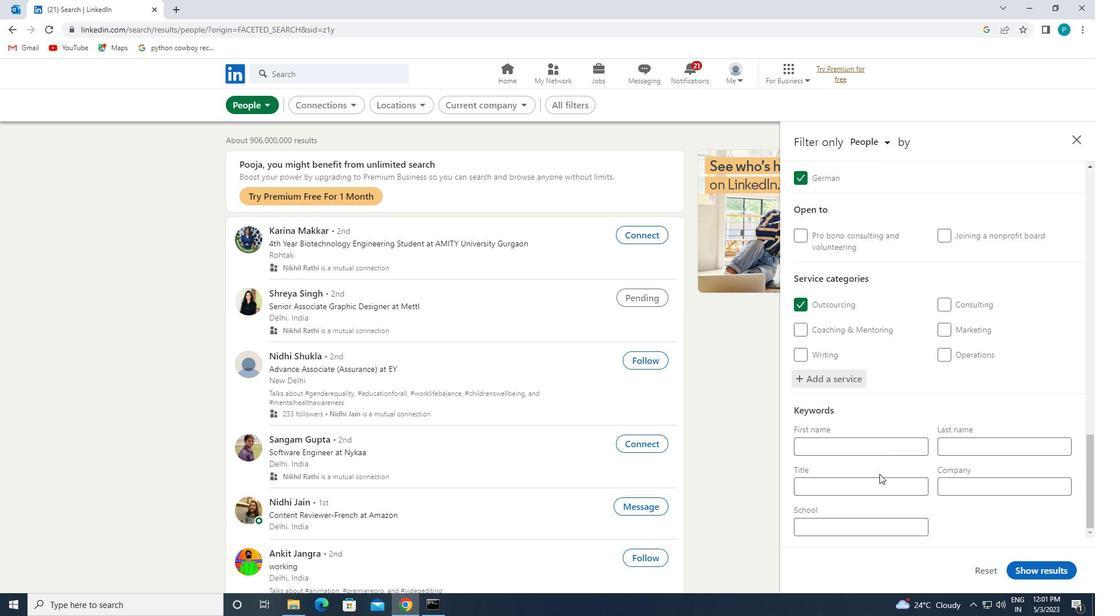 
Action: Mouse moved to (898, 492)
Screenshot: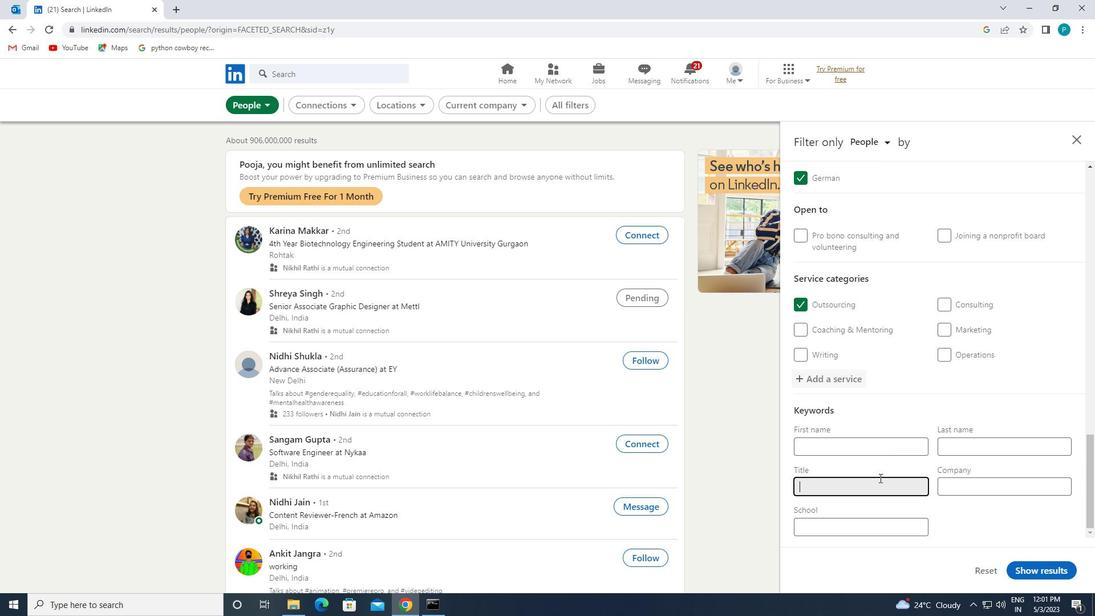 
Action: Key pressed <Key.caps_lock>P<Key.caps_lock>LANT<Key.space><Key.caps_lock>E<Key.caps_lock>NGIB<Key.backspace>NEER
Screenshot: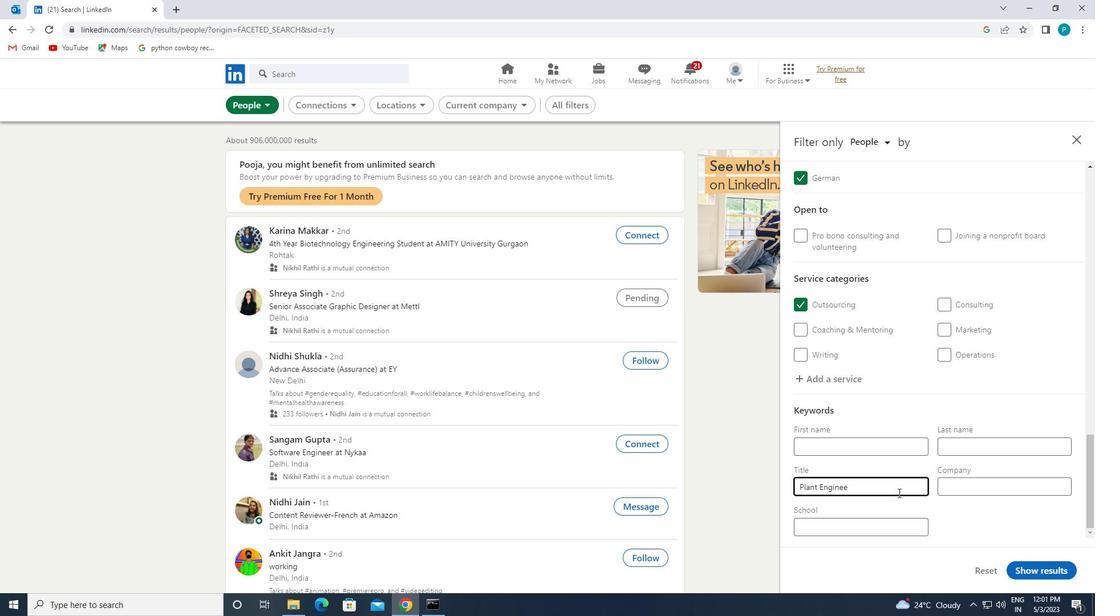 
Action: Mouse moved to (1046, 570)
Screenshot: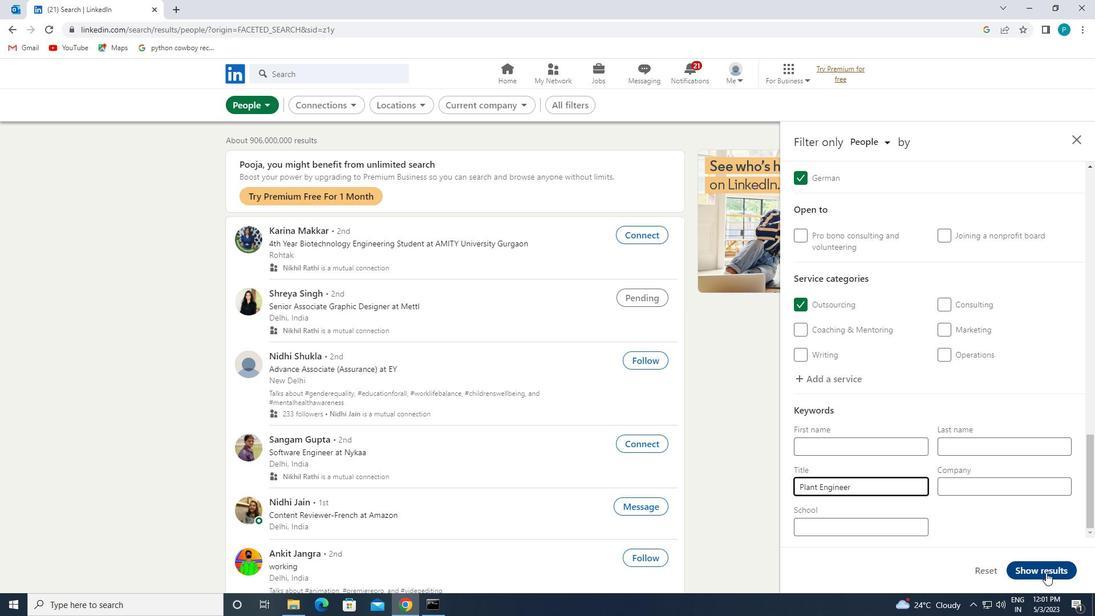 
Action: Mouse pressed left at (1046, 570)
Screenshot: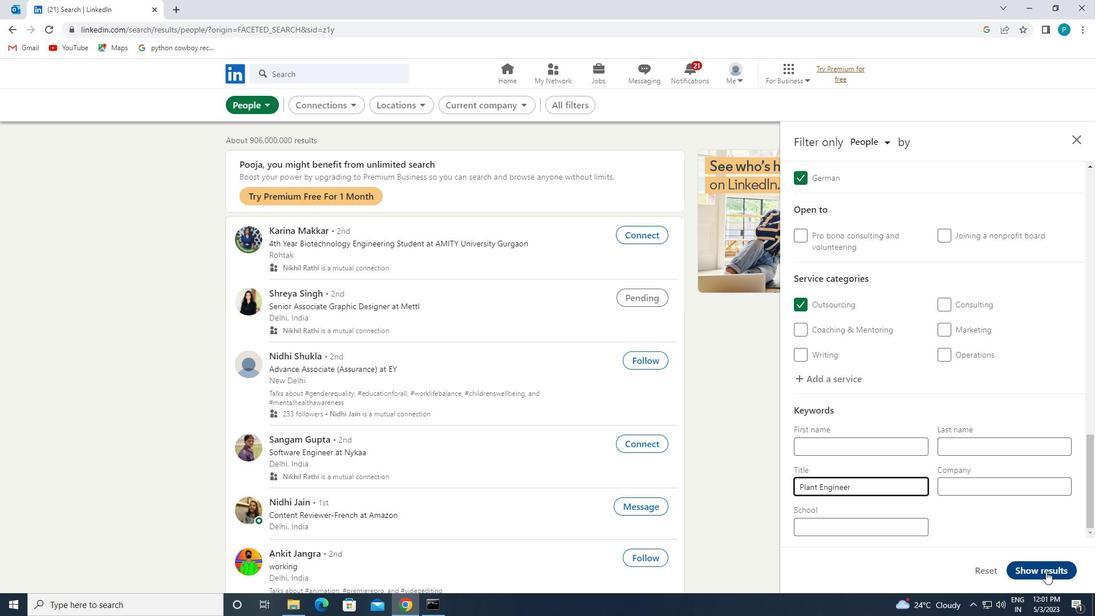 
